 Task: Find connections with filter location Sinzig with filter topic #engineeringwith filter profile language Potuguese with filter current company Naukri.com with filter school Engineering & Technology jobs with filter industry Climate Technology Product Manufacturing with filter service category Public Relations with filter keywords title Archivist
Action: Mouse moved to (295, 347)
Screenshot: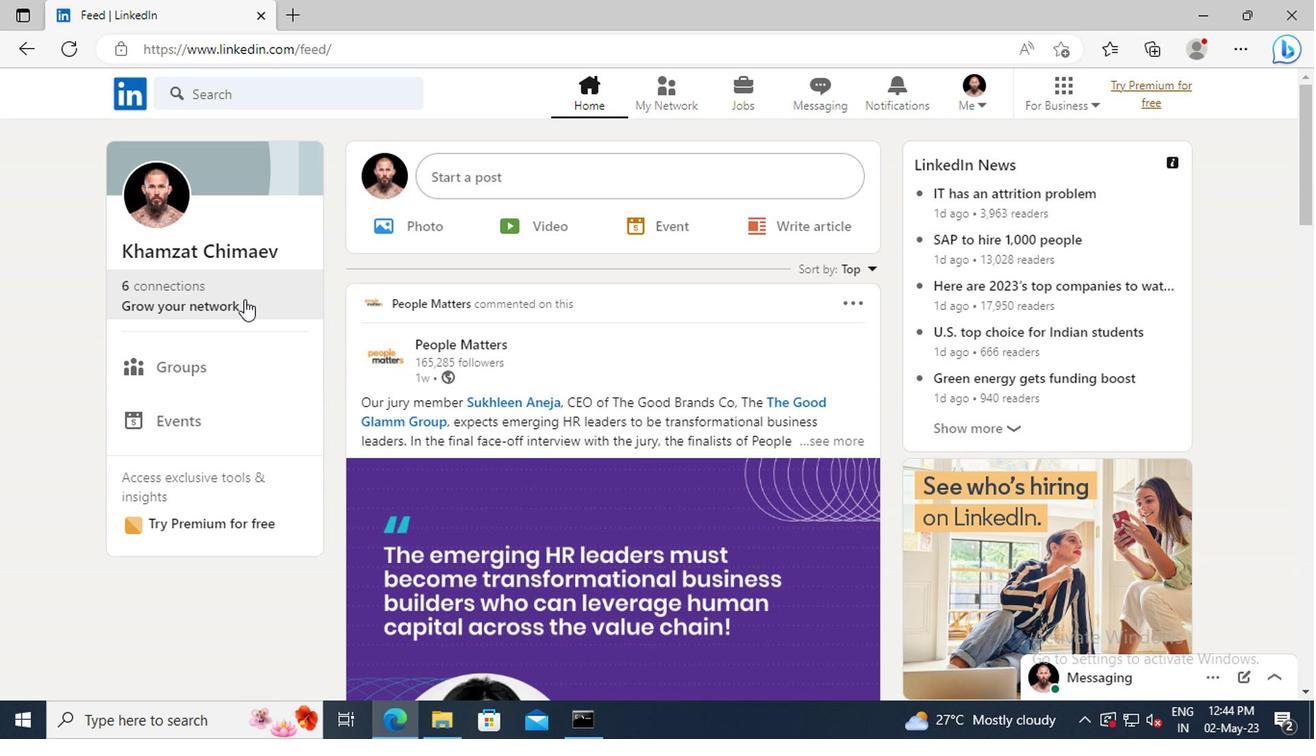 
Action: Mouse pressed left at (295, 347)
Screenshot: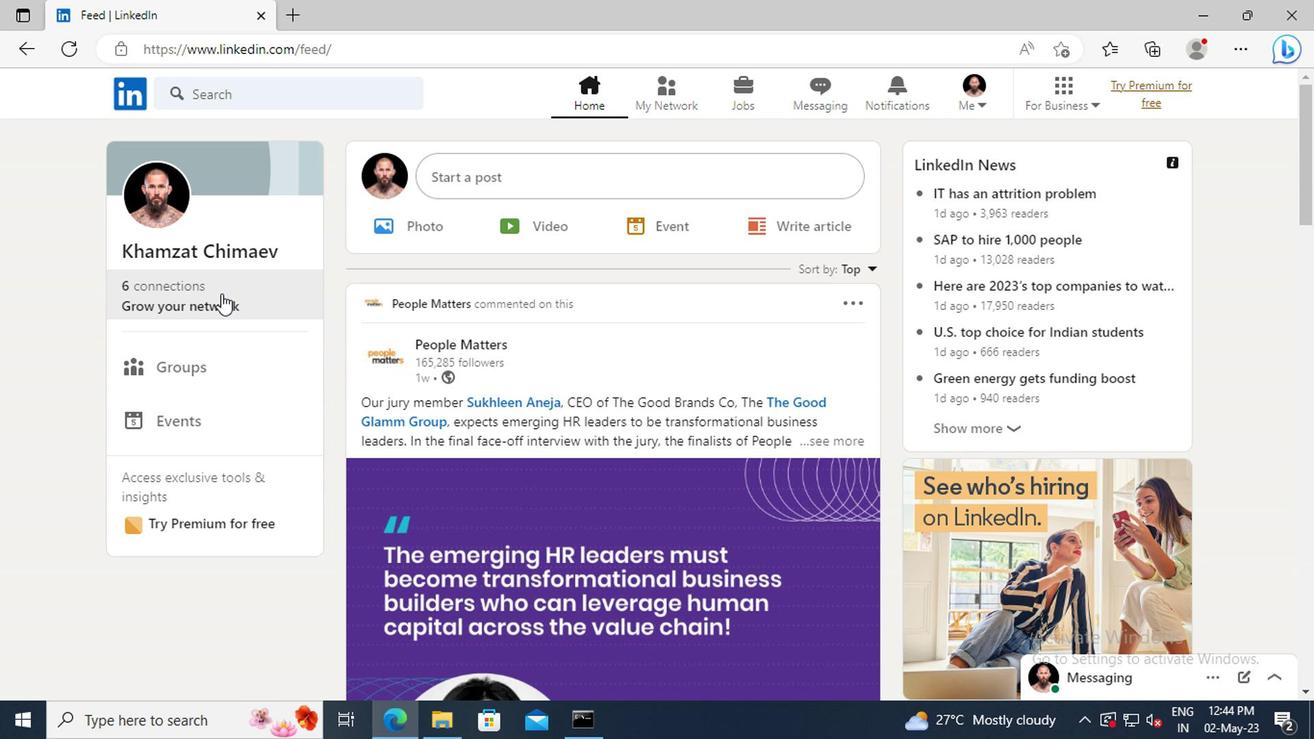 
Action: Mouse moved to (284, 278)
Screenshot: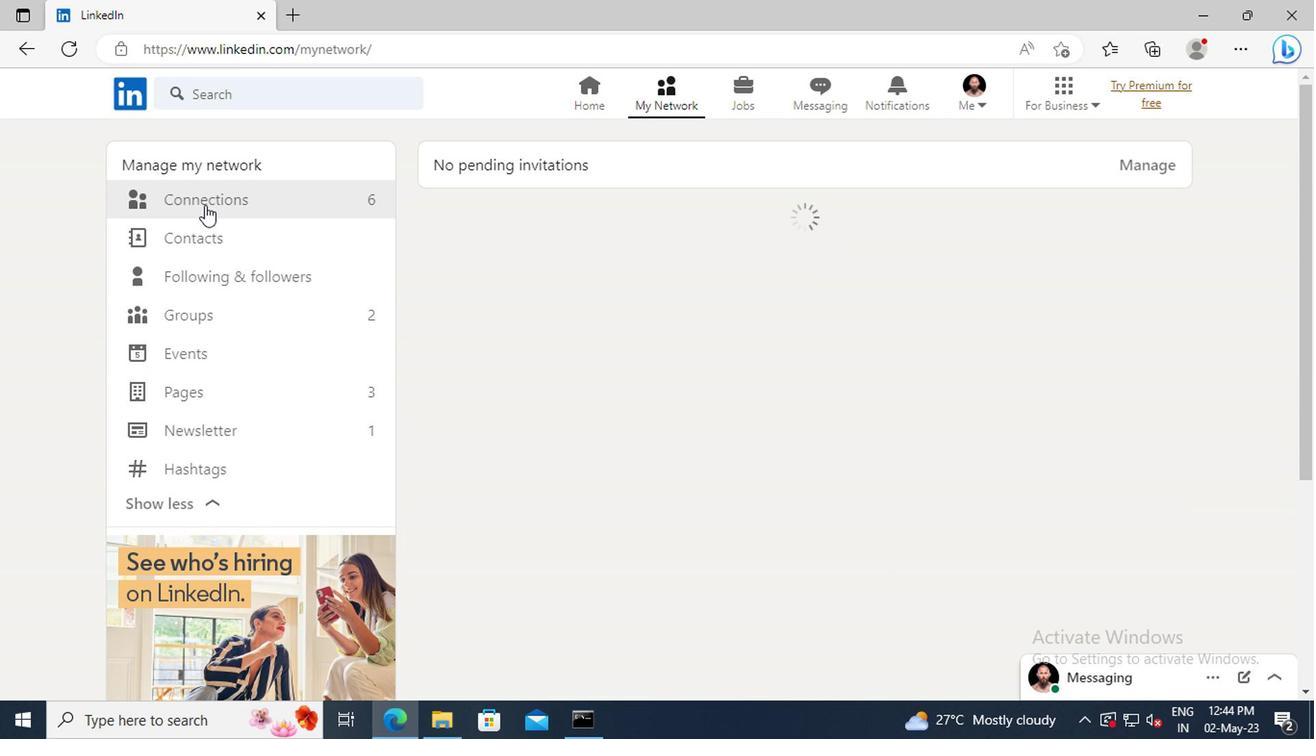 
Action: Mouse pressed left at (284, 278)
Screenshot: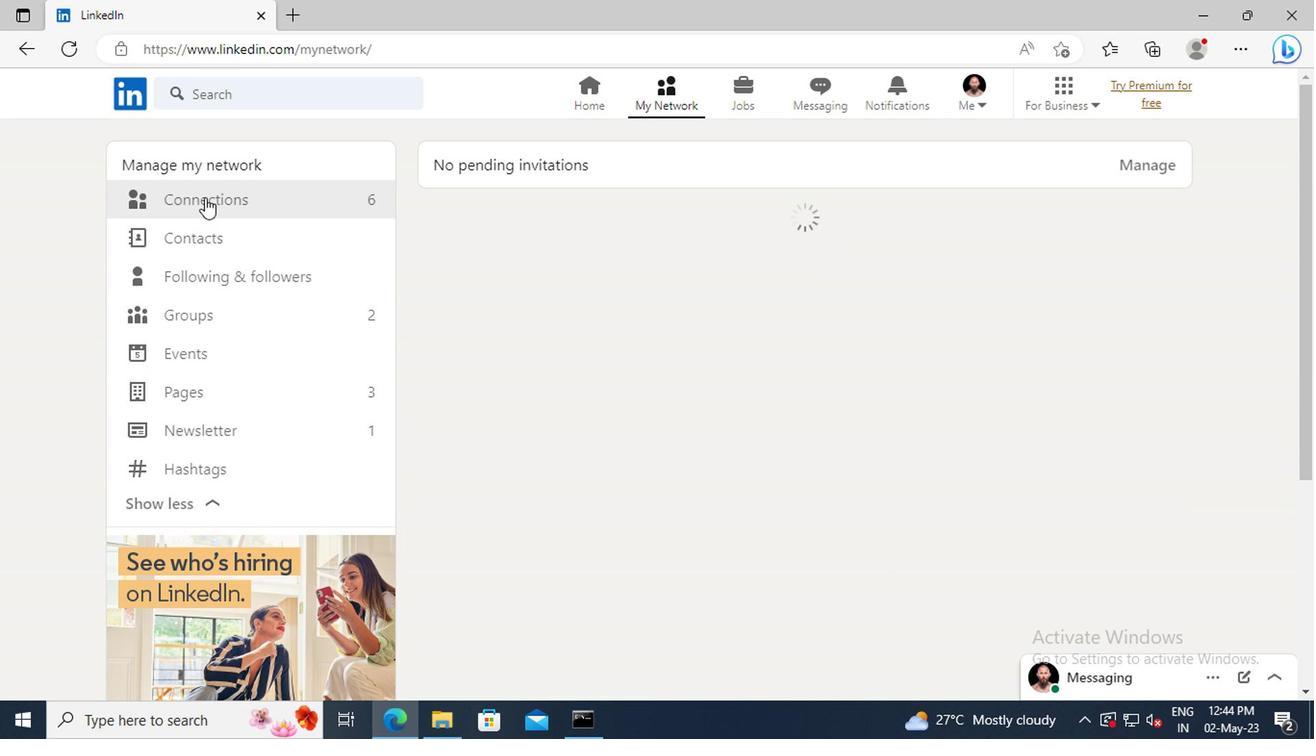 
Action: Mouse moved to (696, 283)
Screenshot: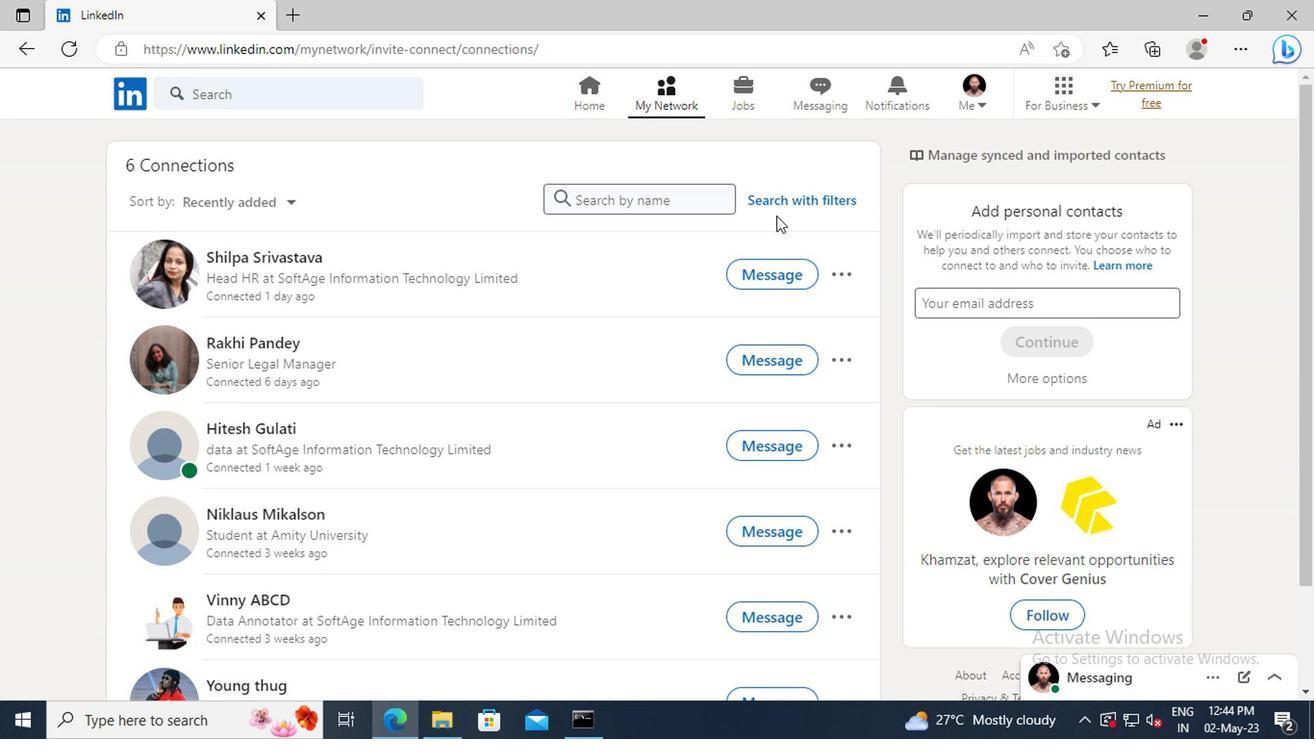 
Action: Mouse pressed left at (696, 283)
Screenshot: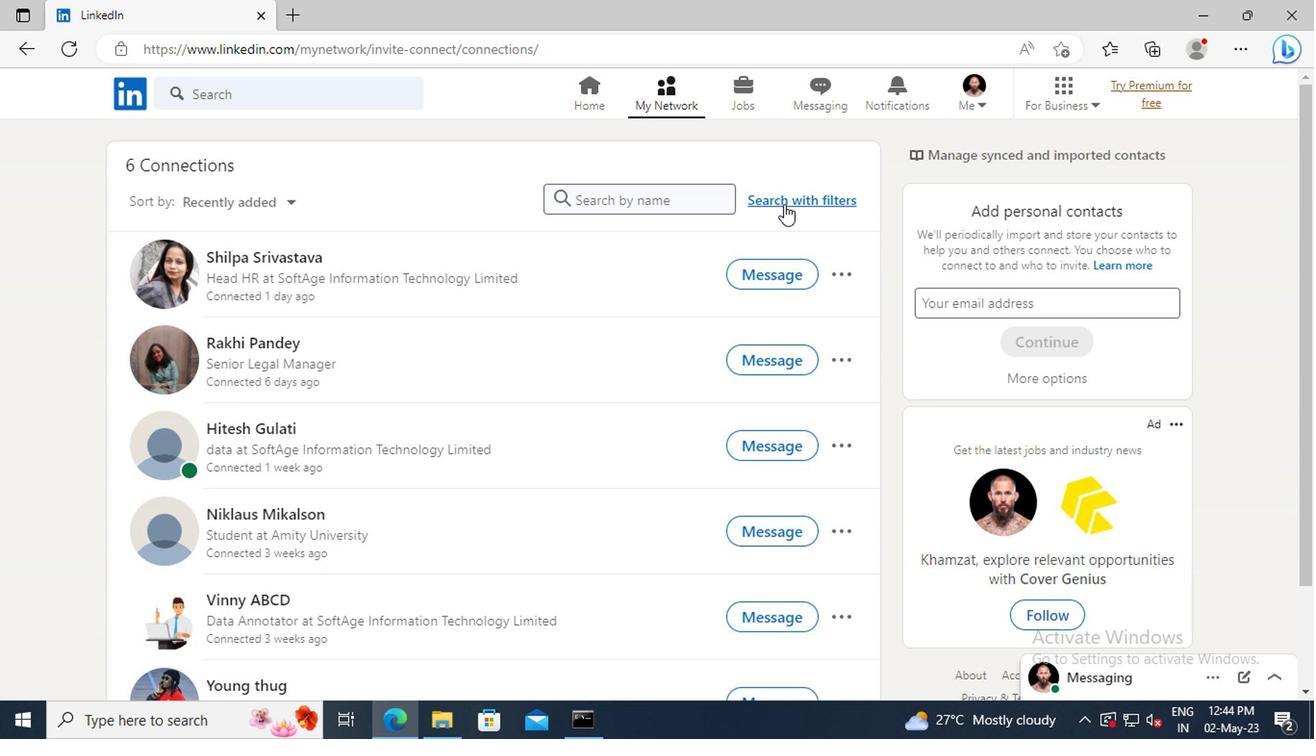 
Action: Mouse moved to (655, 244)
Screenshot: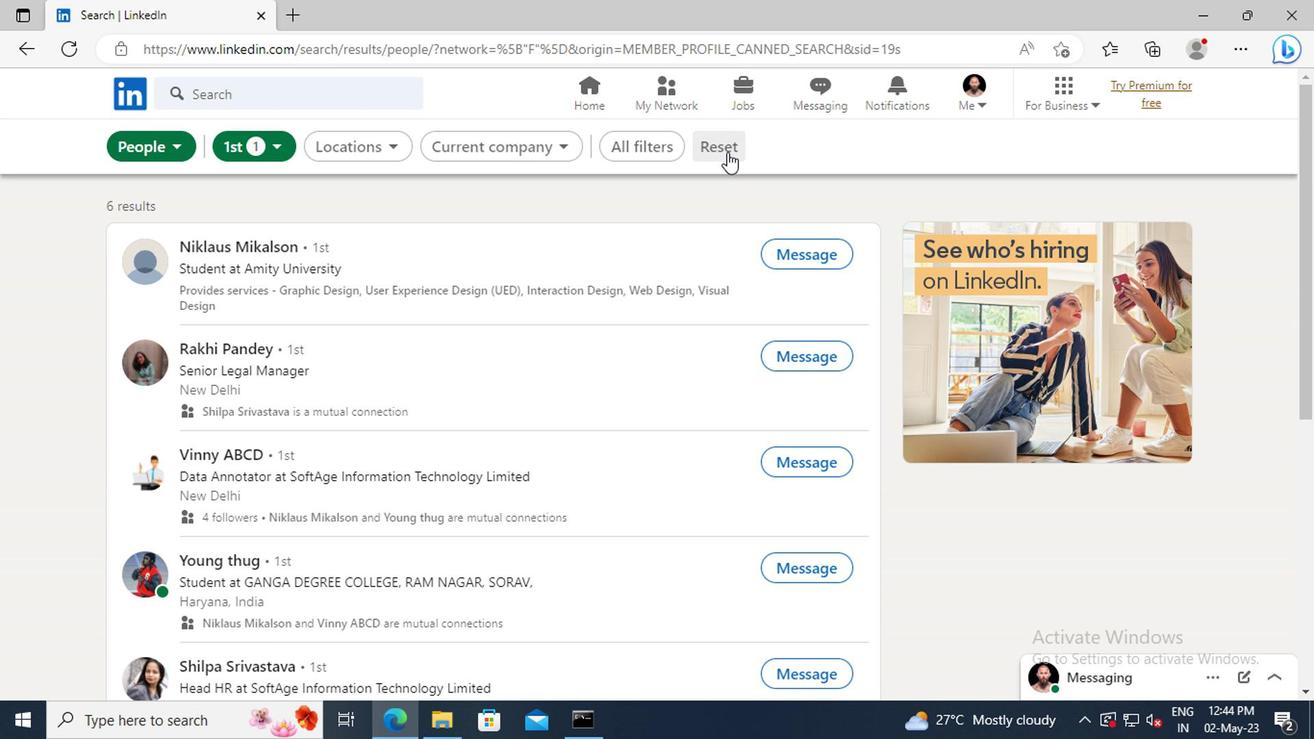 
Action: Mouse pressed left at (655, 244)
Screenshot: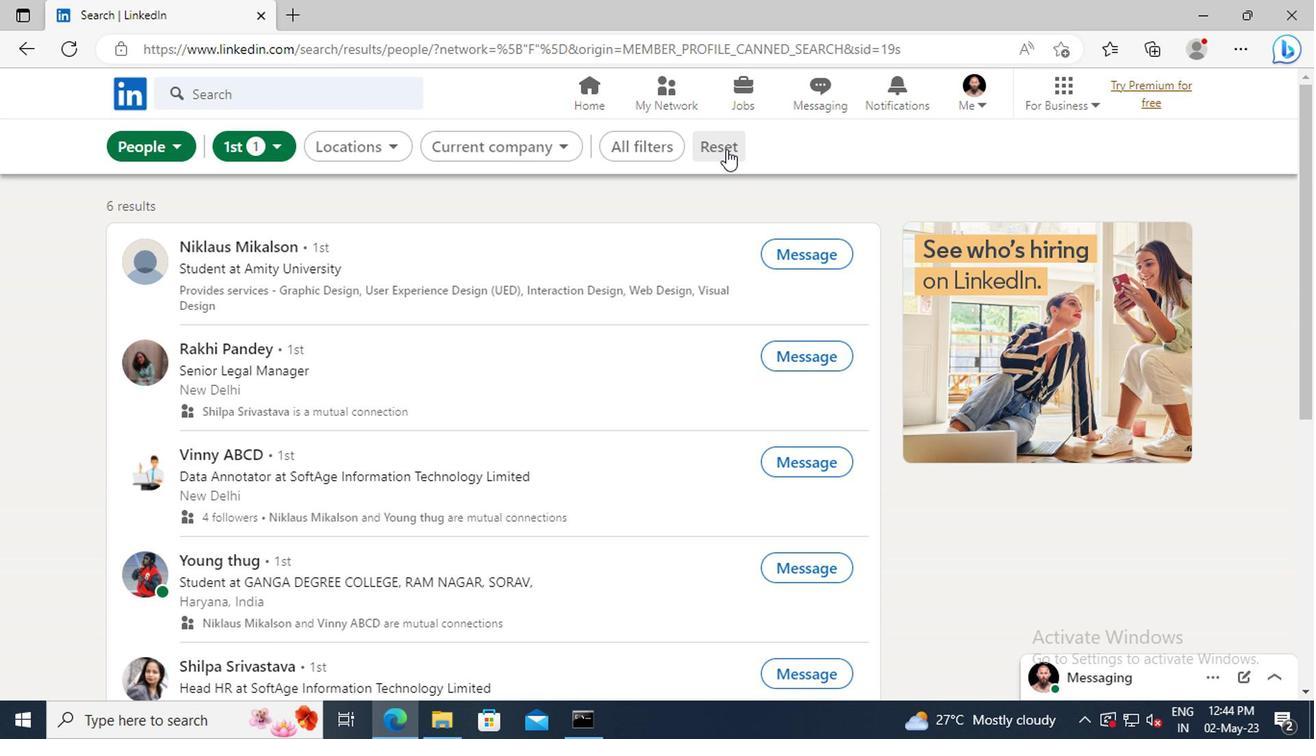 
Action: Mouse moved to (635, 244)
Screenshot: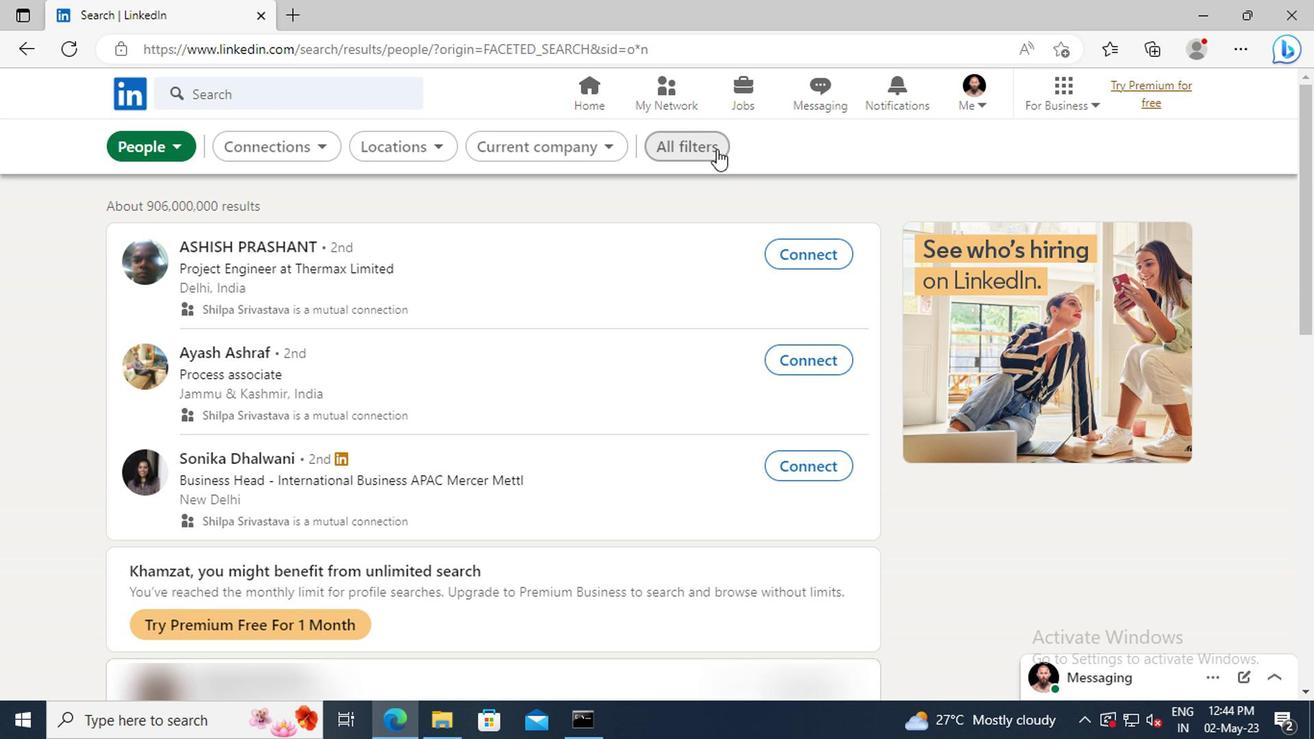 
Action: Mouse pressed left at (635, 244)
Screenshot: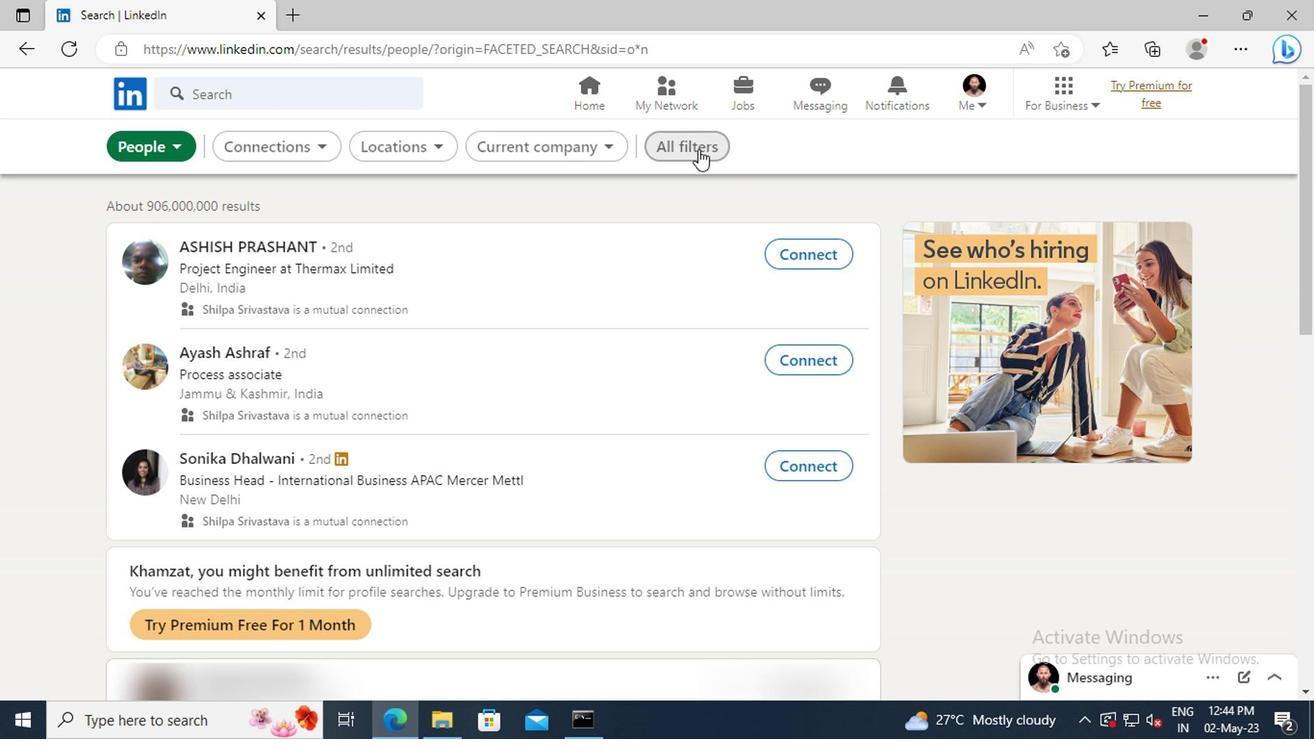 
Action: Mouse moved to (866, 366)
Screenshot: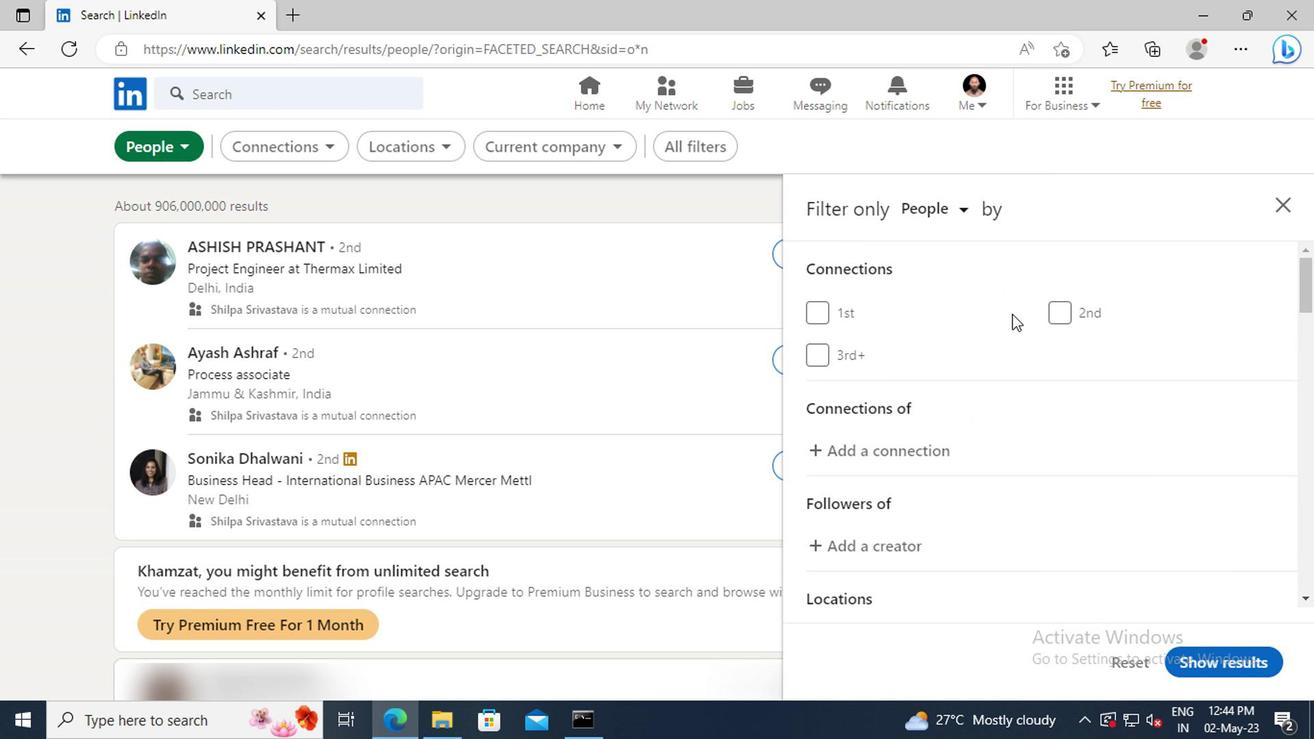 
Action: Mouse scrolled (866, 365) with delta (0, 0)
Screenshot: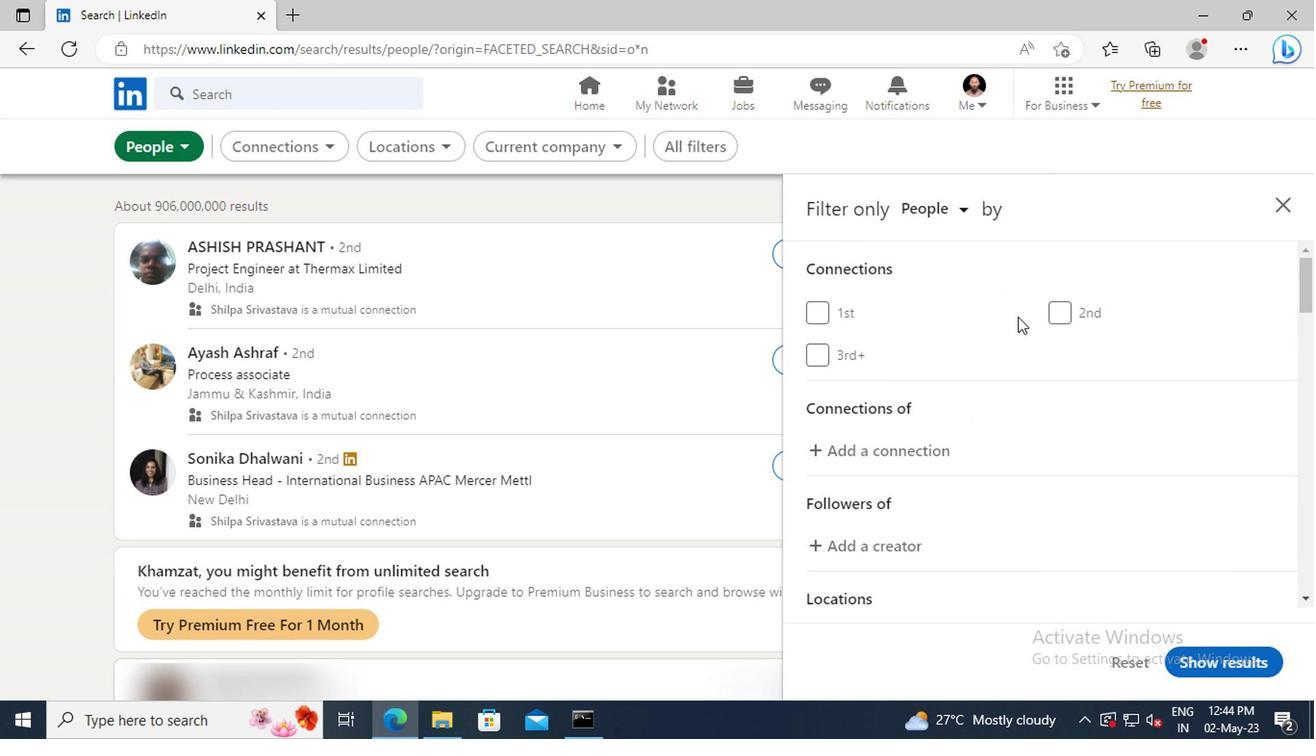 
Action: Mouse scrolled (866, 365) with delta (0, 0)
Screenshot: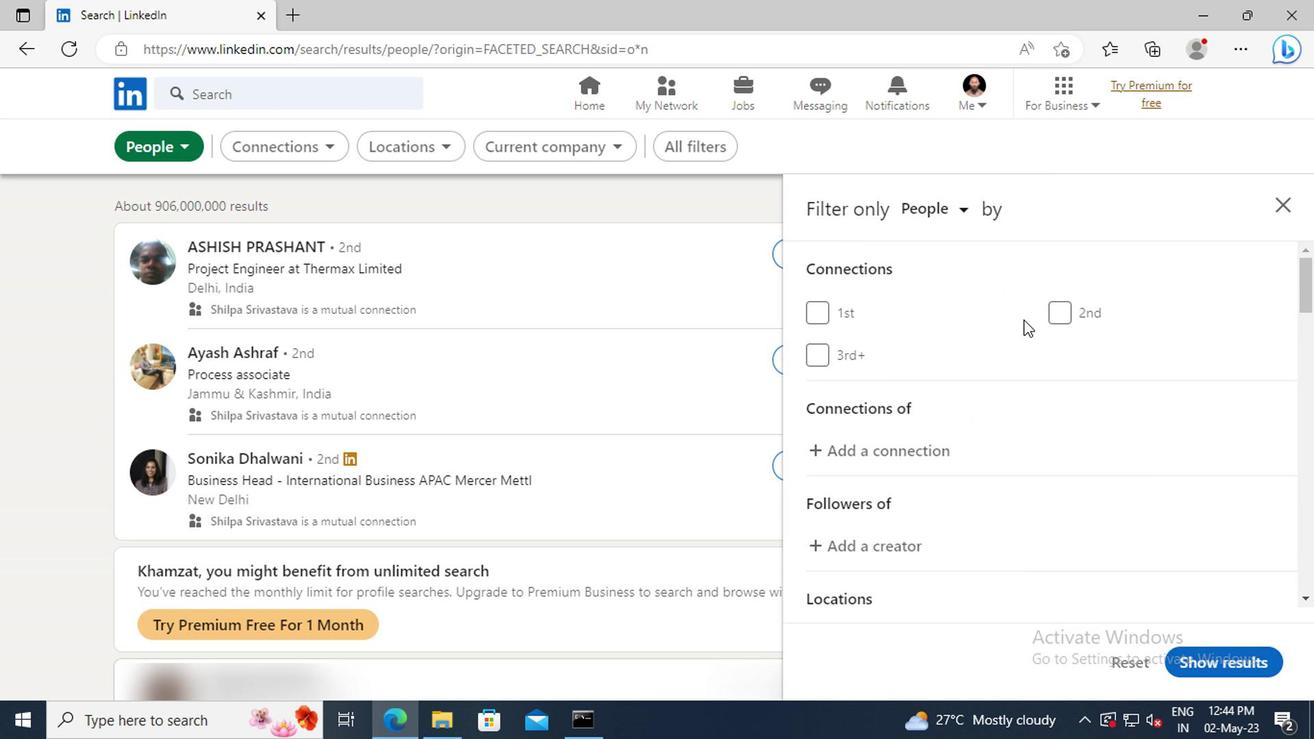 
Action: Mouse scrolled (866, 365) with delta (0, 0)
Screenshot: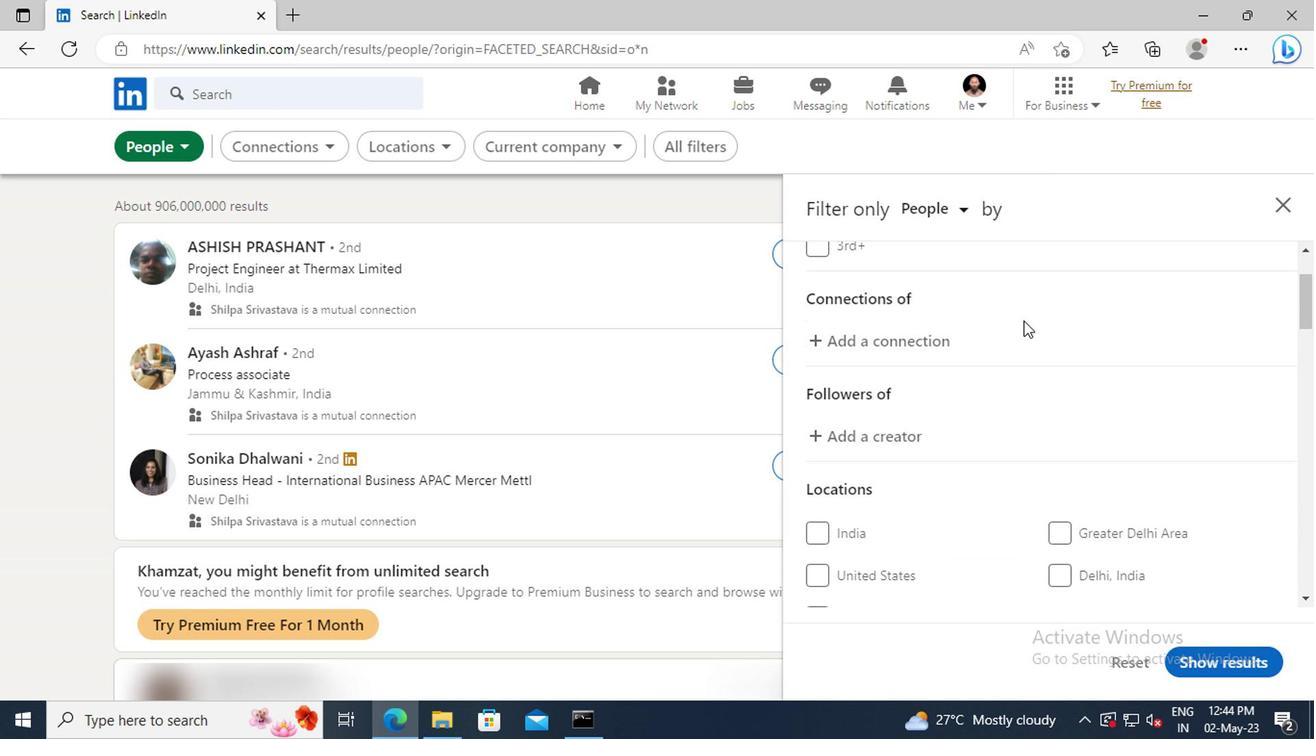 
Action: Mouse scrolled (866, 365) with delta (0, 0)
Screenshot: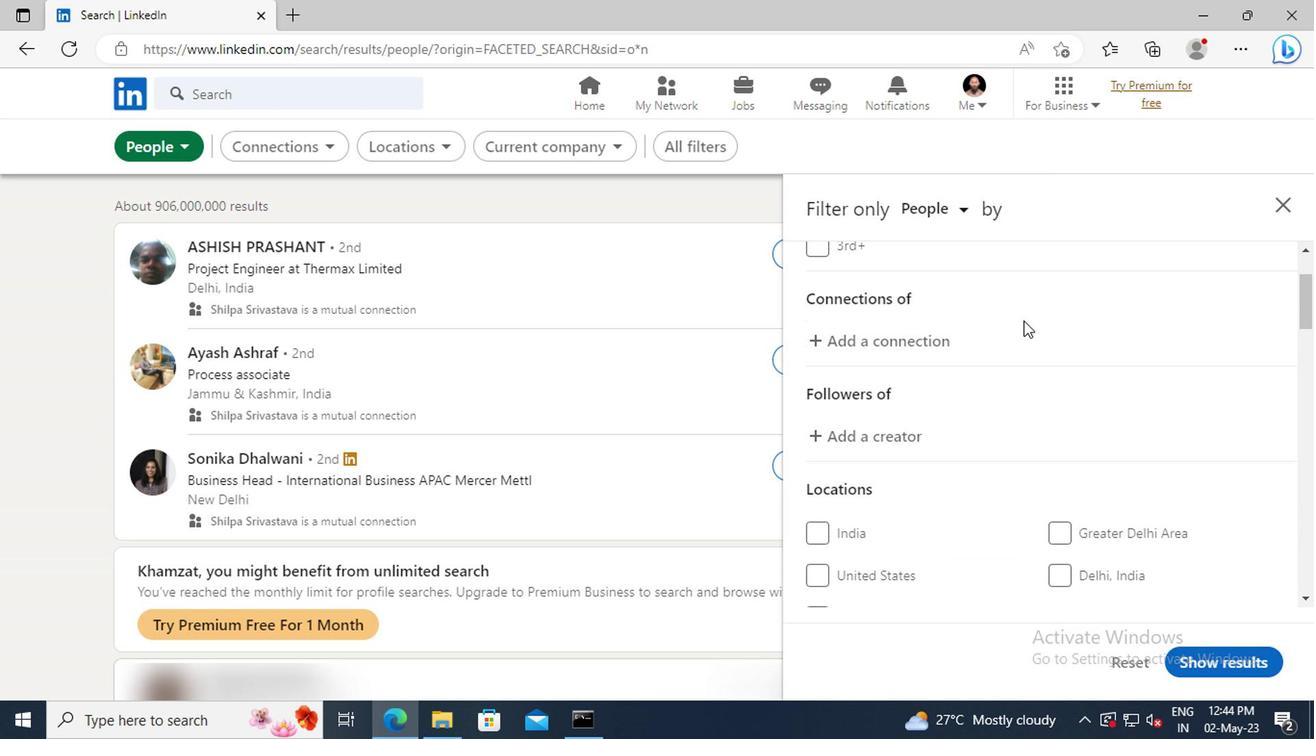 
Action: Mouse scrolled (866, 365) with delta (0, 0)
Screenshot: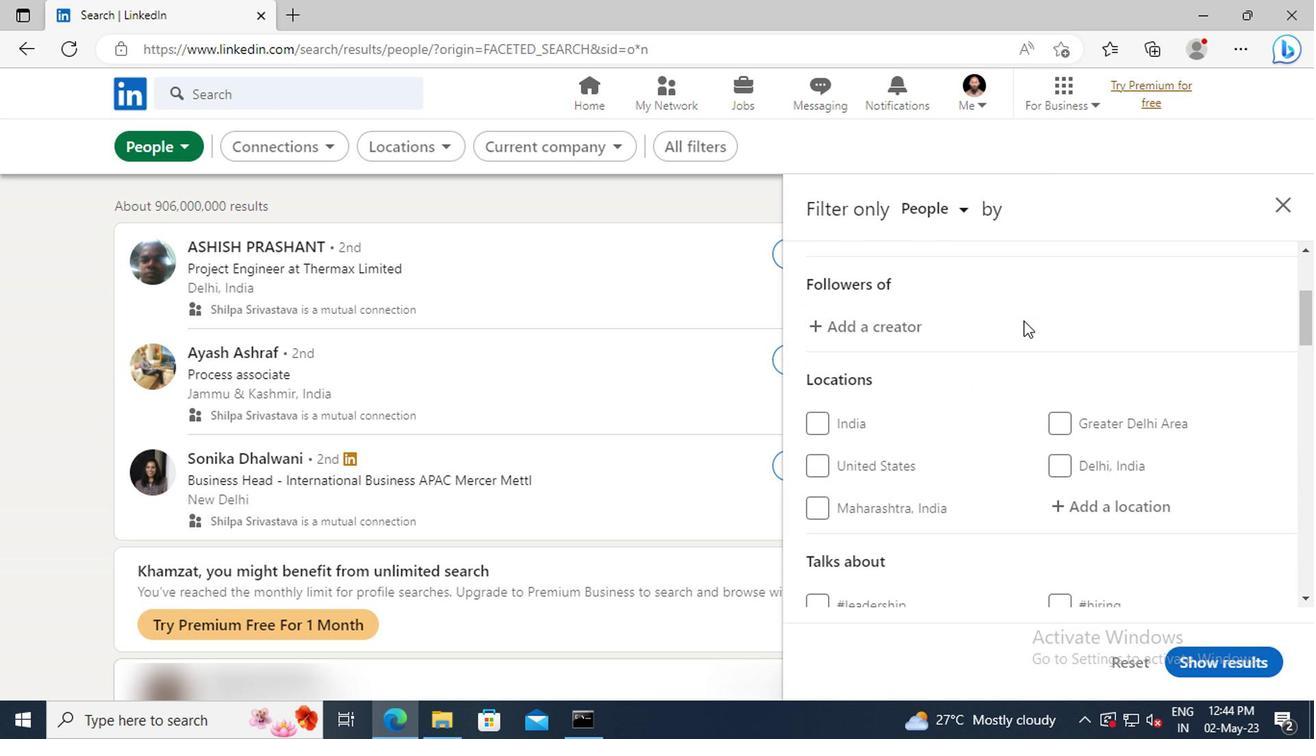
Action: Mouse moved to (867, 369)
Screenshot: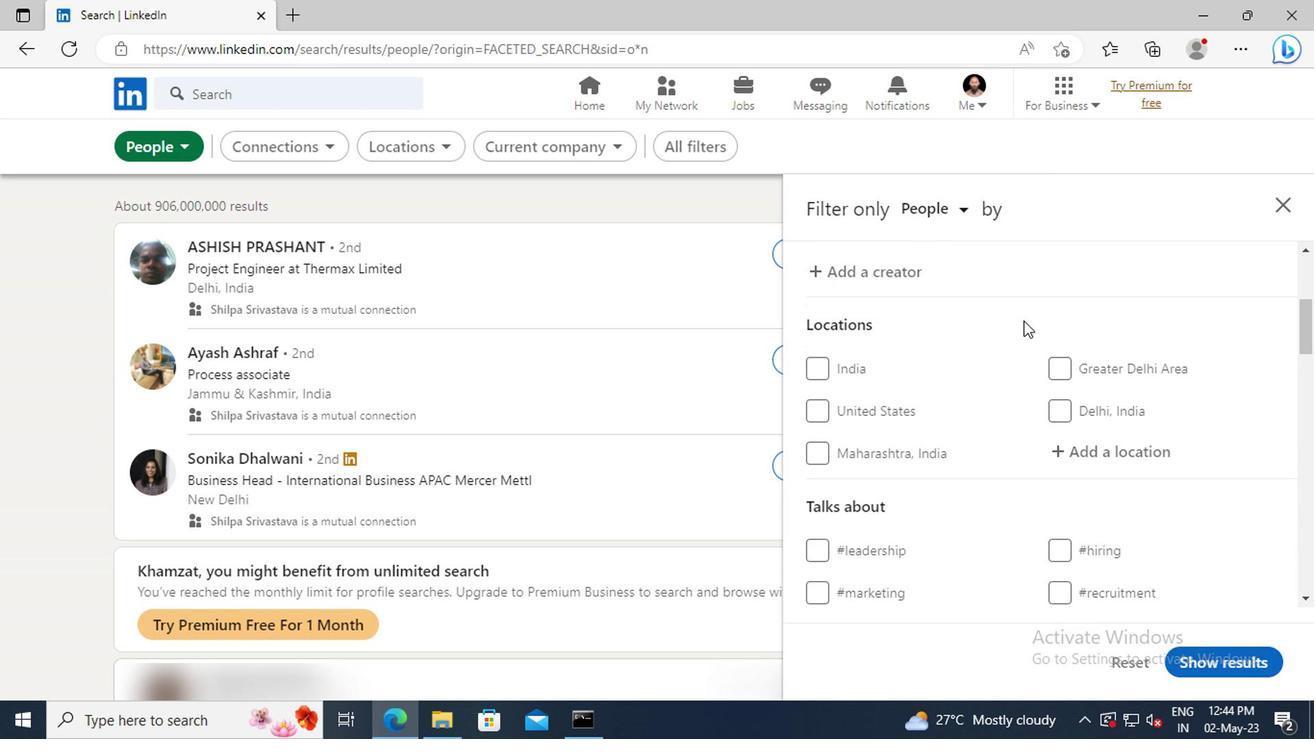 
Action: Mouse scrolled (867, 368) with delta (0, 0)
Screenshot: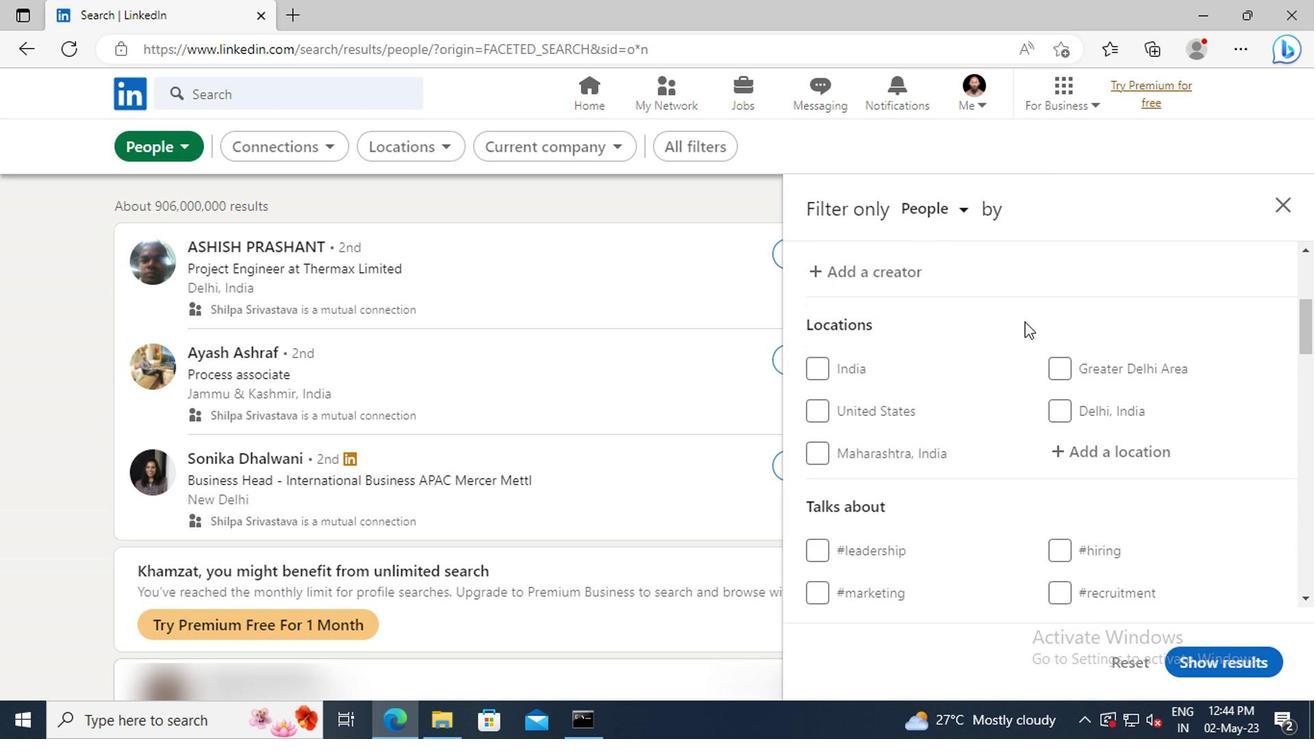 
Action: Mouse moved to (888, 425)
Screenshot: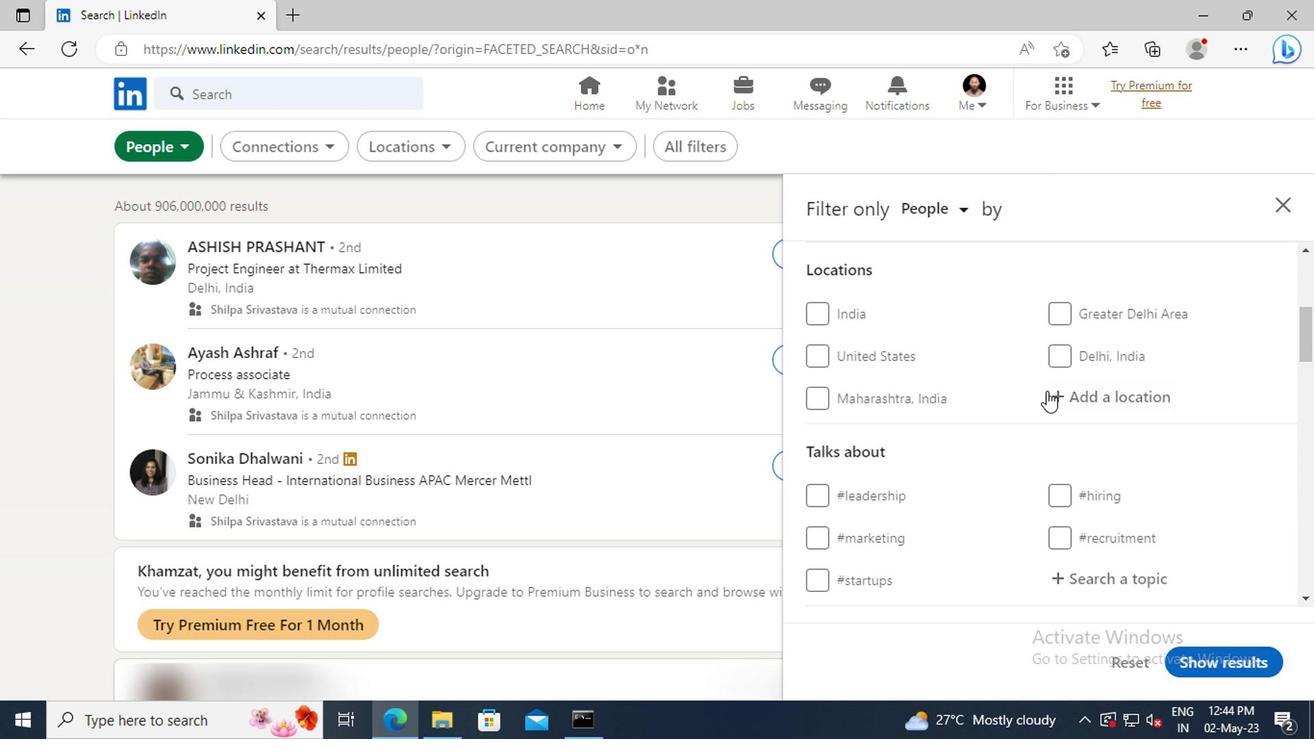 
Action: Mouse pressed left at (888, 425)
Screenshot: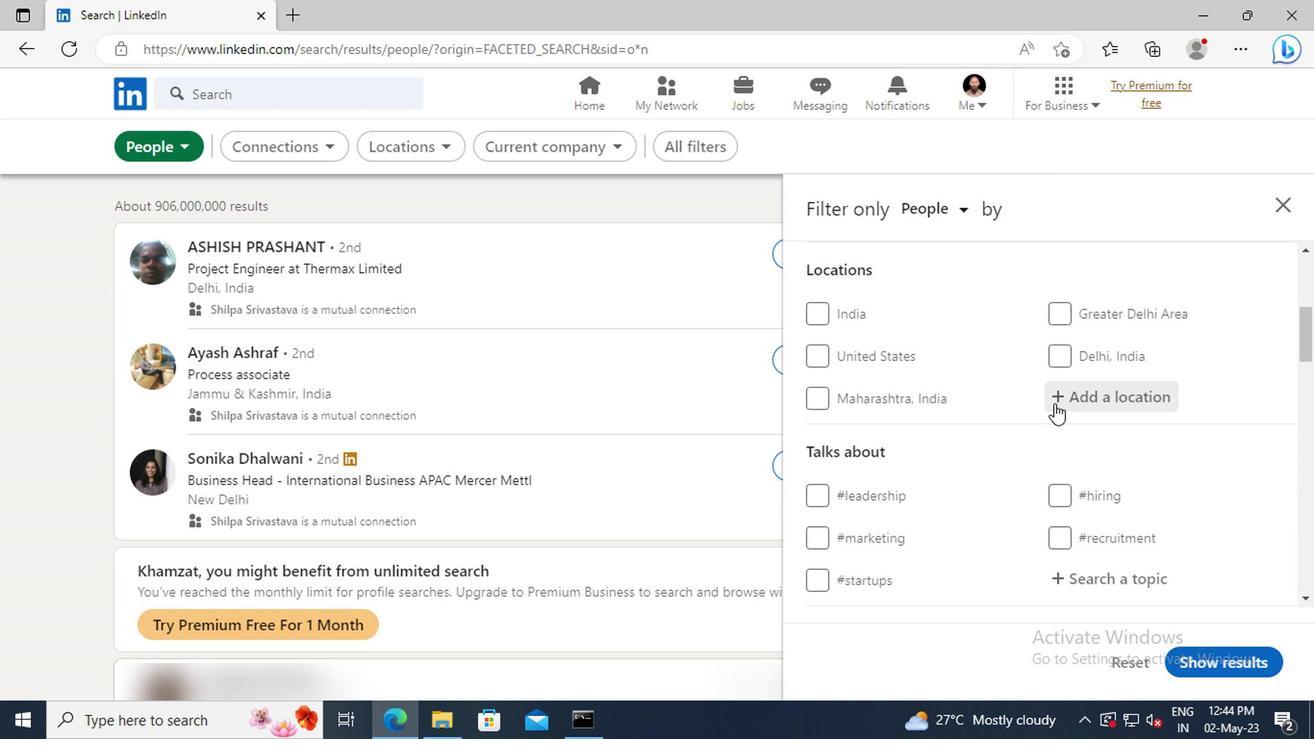 
Action: Key pressed <Key.shift>SINZIG
Screenshot: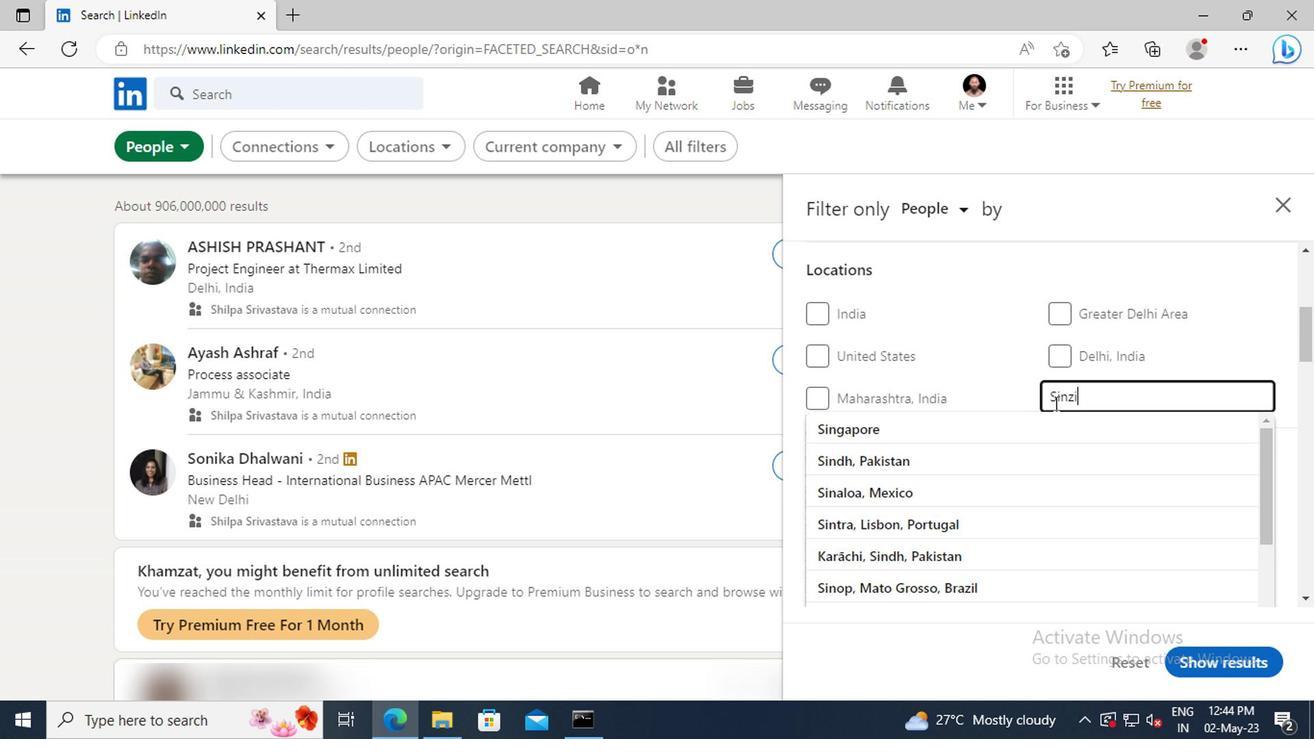 
Action: Mouse moved to (892, 446)
Screenshot: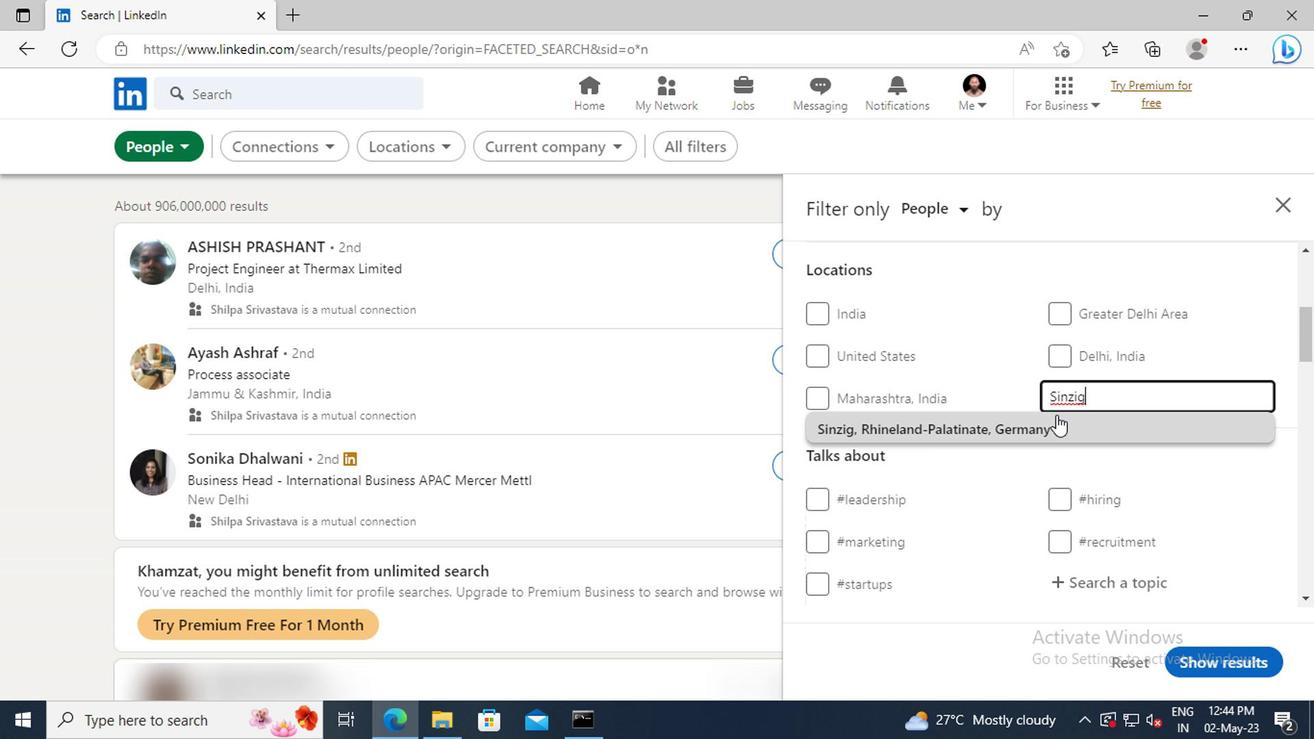 
Action: Mouse pressed left at (892, 446)
Screenshot: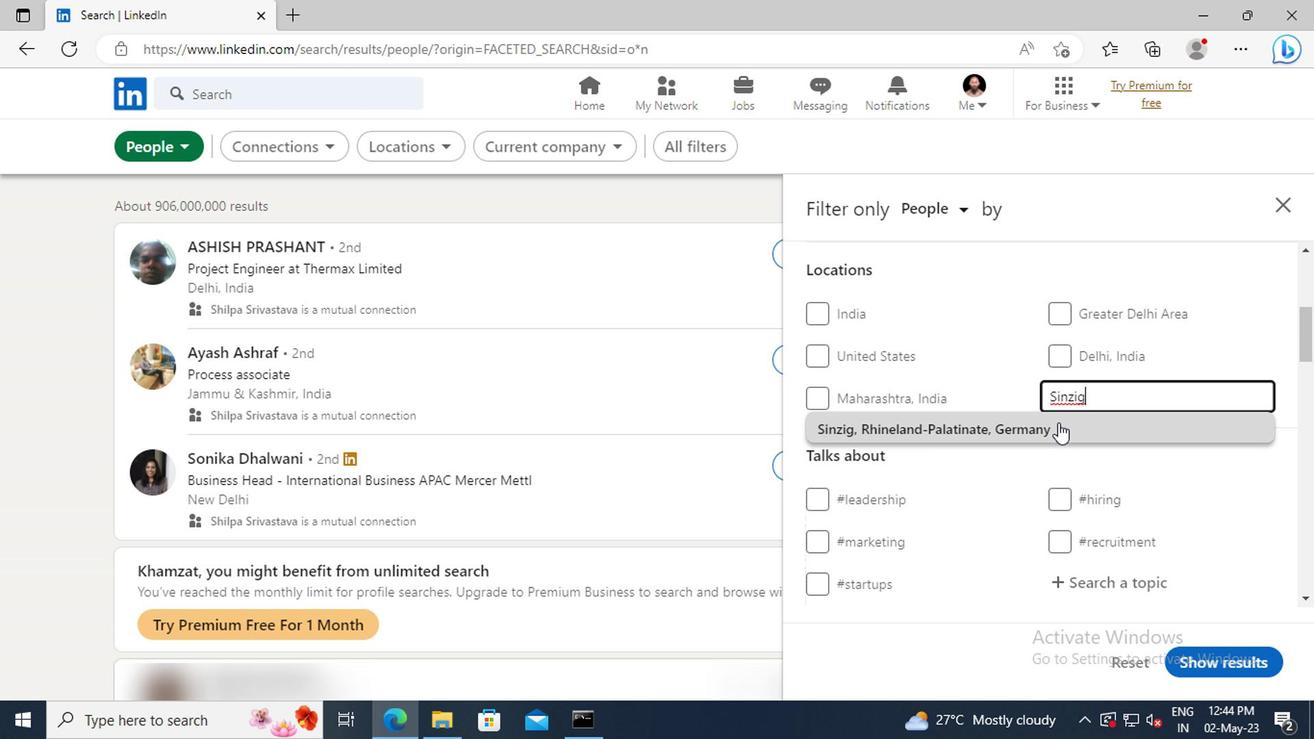 
Action: Mouse scrolled (892, 445) with delta (0, 0)
Screenshot: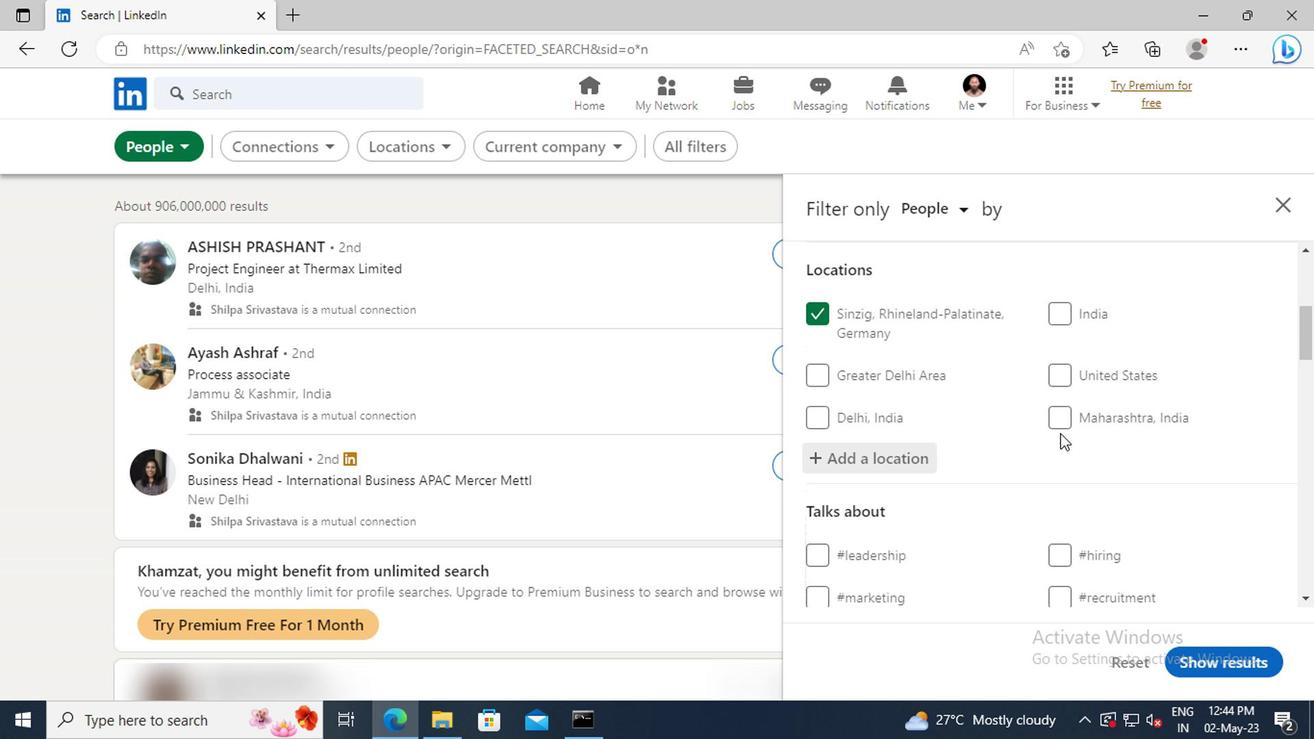 
Action: Mouse scrolled (892, 445) with delta (0, 0)
Screenshot: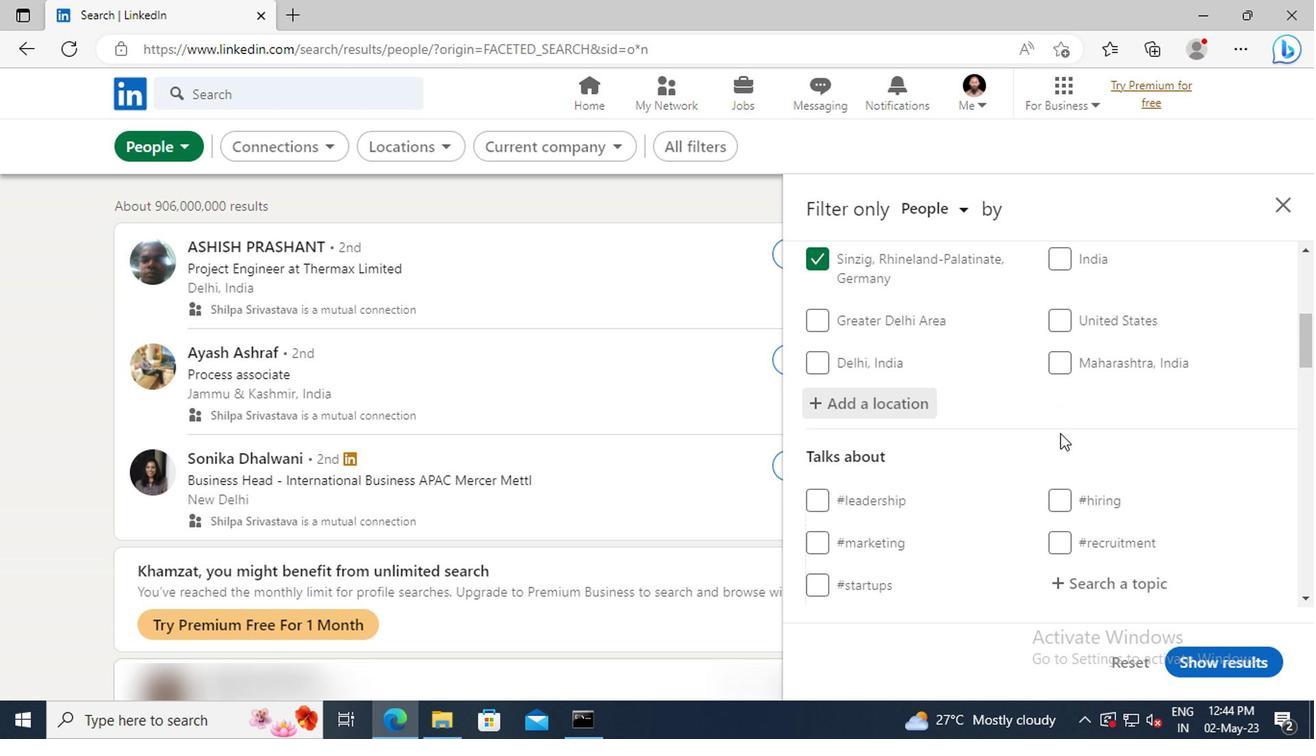 
Action: Mouse scrolled (892, 445) with delta (0, 0)
Screenshot: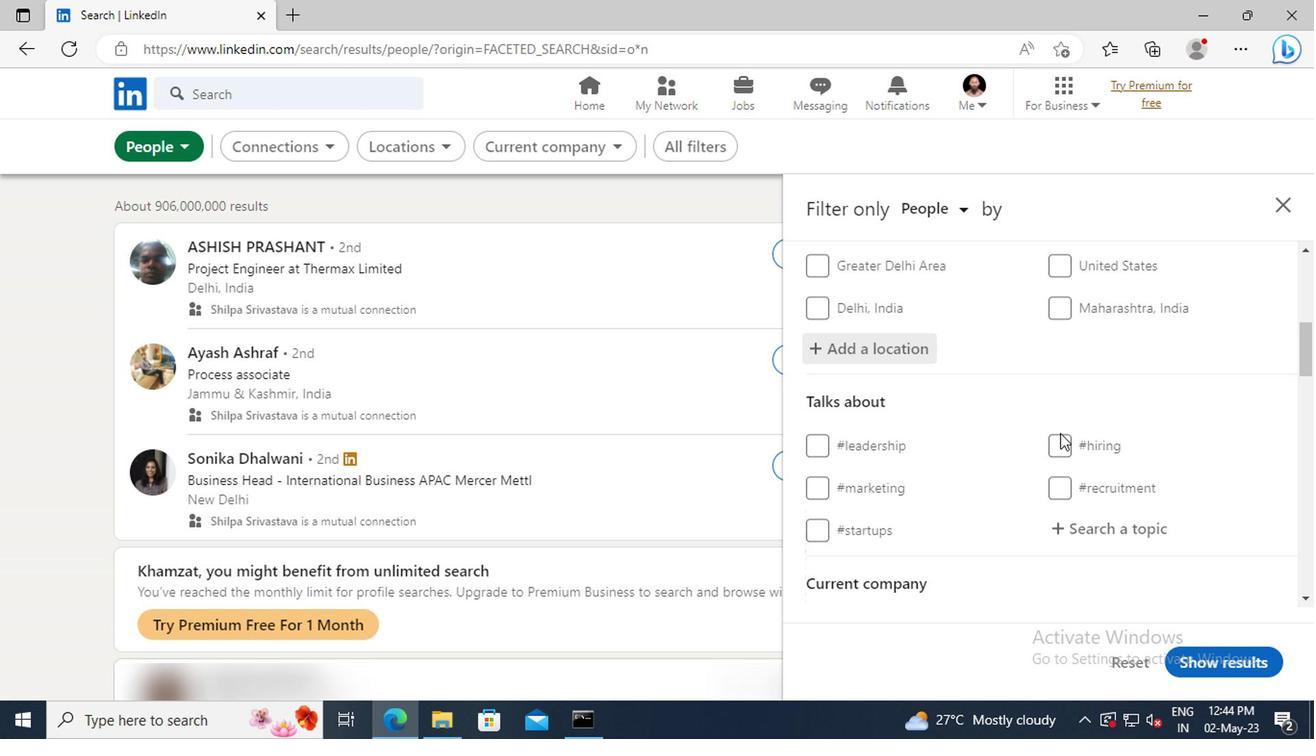 
Action: Mouse scrolled (892, 445) with delta (0, 0)
Screenshot: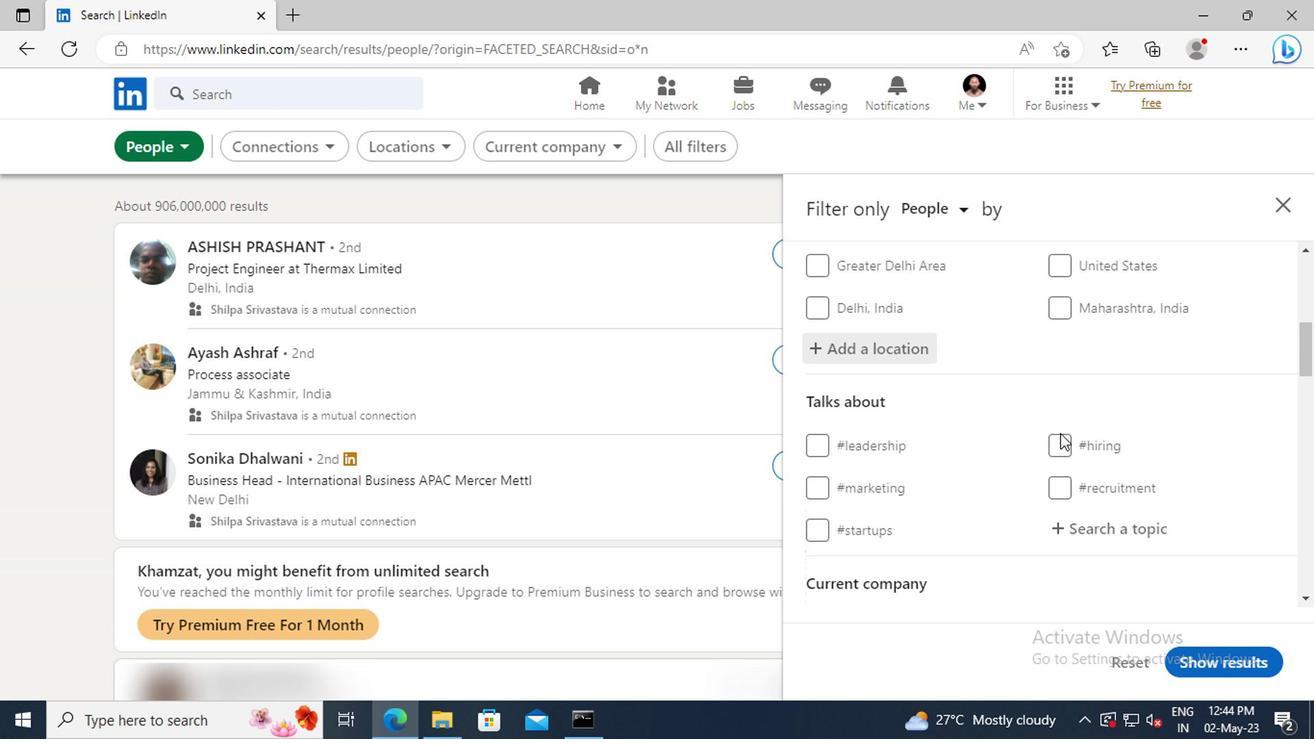 
Action: Mouse moved to (907, 443)
Screenshot: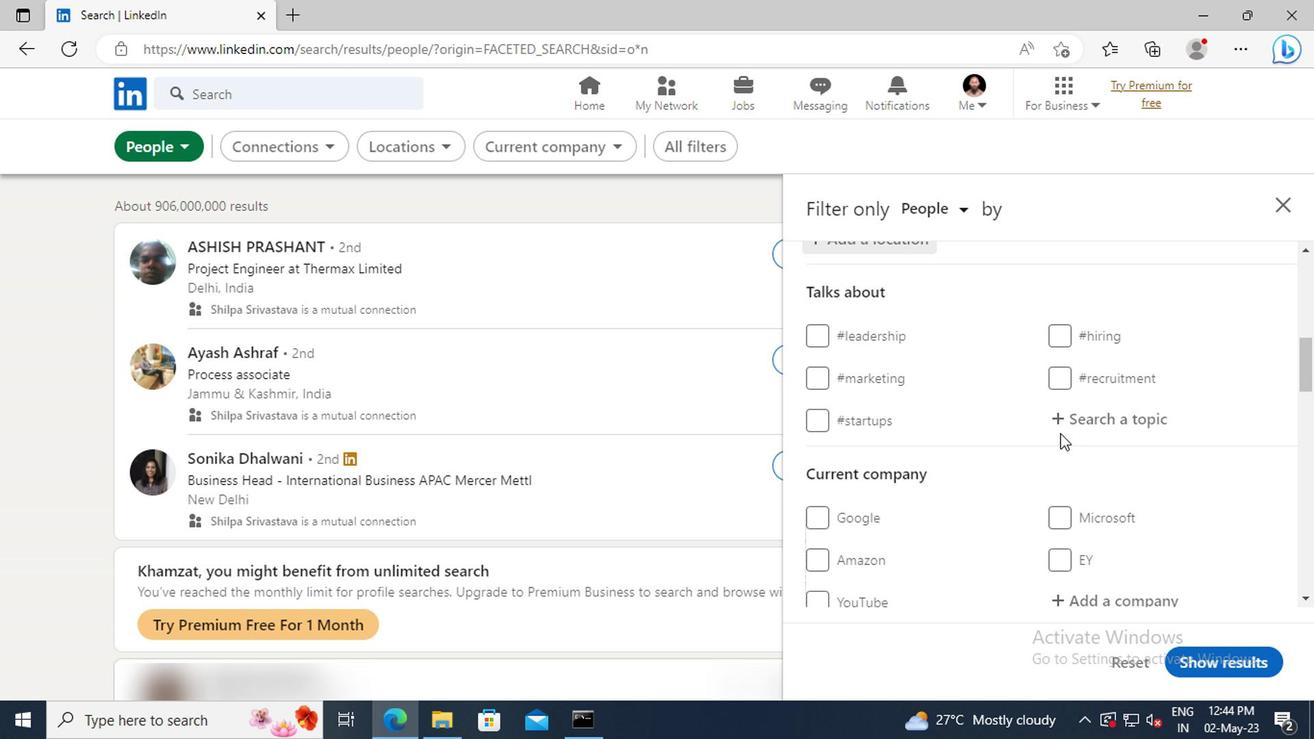 
Action: Mouse pressed left at (907, 443)
Screenshot: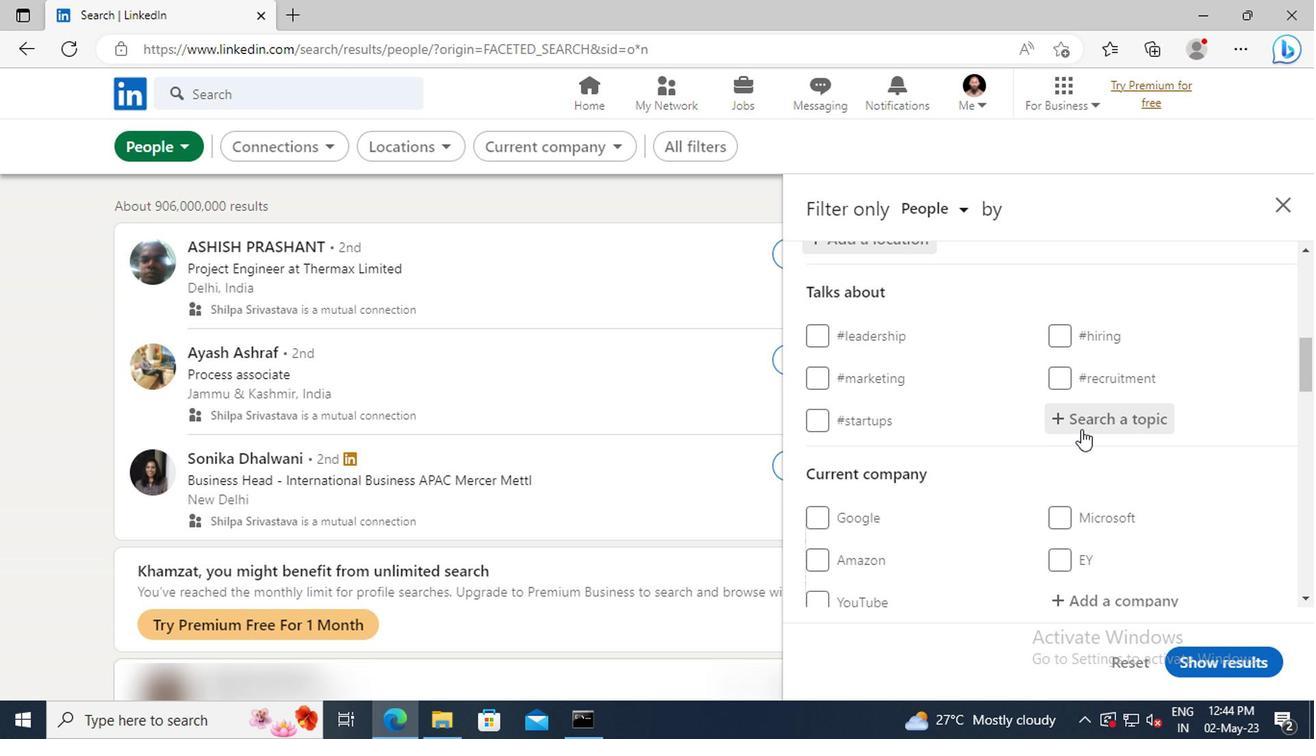 
Action: Key pressed ENGINEERING
Screenshot: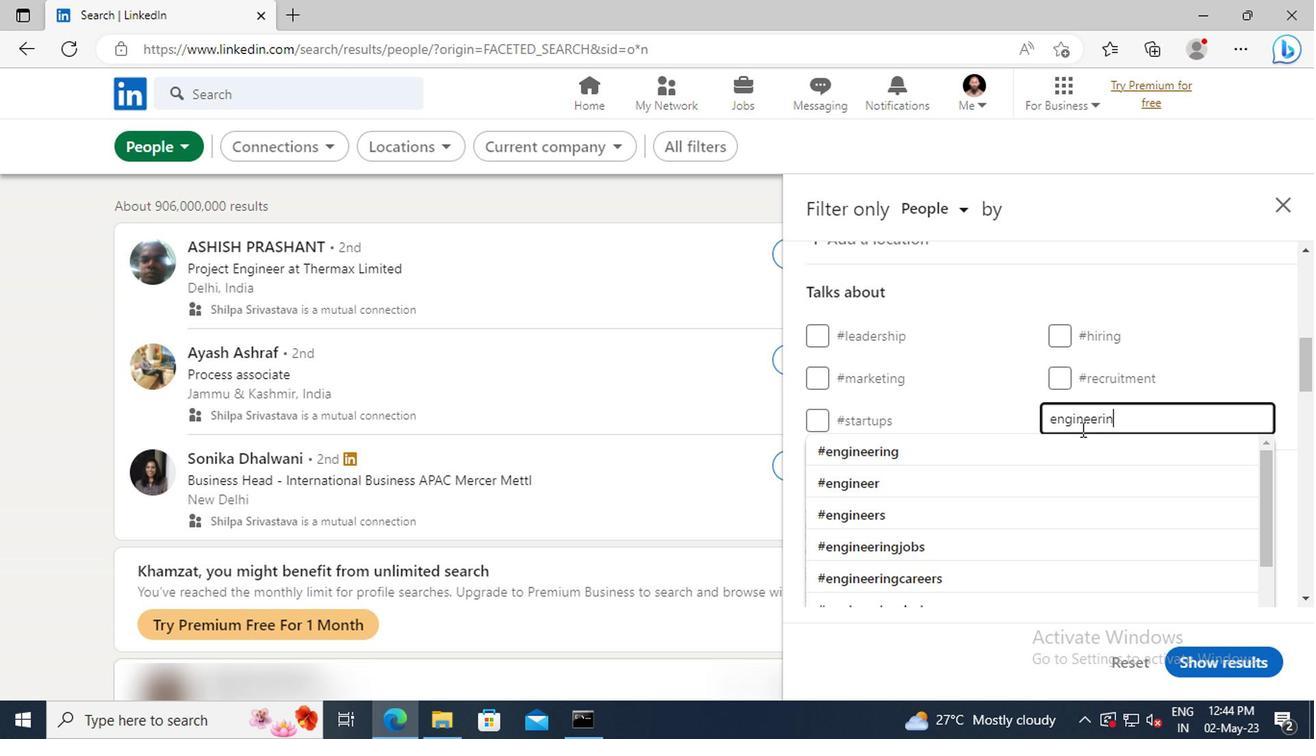
Action: Mouse moved to (911, 454)
Screenshot: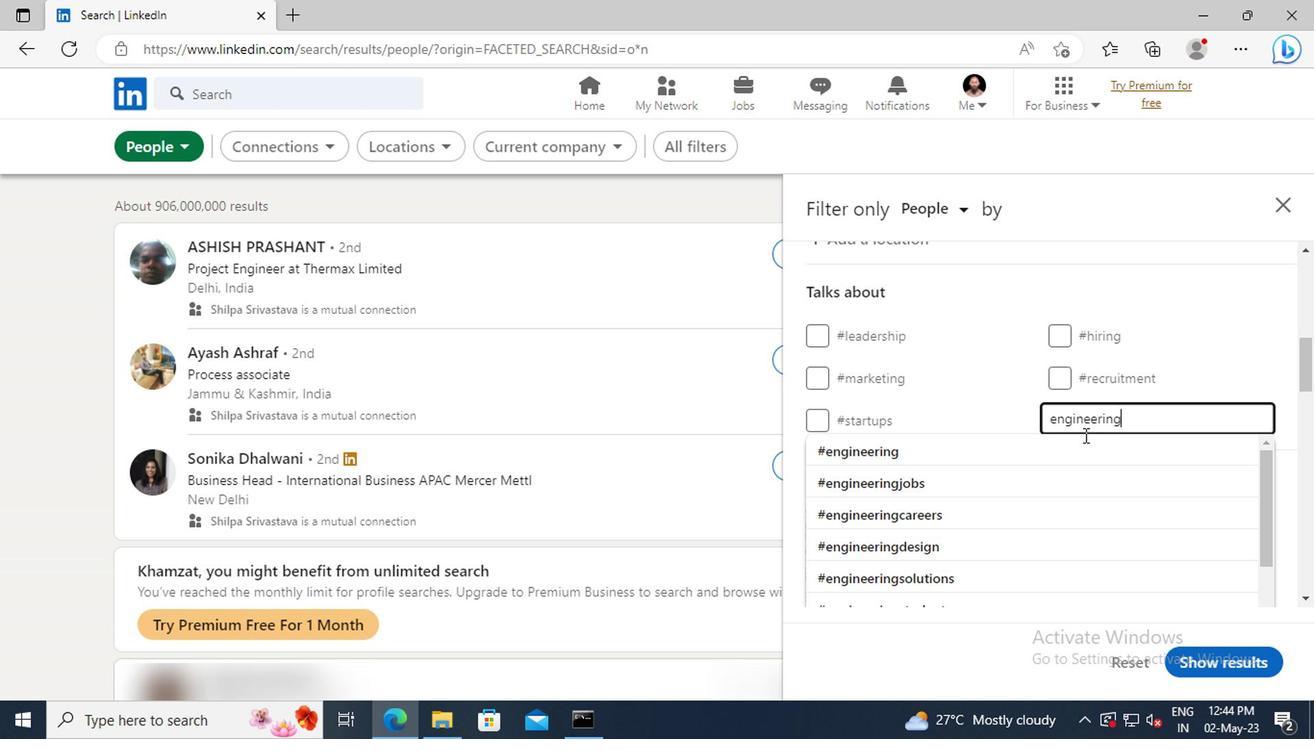 
Action: Mouse pressed left at (911, 454)
Screenshot: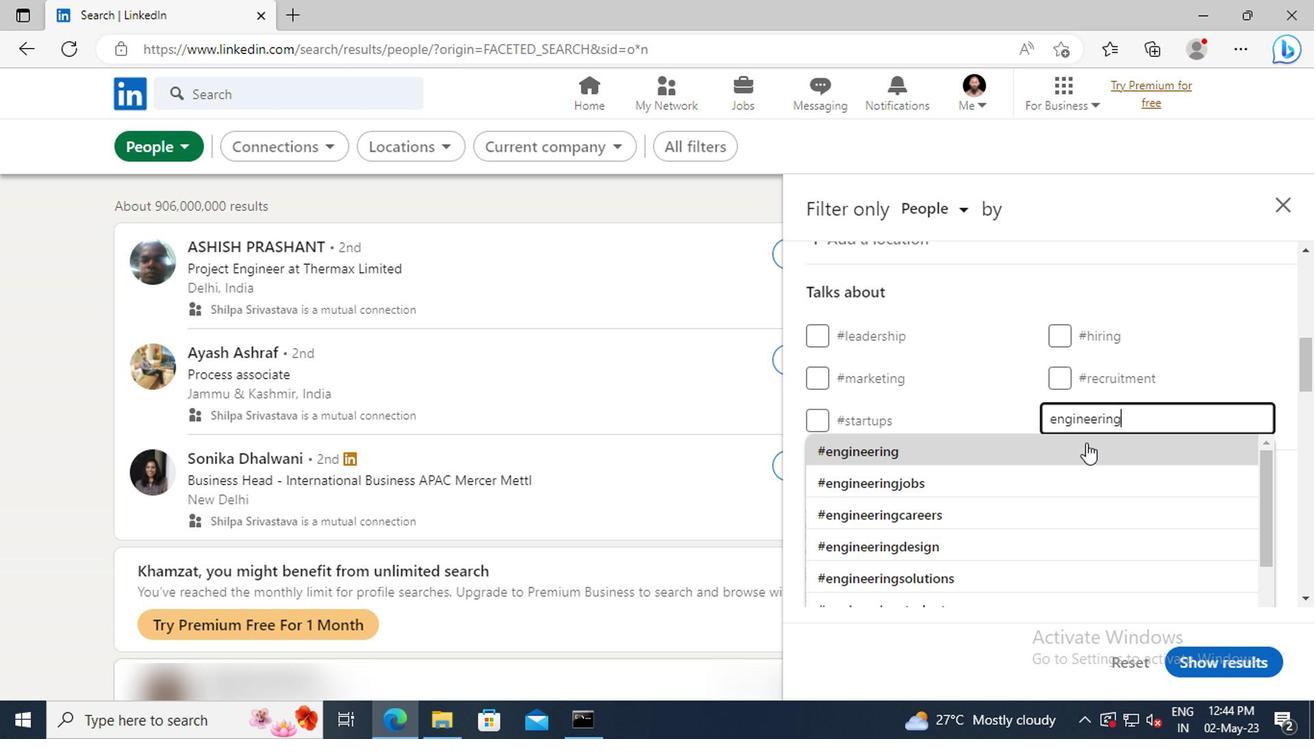 
Action: Mouse scrolled (911, 453) with delta (0, 0)
Screenshot: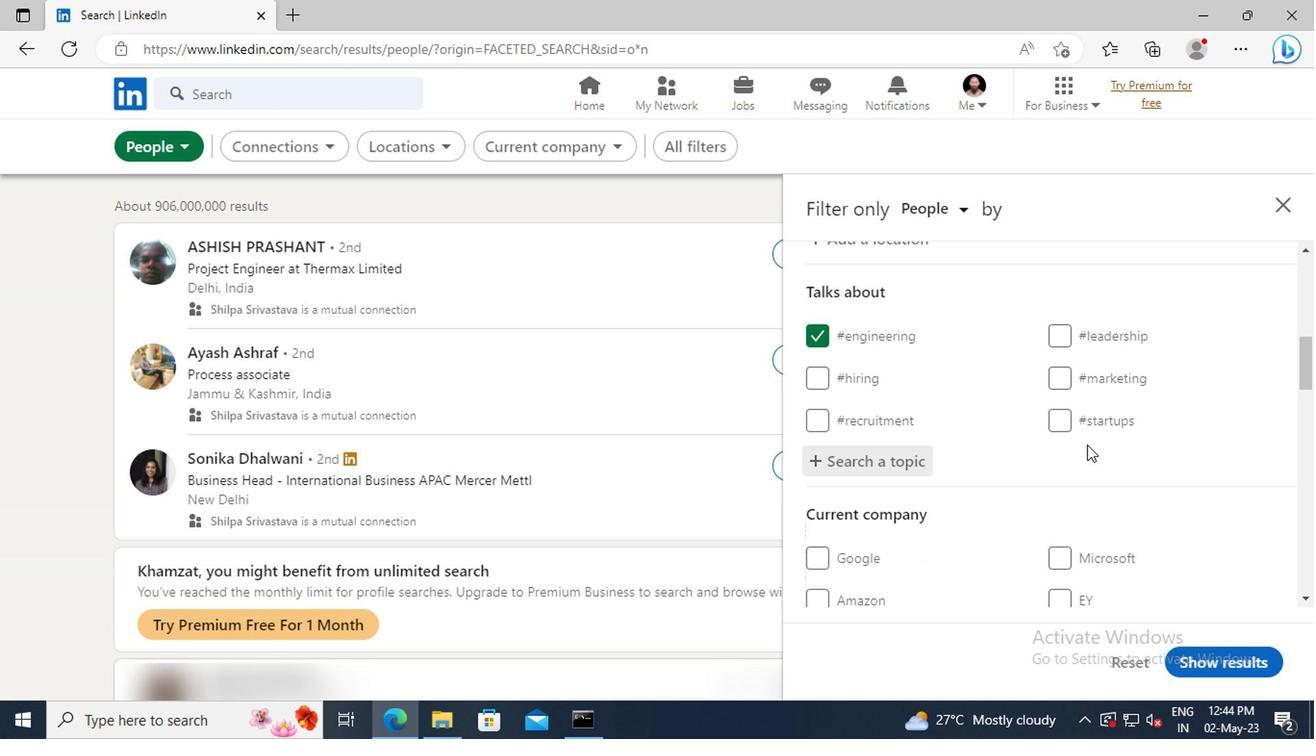 
Action: Mouse scrolled (911, 453) with delta (0, 0)
Screenshot: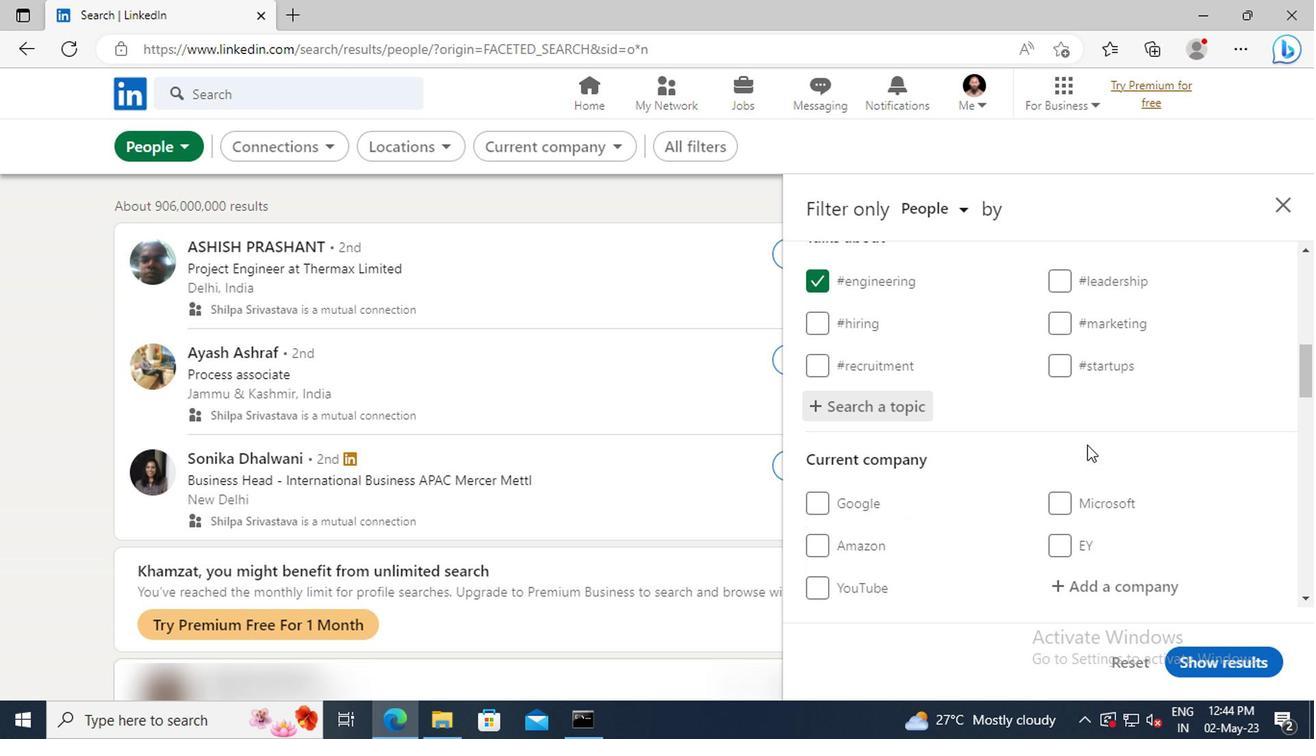 
Action: Mouse moved to (907, 434)
Screenshot: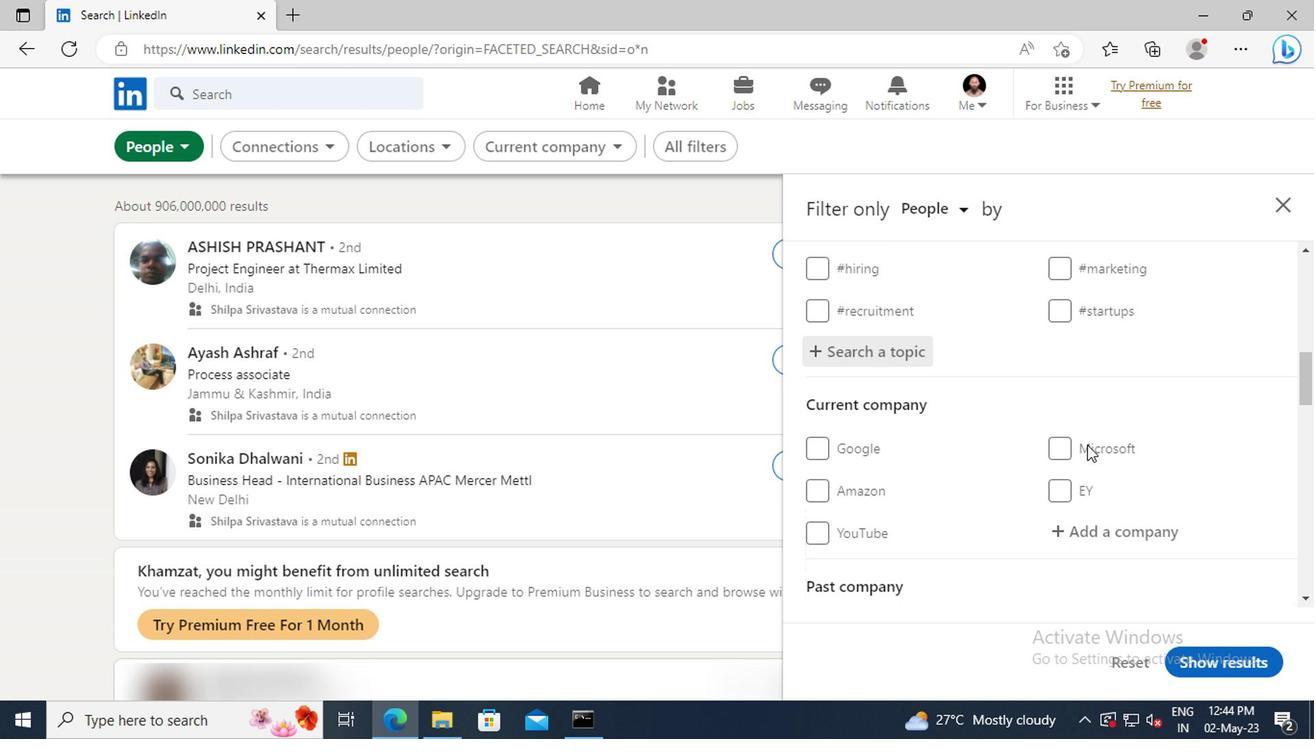 
Action: Mouse scrolled (907, 433) with delta (0, 0)
Screenshot: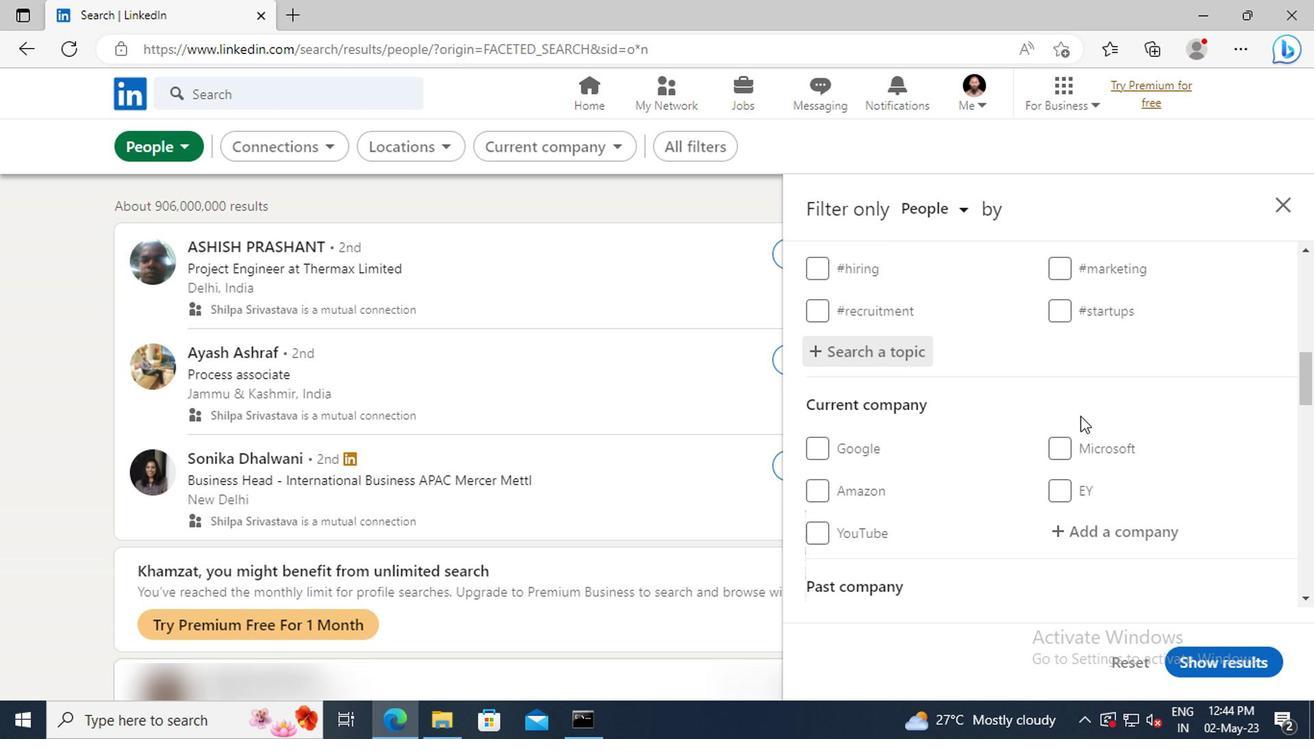 
Action: Mouse scrolled (907, 433) with delta (0, 0)
Screenshot: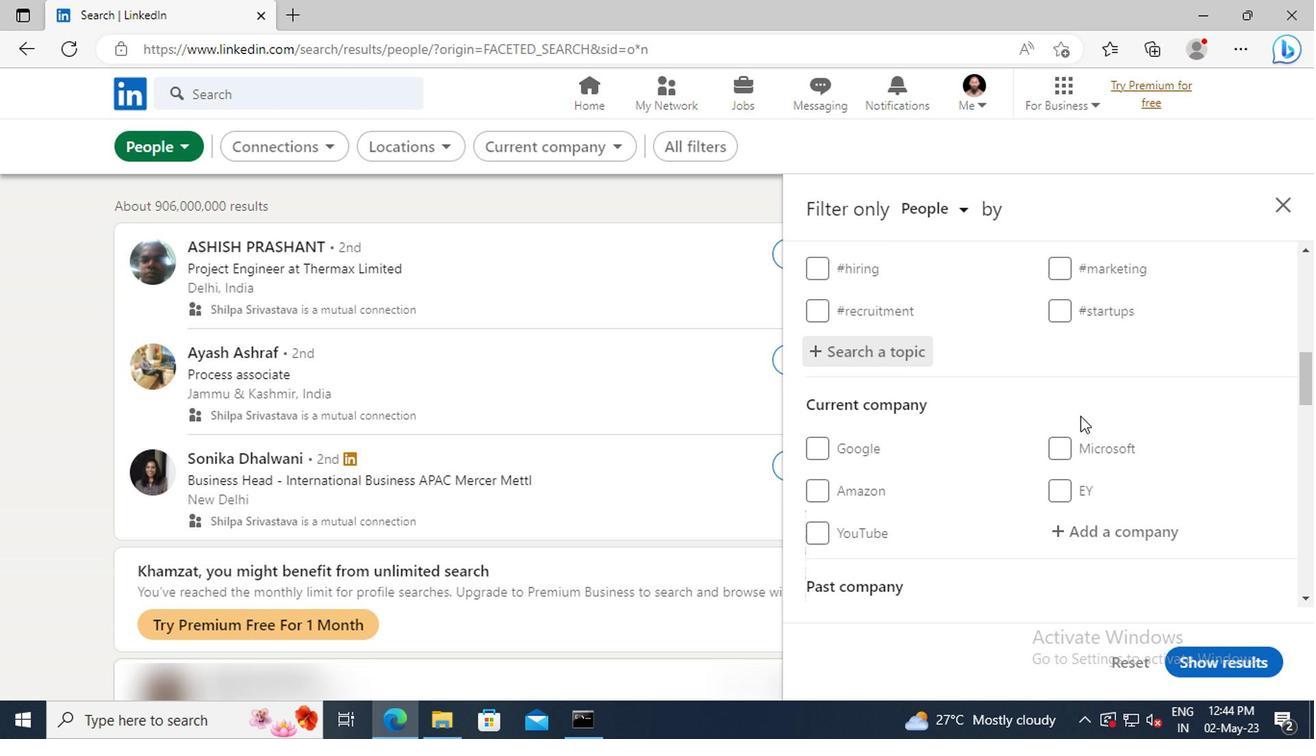 
Action: Mouse scrolled (907, 433) with delta (0, 0)
Screenshot: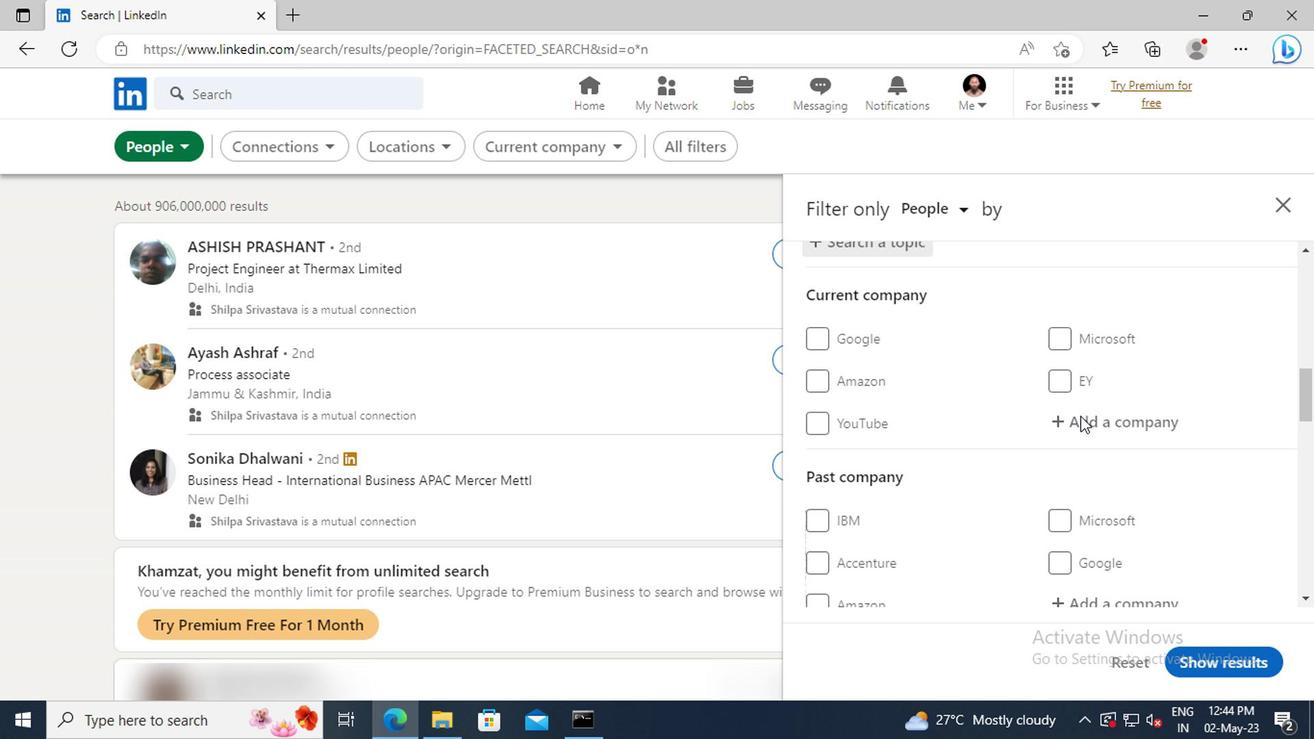 
Action: Mouse scrolled (907, 433) with delta (0, 0)
Screenshot: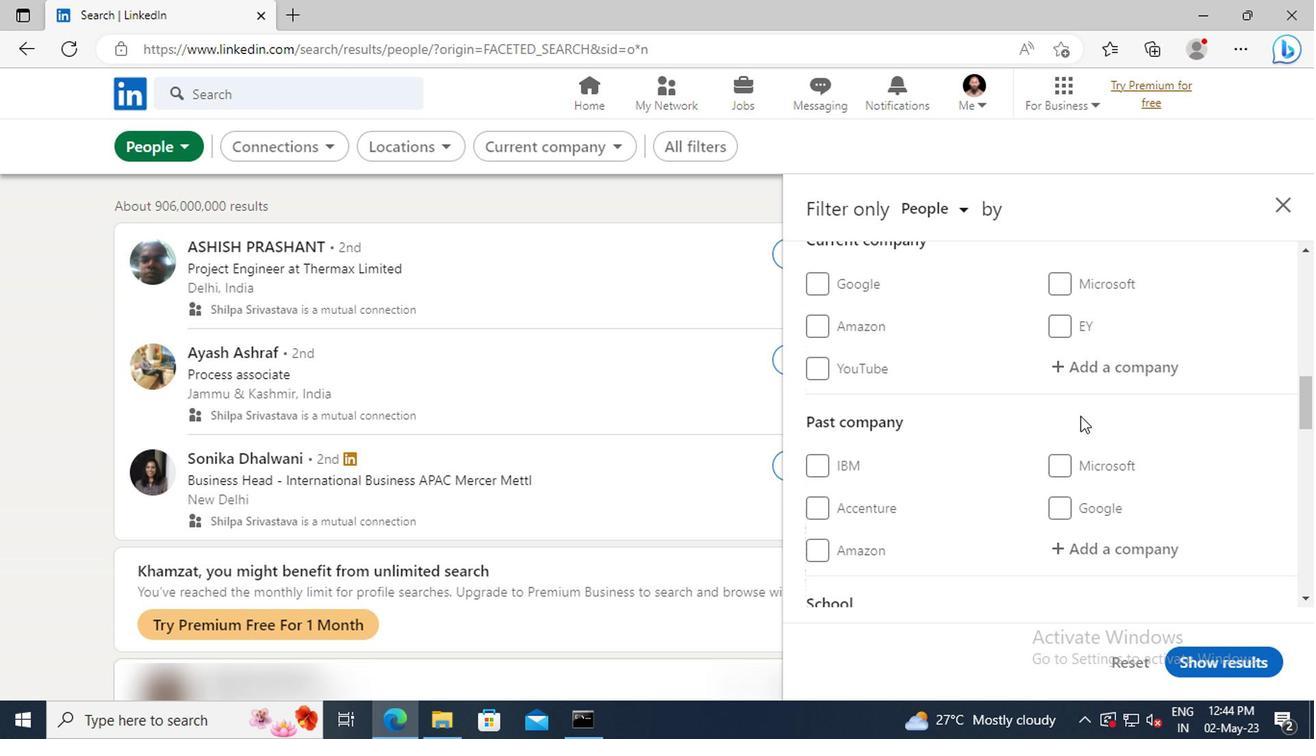 
Action: Mouse scrolled (907, 433) with delta (0, 0)
Screenshot: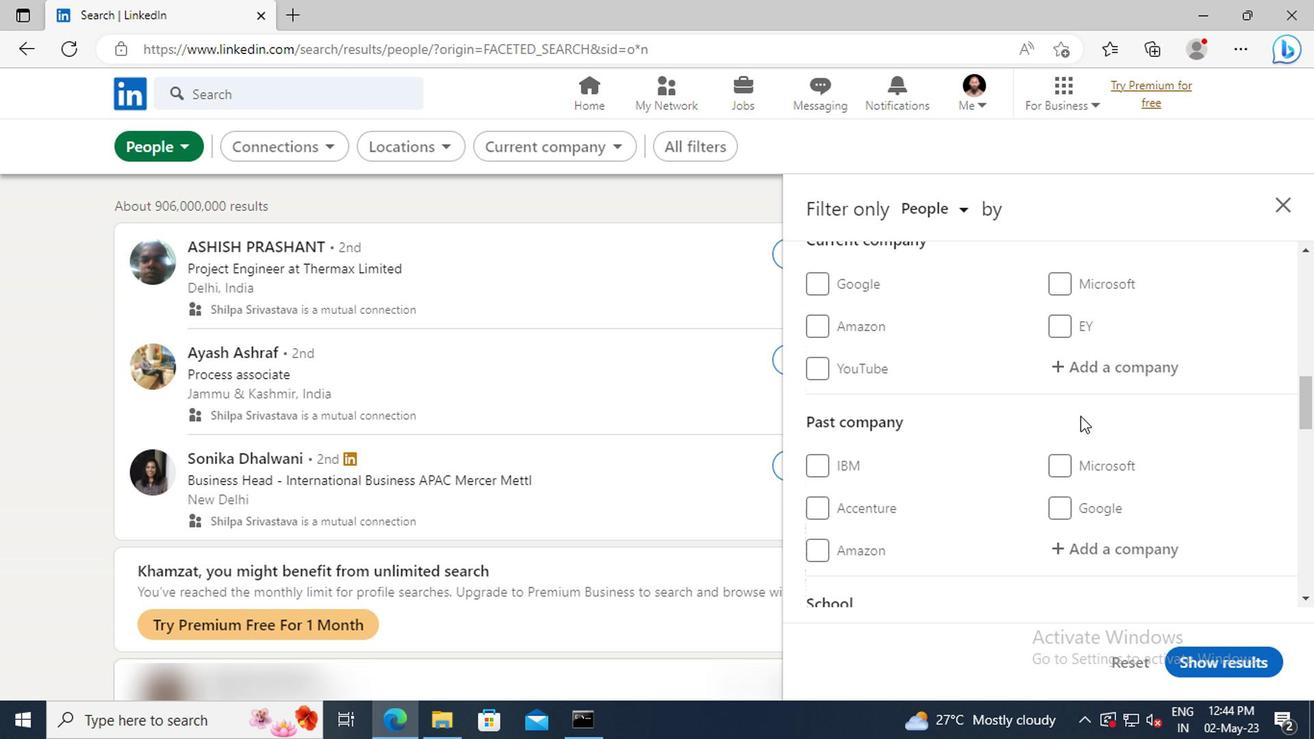 
Action: Mouse scrolled (907, 433) with delta (0, 0)
Screenshot: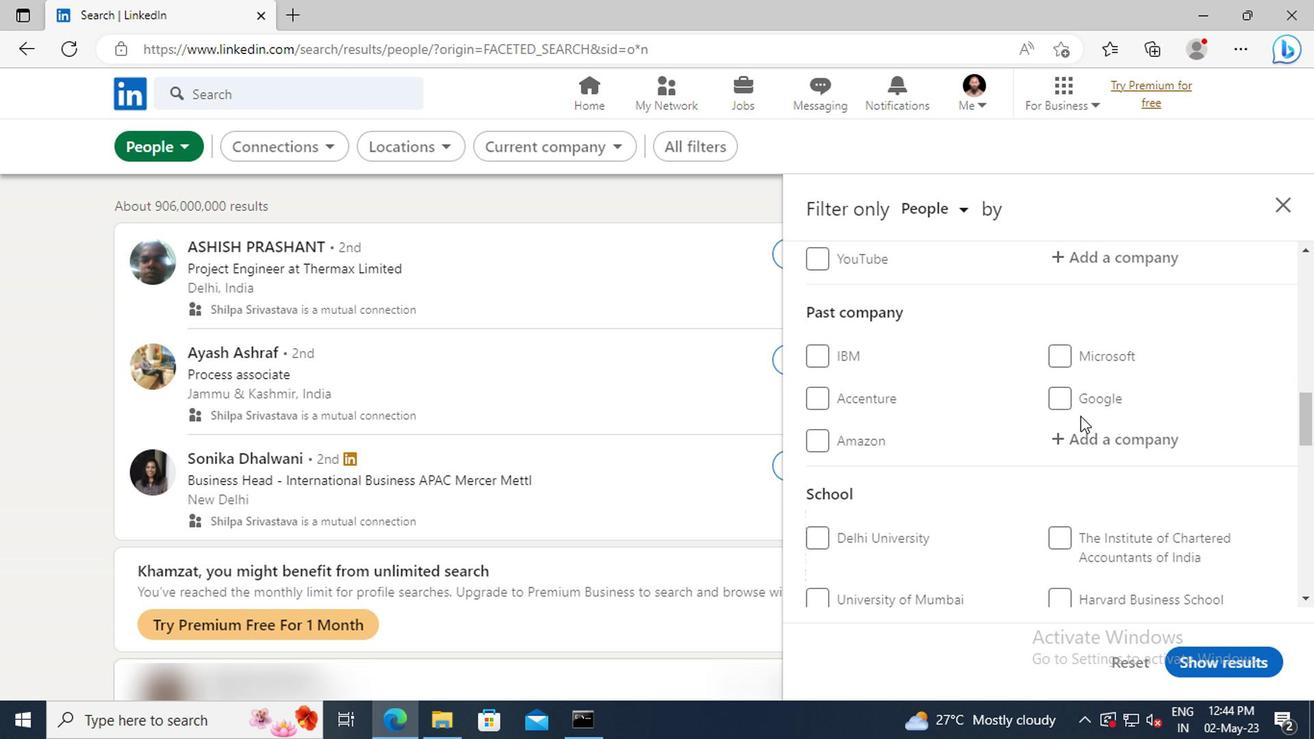 
Action: Mouse scrolled (907, 433) with delta (0, 0)
Screenshot: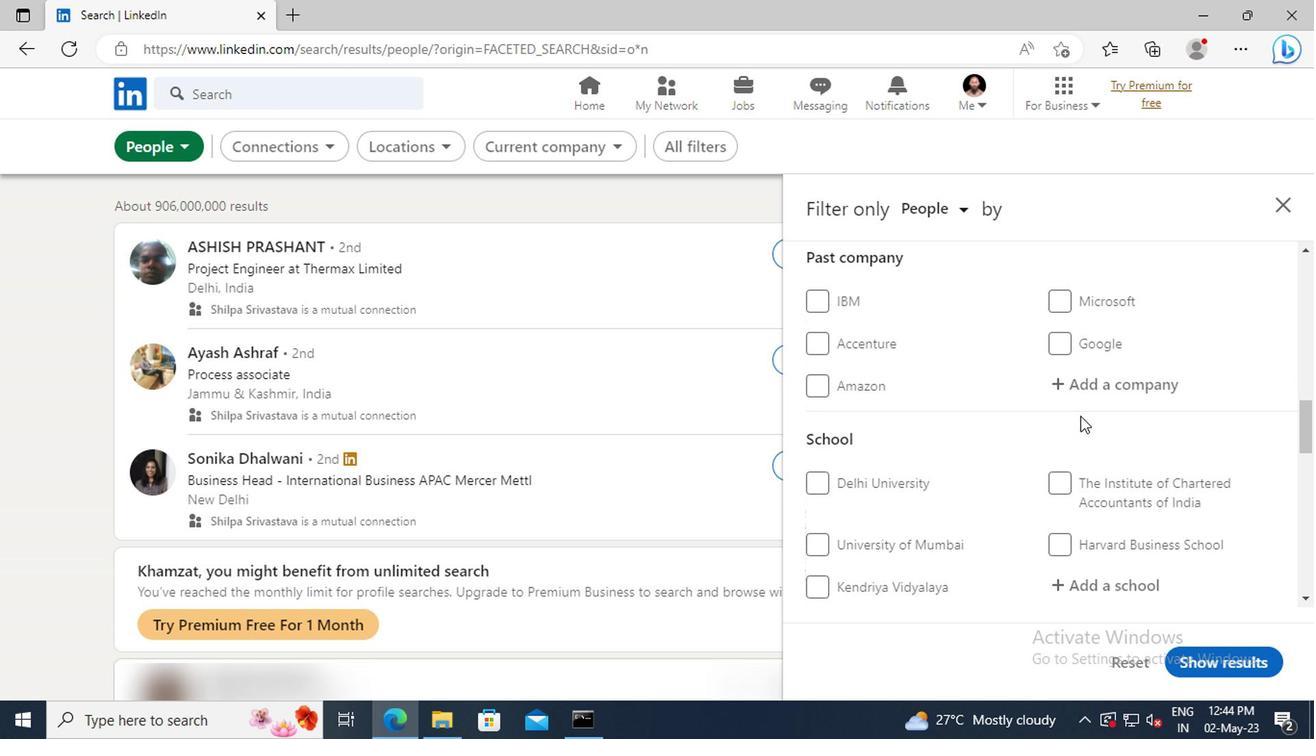 
Action: Mouse scrolled (907, 433) with delta (0, 0)
Screenshot: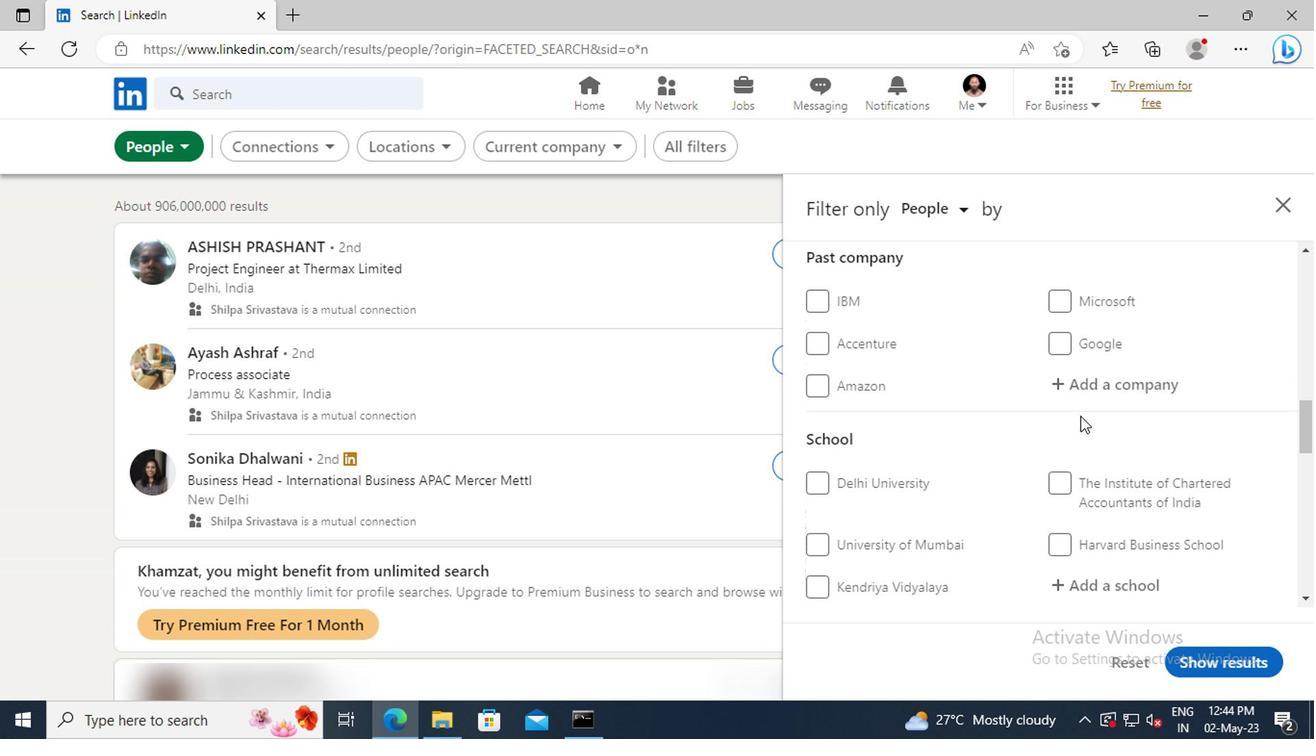 
Action: Mouse scrolled (907, 433) with delta (0, 0)
Screenshot: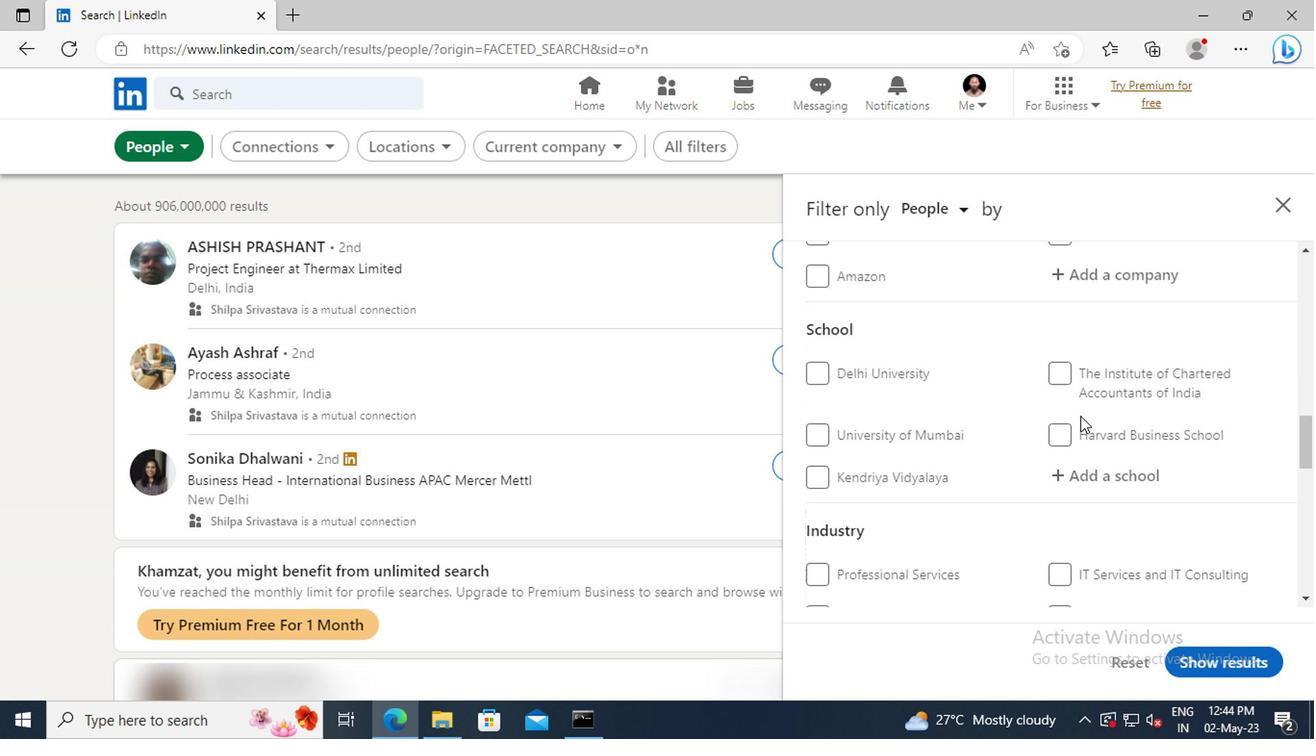 
Action: Mouse scrolled (907, 433) with delta (0, 0)
Screenshot: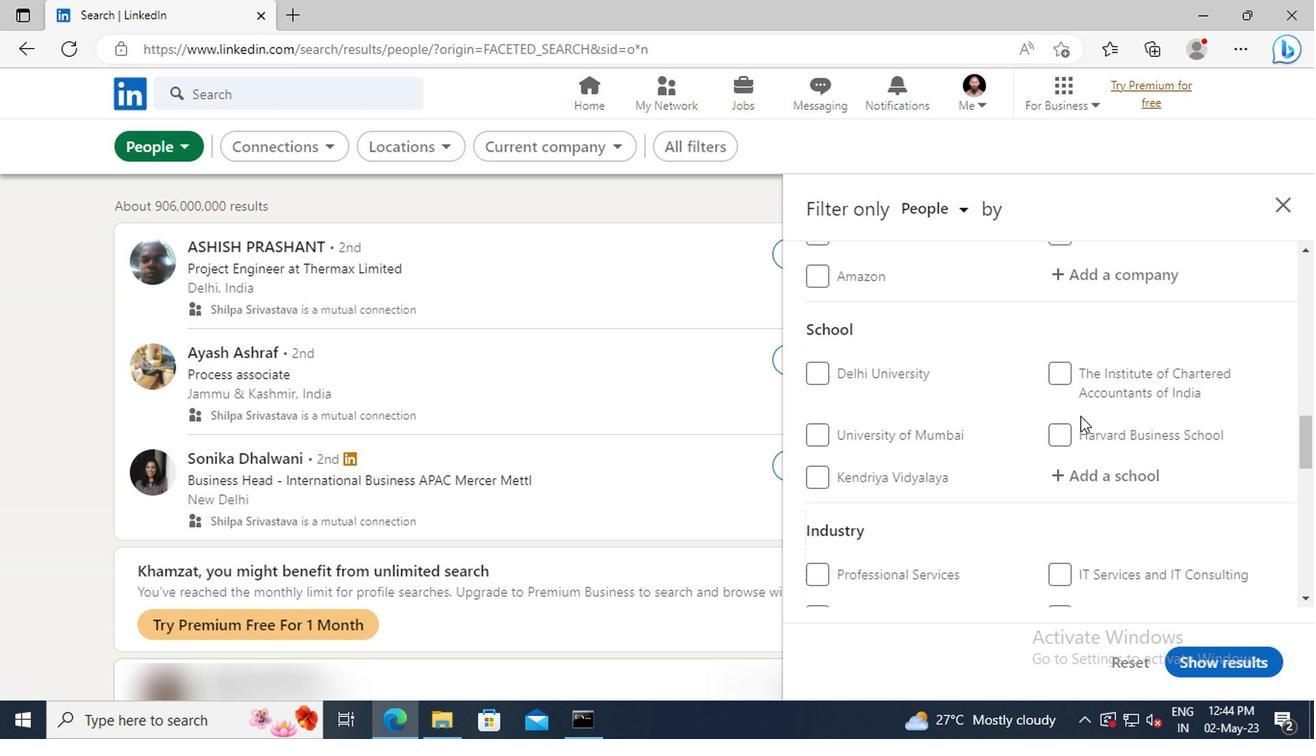 
Action: Mouse scrolled (907, 433) with delta (0, 0)
Screenshot: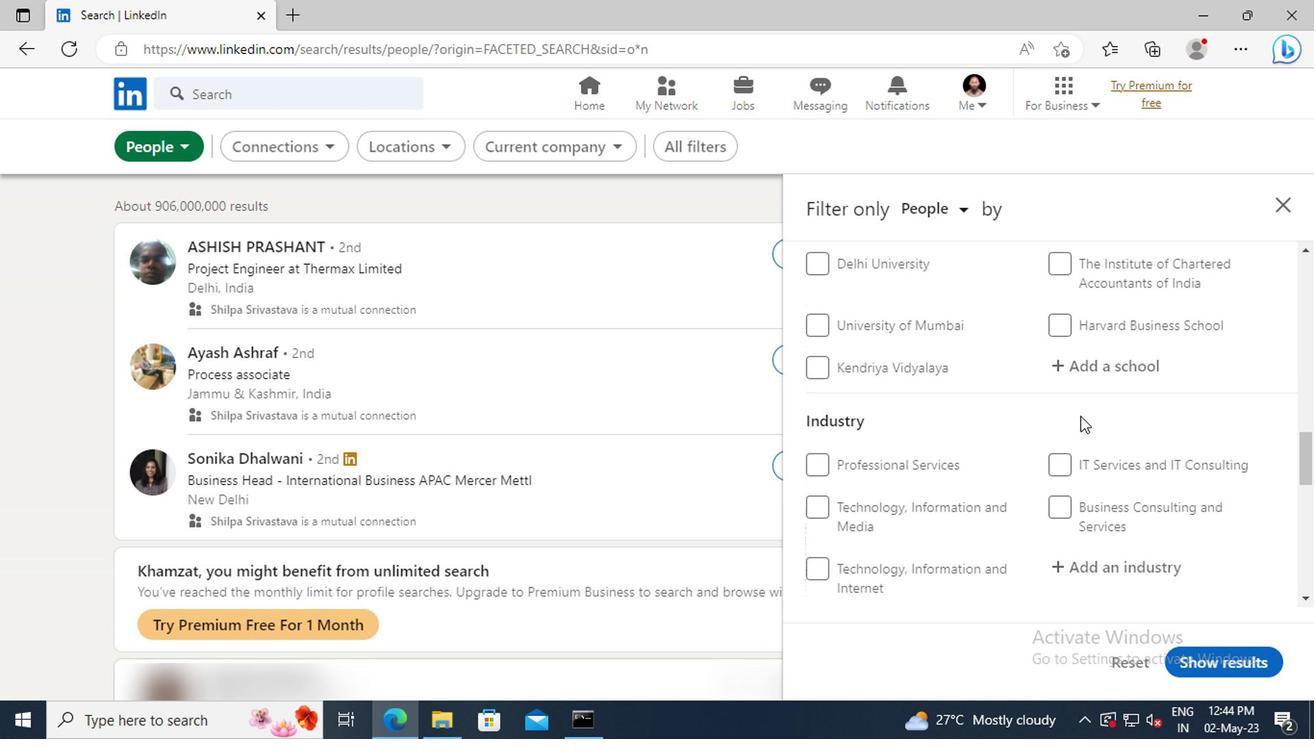 
Action: Mouse scrolled (907, 433) with delta (0, 0)
Screenshot: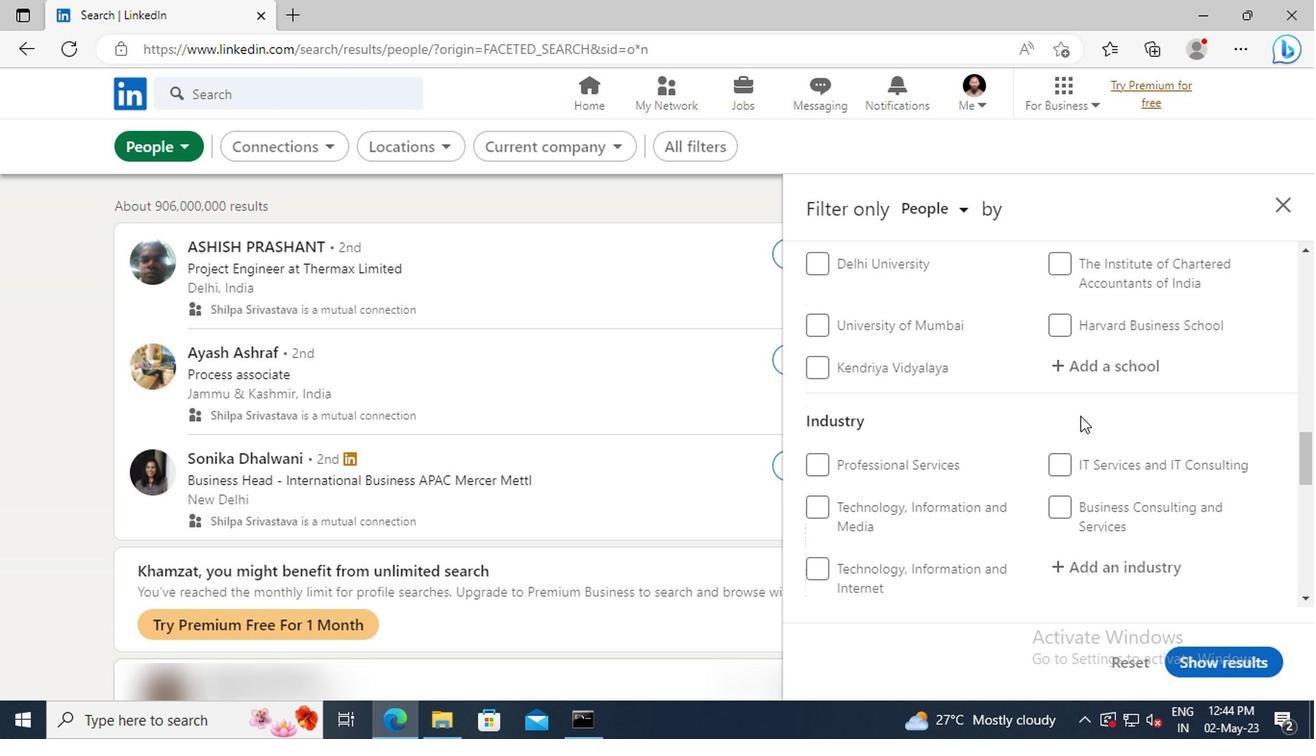 
Action: Mouse scrolled (907, 433) with delta (0, 0)
Screenshot: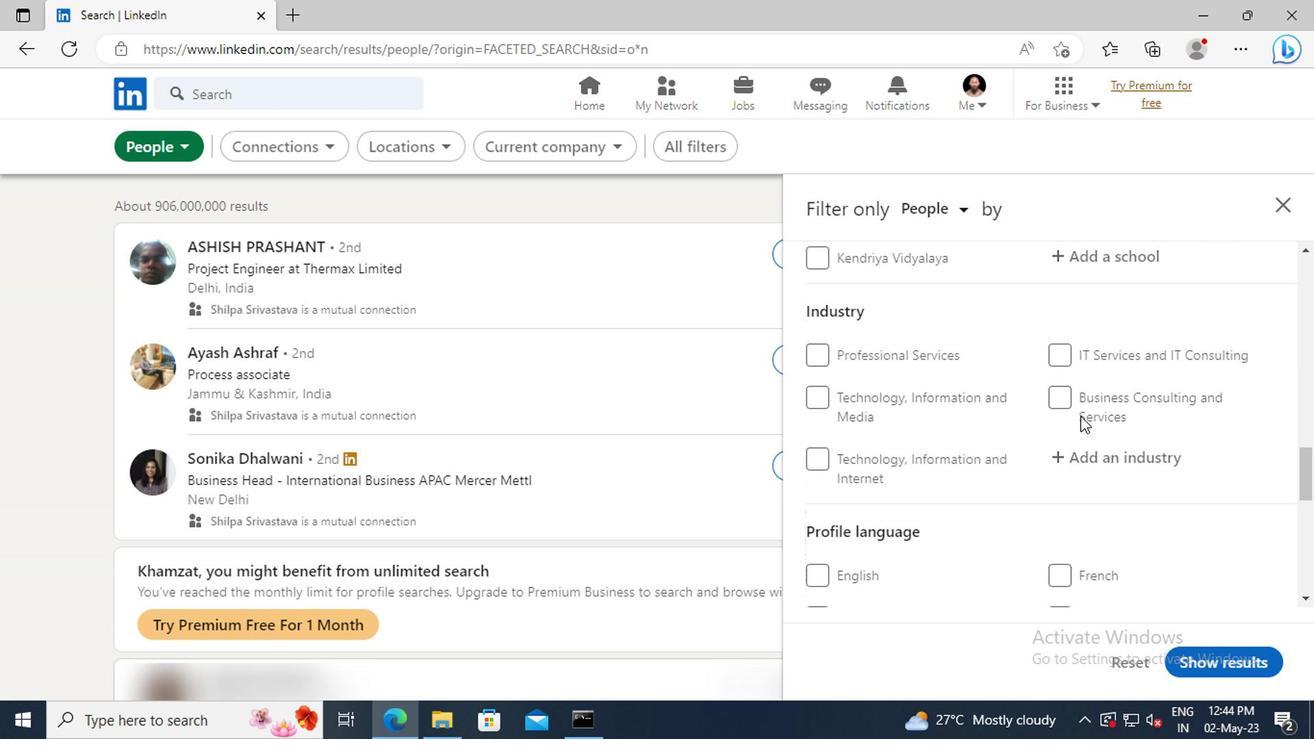 
Action: Mouse scrolled (907, 433) with delta (0, 0)
Screenshot: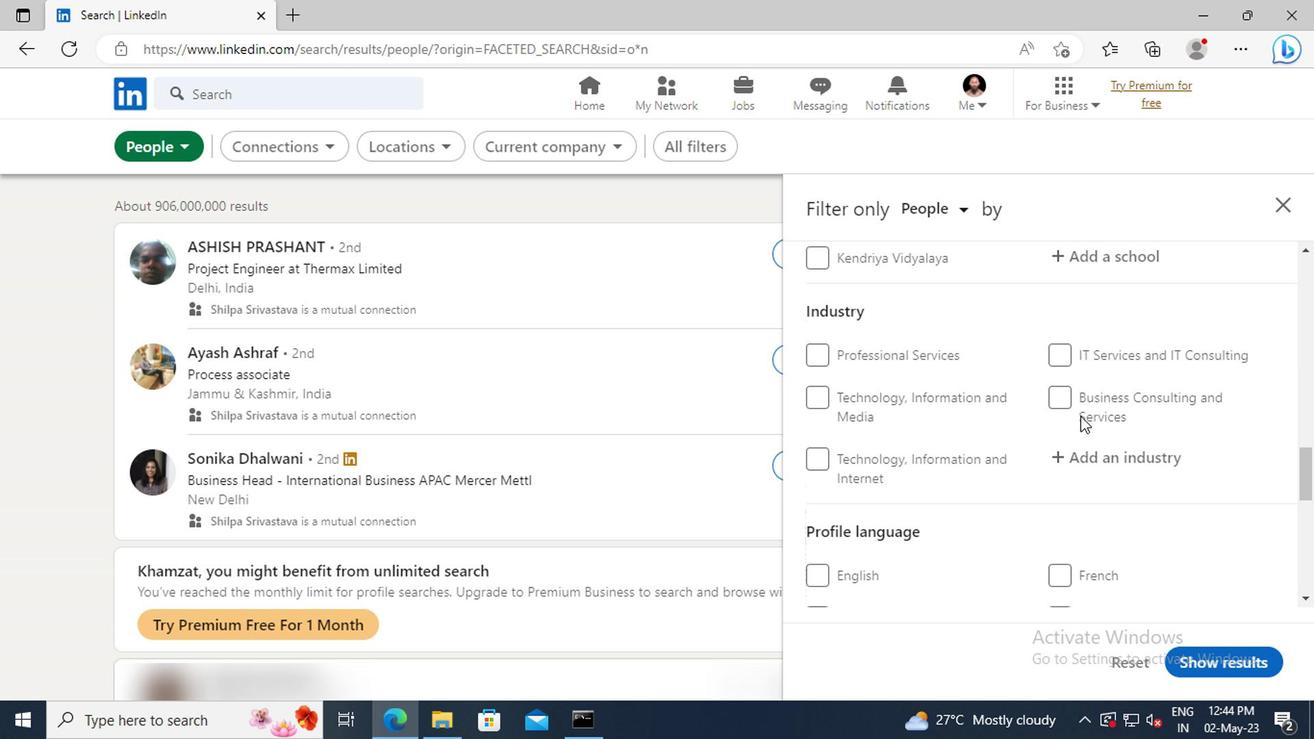 
Action: Mouse scrolled (907, 433) with delta (0, 0)
Screenshot: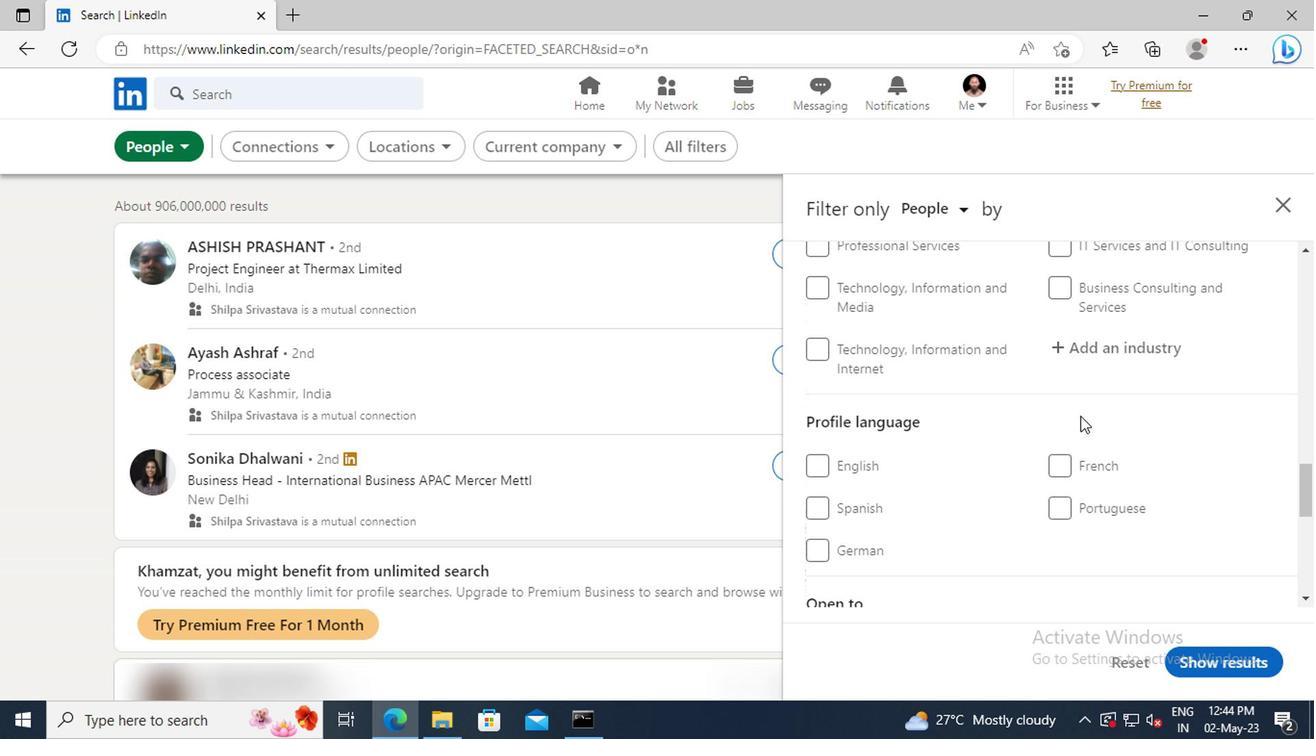 
Action: Mouse moved to (898, 459)
Screenshot: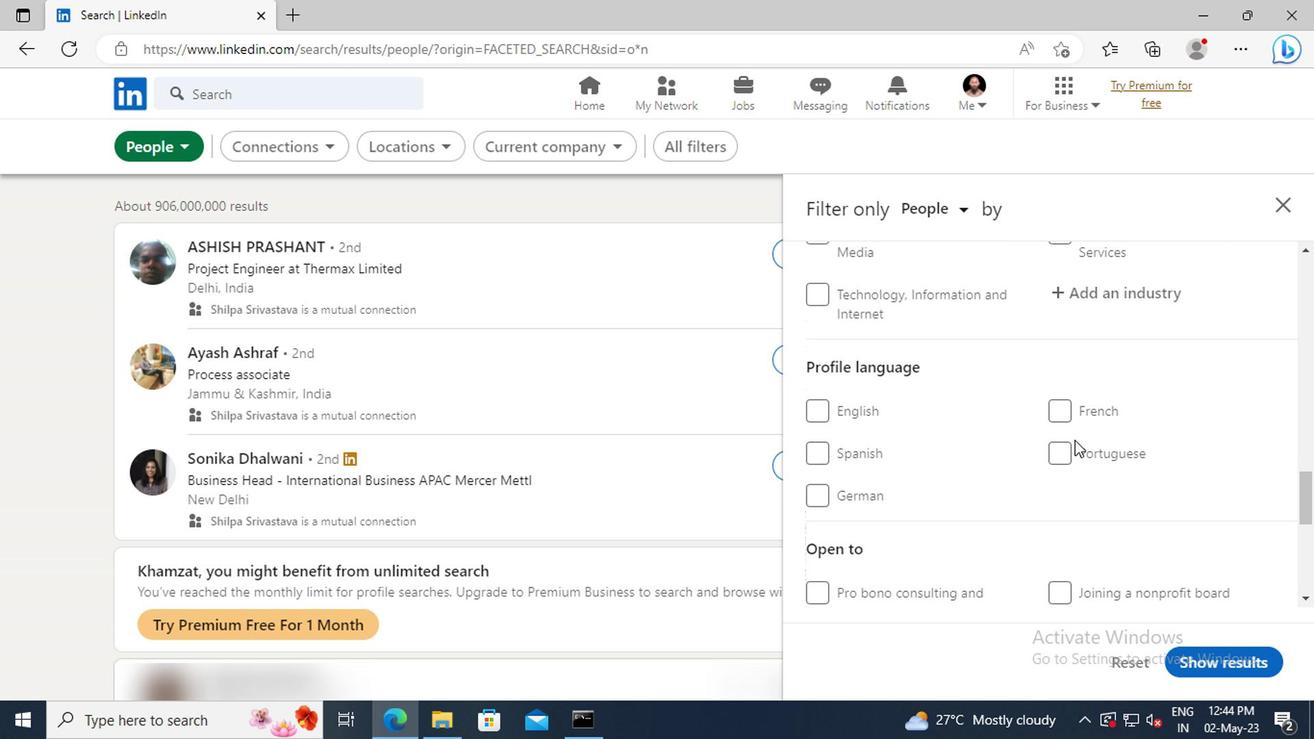 
Action: Mouse pressed left at (898, 459)
Screenshot: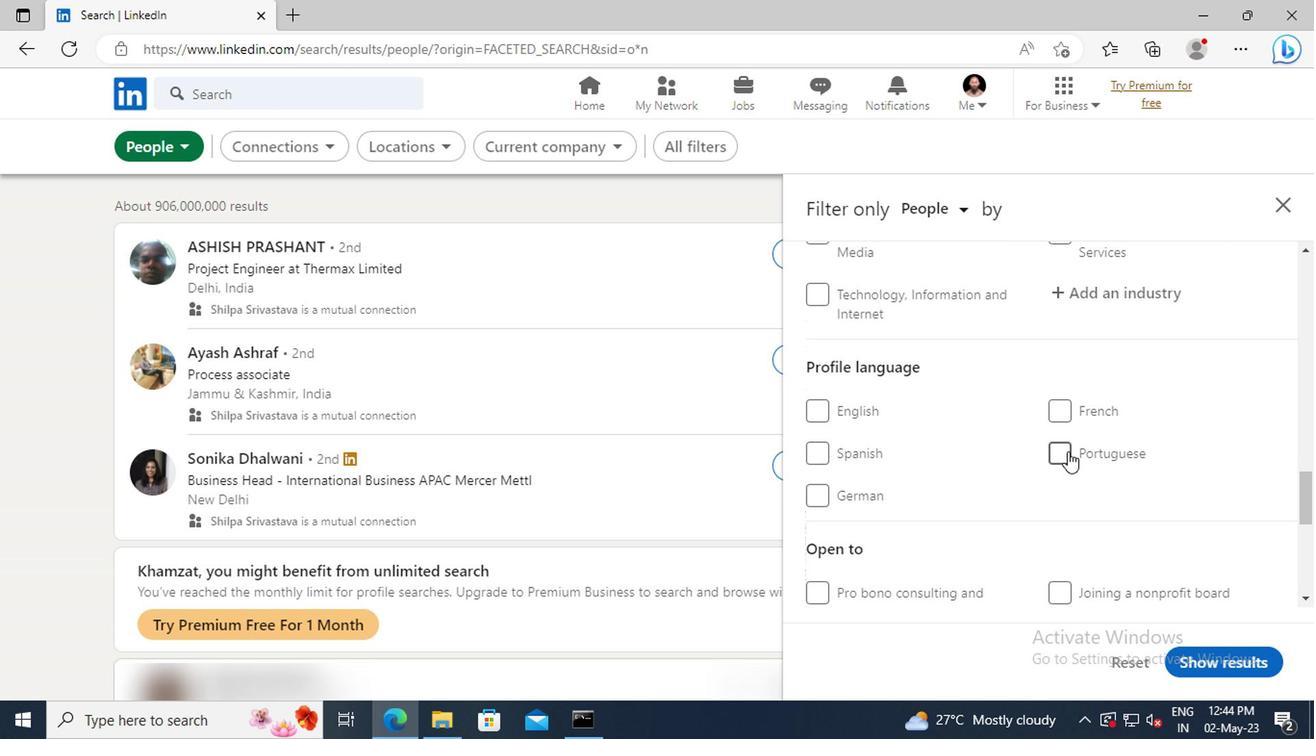 
Action: Mouse moved to (914, 445)
Screenshot: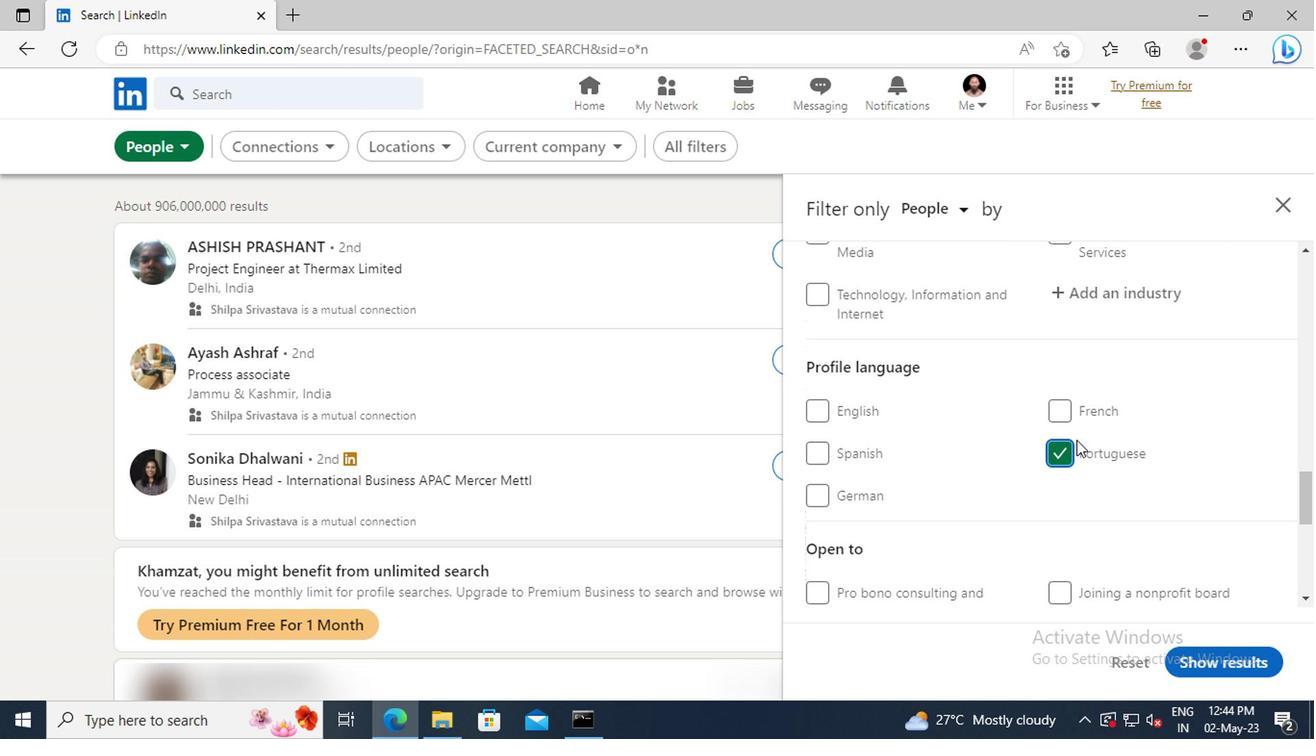 
Action: Mouse scrolled (914, 446) with delta (0, 0)
Screenshot: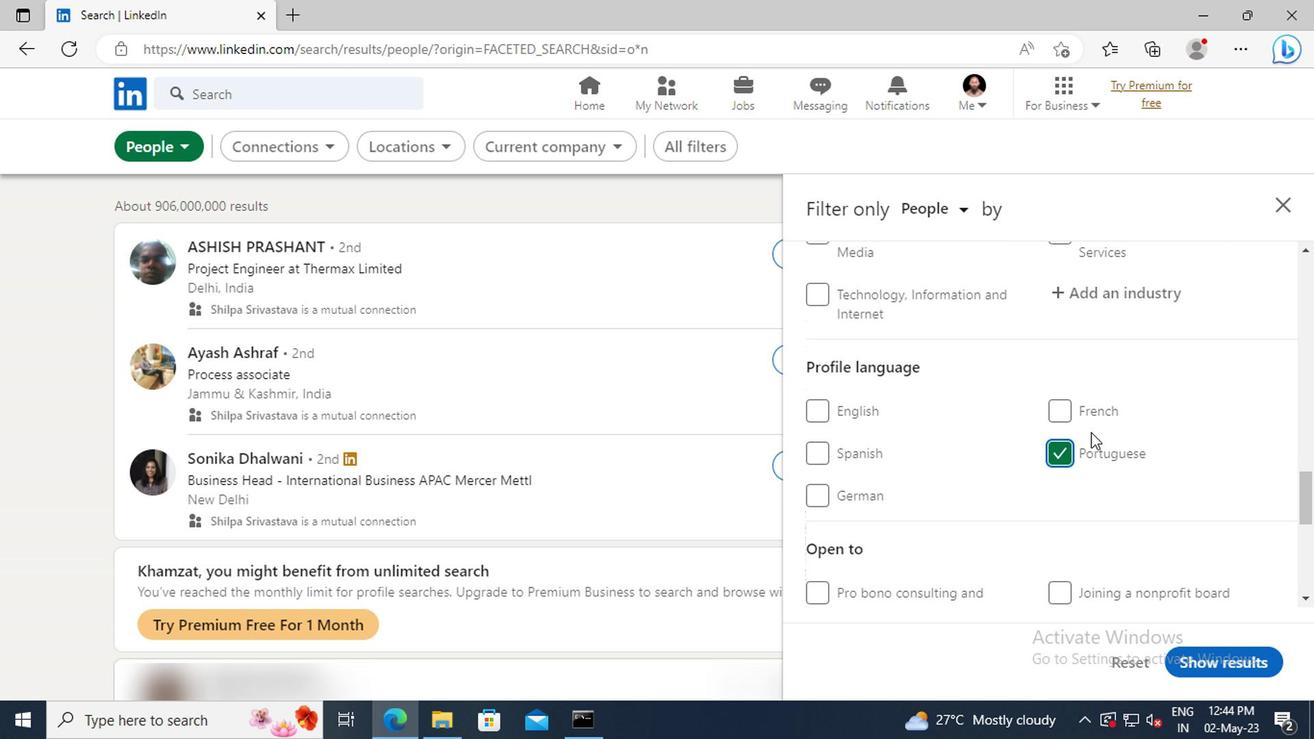 
Action: Mouse scrolled (914, 446) with delta (0, 0)
Screenshot: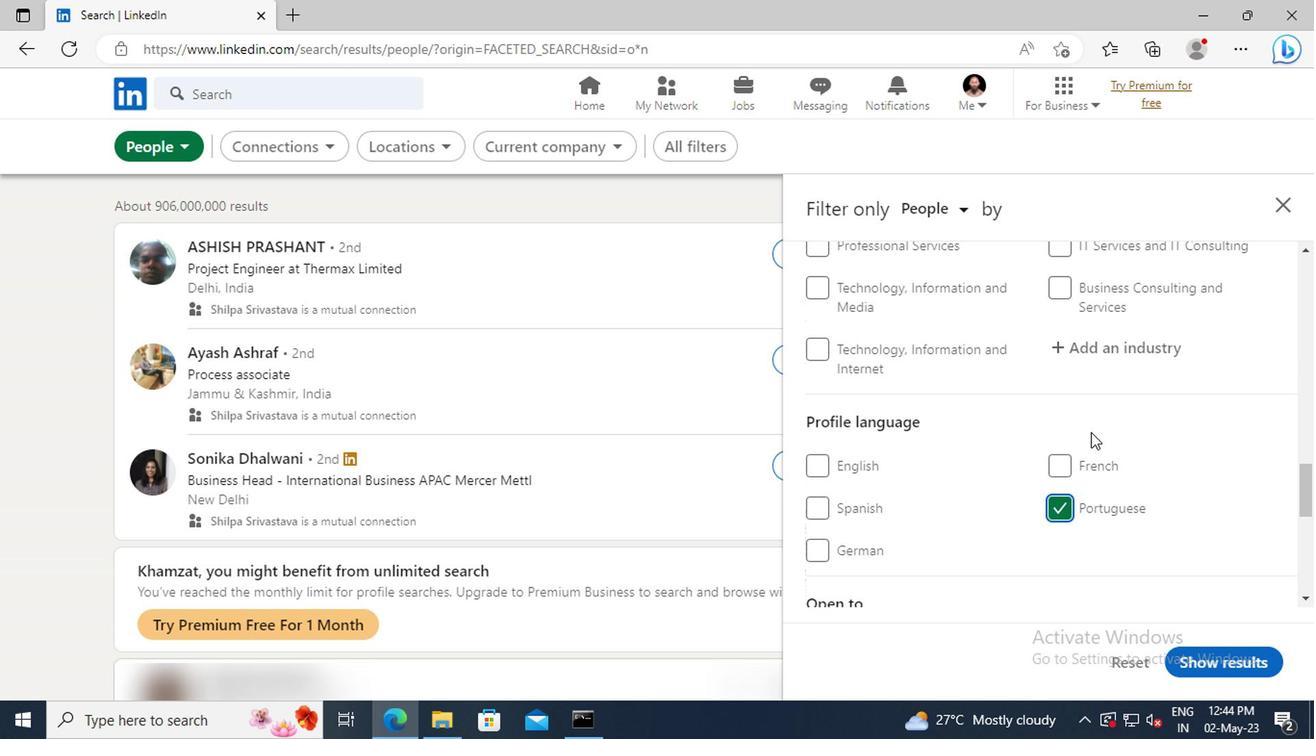 
Action: Mouse scrolled (914, 446) with delta (0, 0)
Screenshot: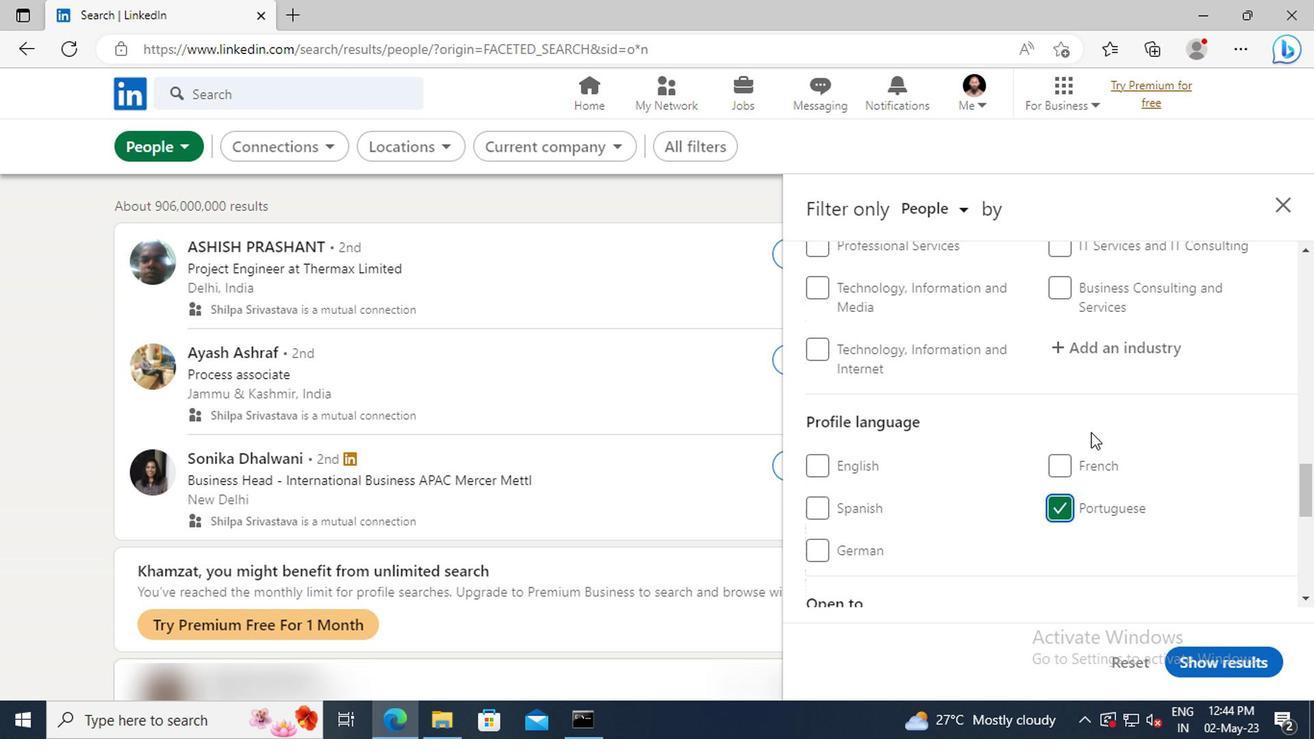 
Action: Mouse scrolled (914, 446) with delta (0, 0)
Screenshot: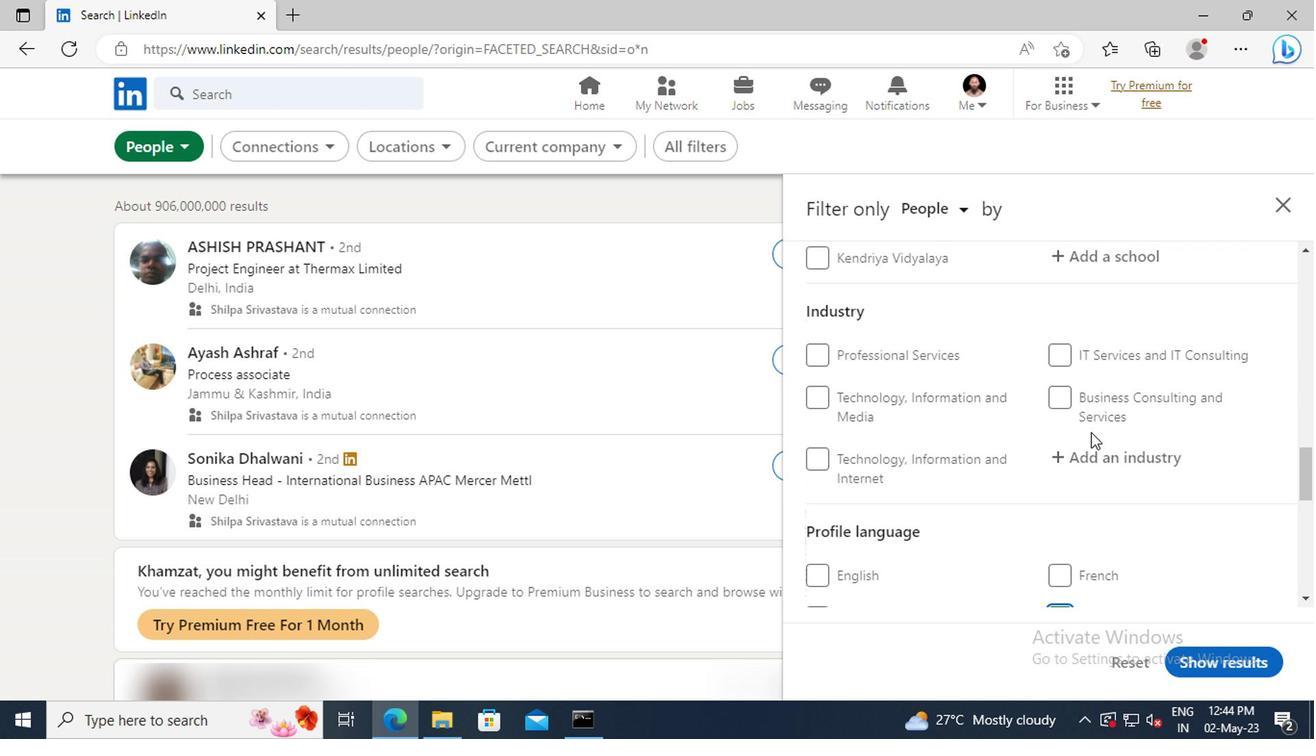 
Action: Mouse scrolled (914, 446) with delta (0, 0)
Screenshot: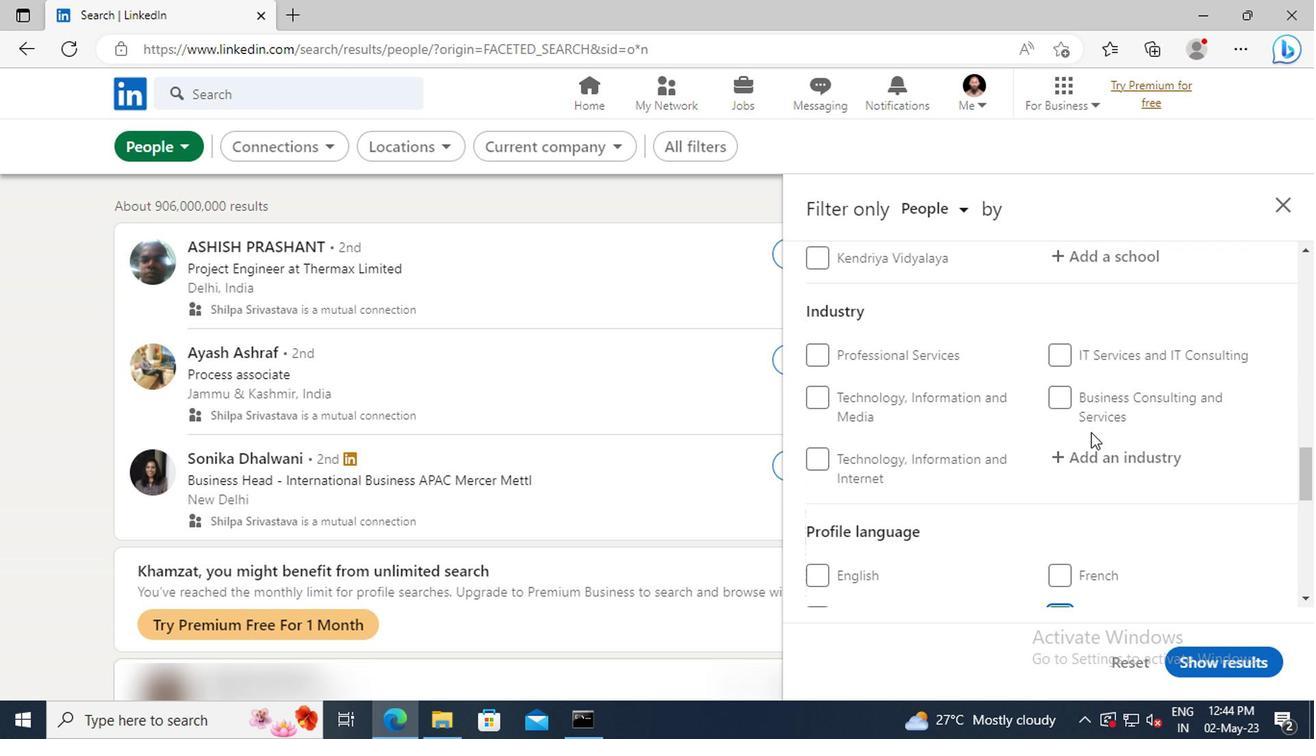 
Action: Mouse moved to (915, 445)
Screenshot: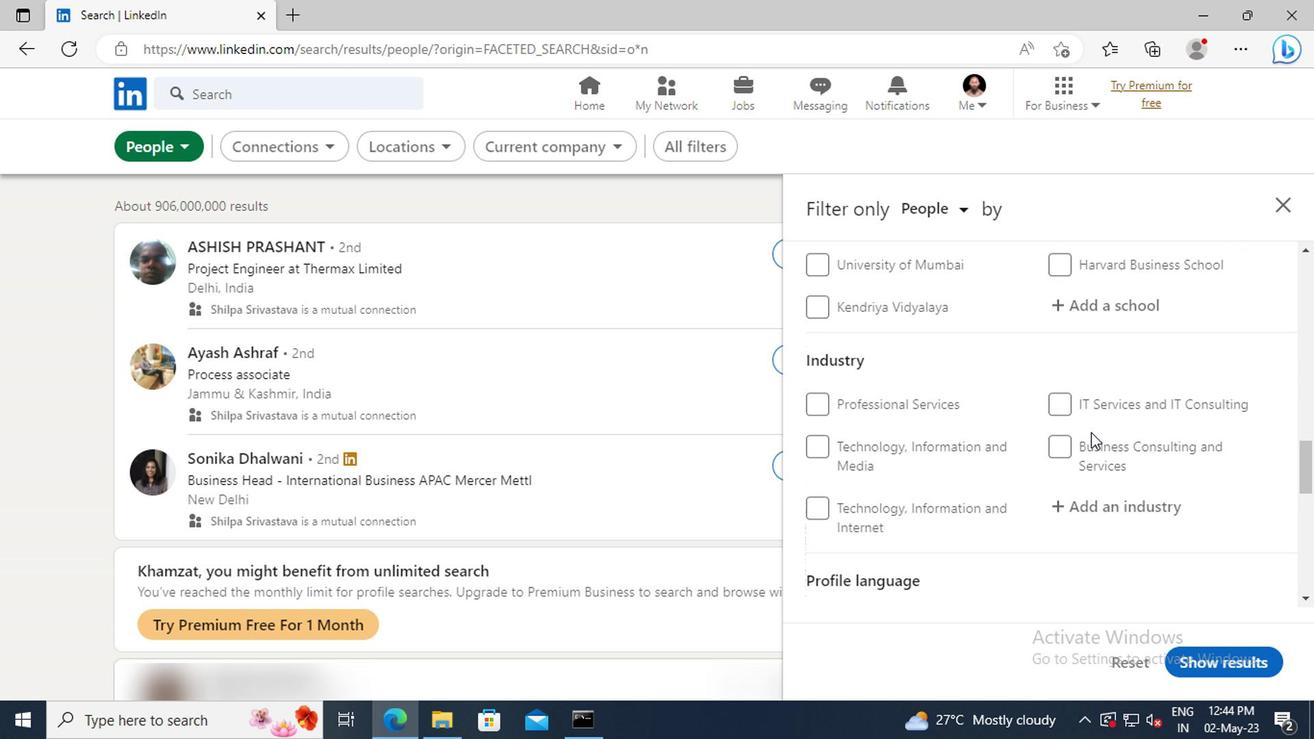 
Action: Mouse scrolled (915, 445) with delta (0, 0)
Screenshot: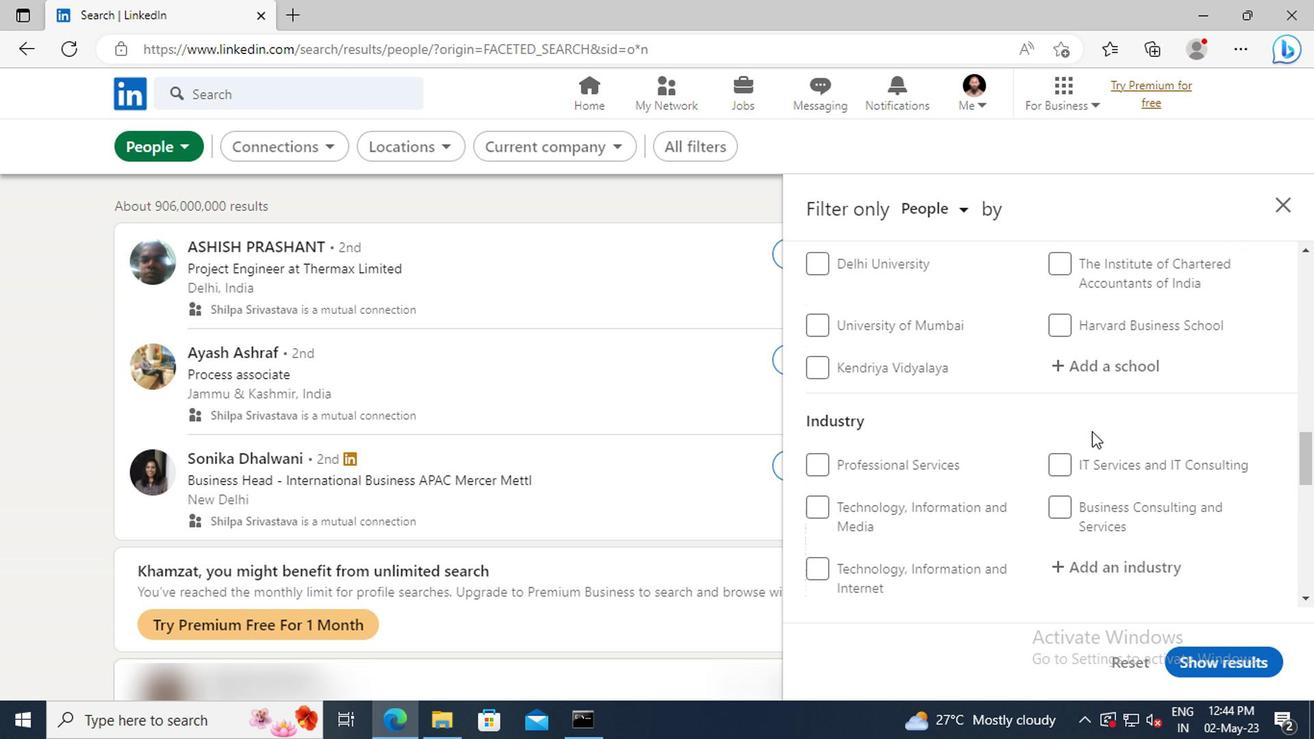 
Action: Mouse scrolled (915, 445) with delta (0, 0)
Screenshot: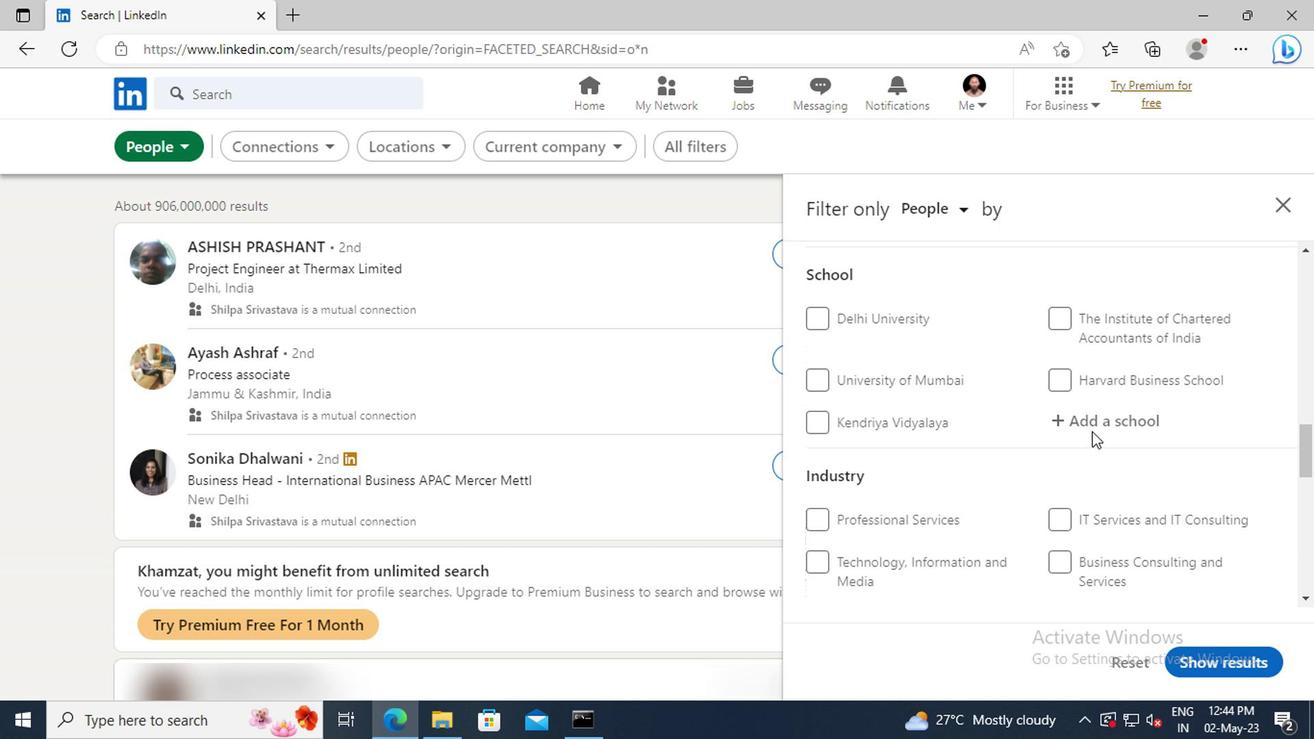 
Action: Mouse scrolled (915, 445) with delta (0, 0)
Screenshot: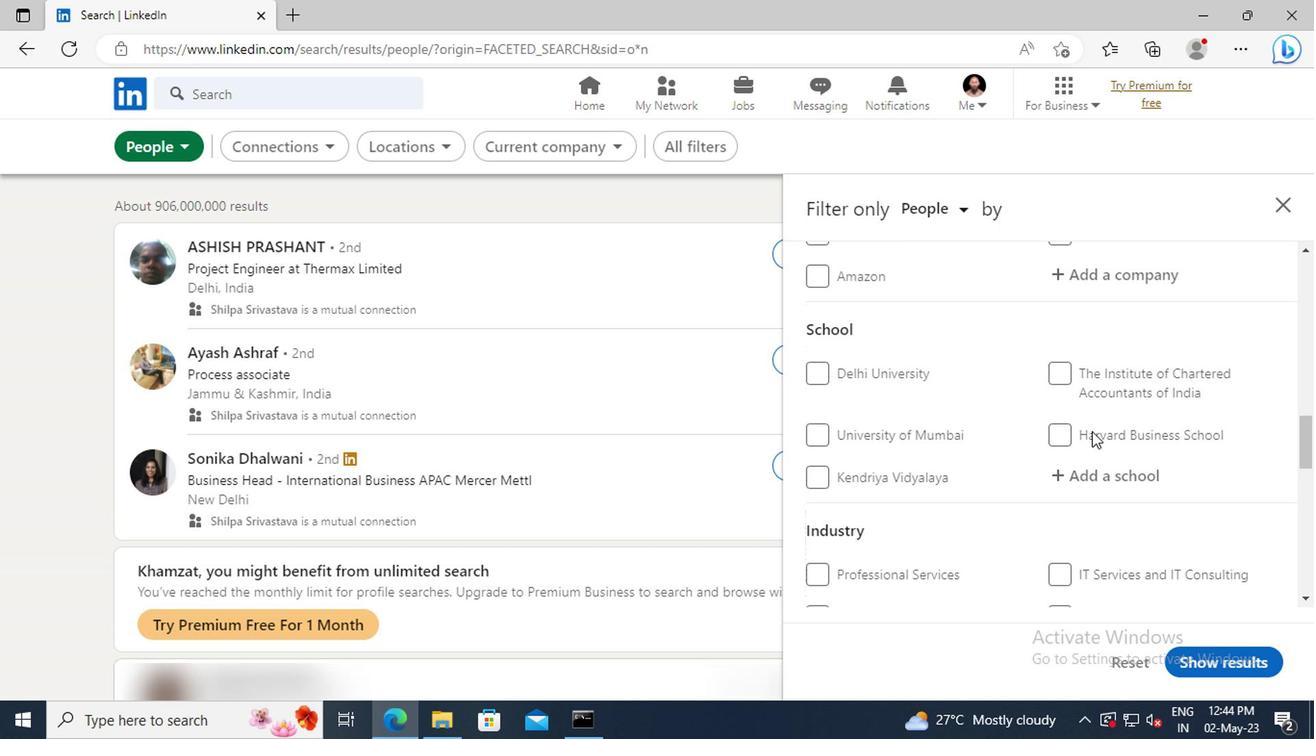 
Action: Mouse scrolled (915, 445) with delta (0, 0)
Screenshot: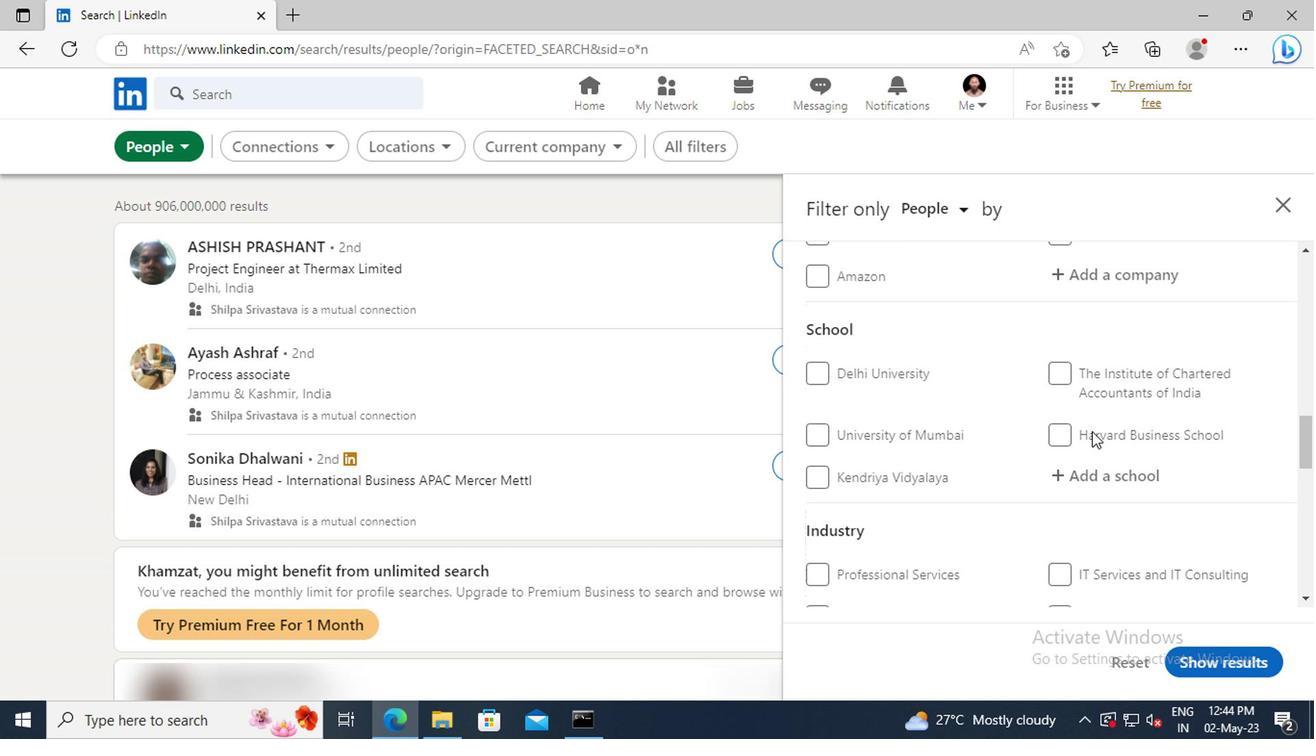 
Action: Mouse scrolled (915, 445) with delta (0, 0)
Screenshot: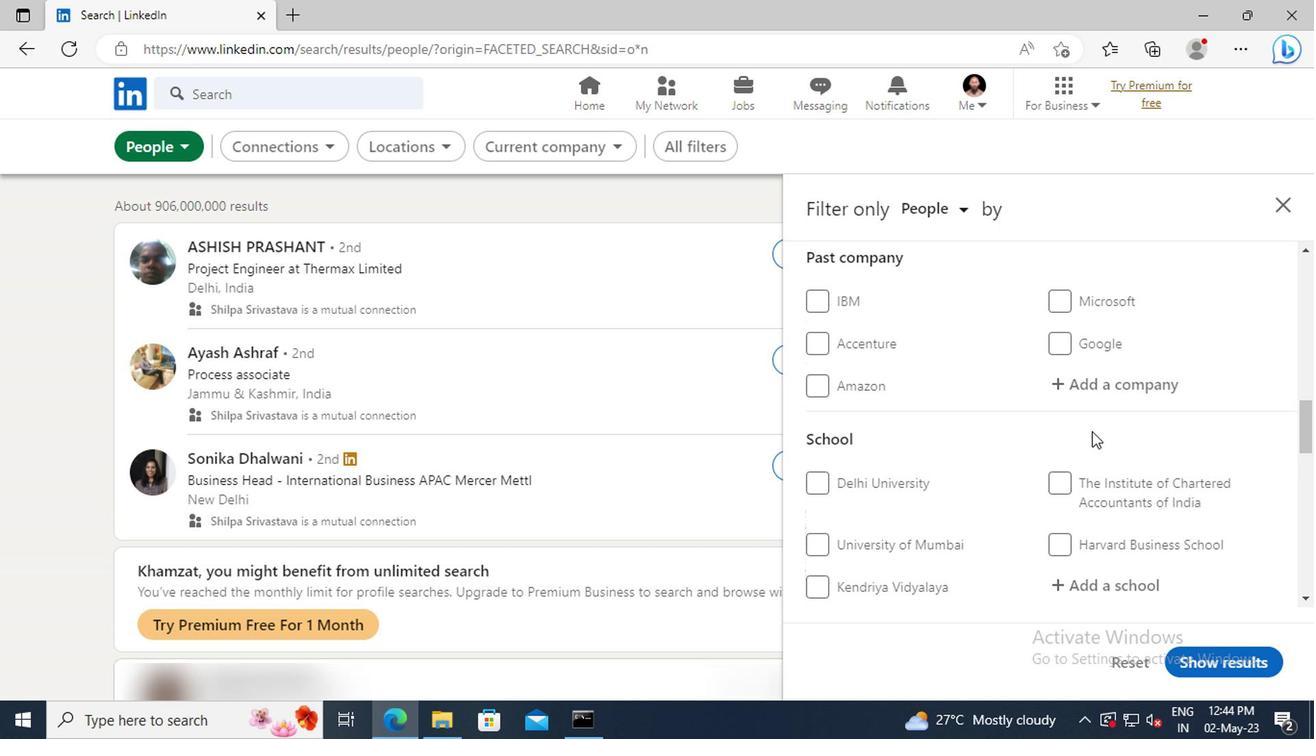 
Action: Mouse scrolled (915, 445) with delta (0, 0)
Screenshot: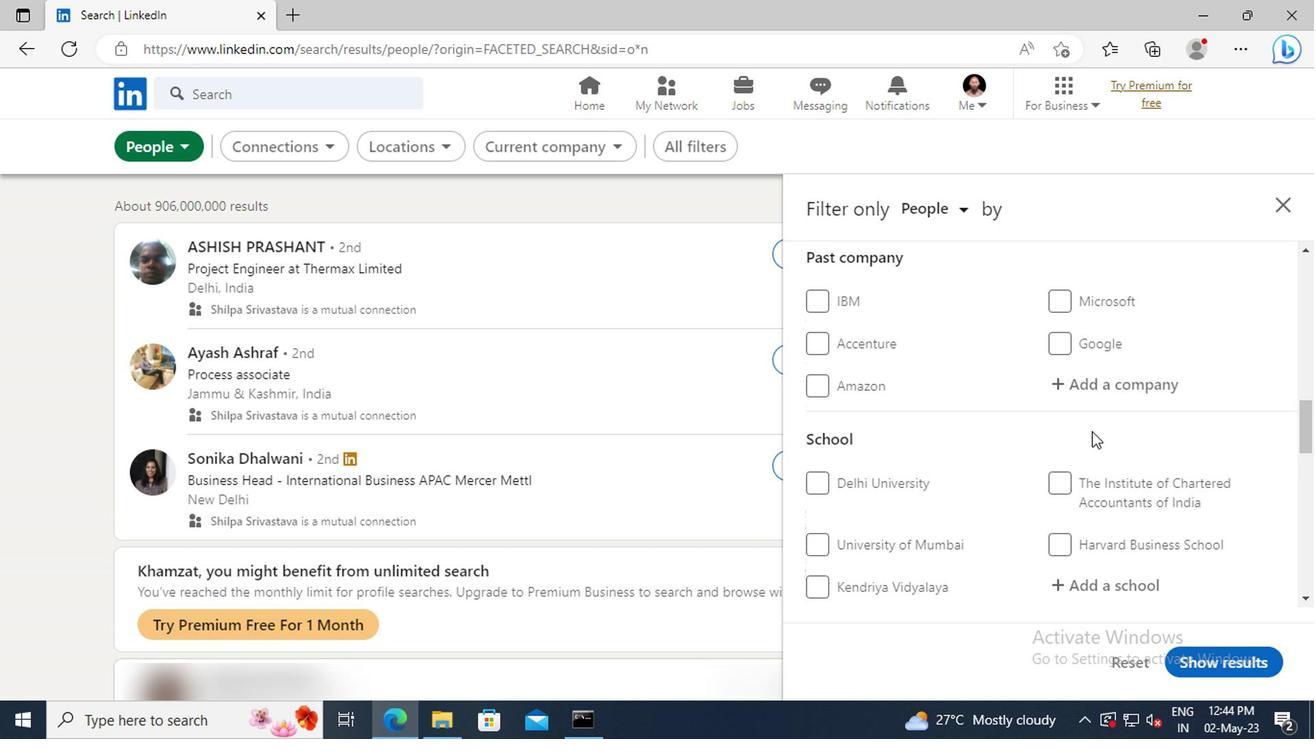 
Action: Mouse scrolled (915, 445) with delta (0, 0)
Screenshot: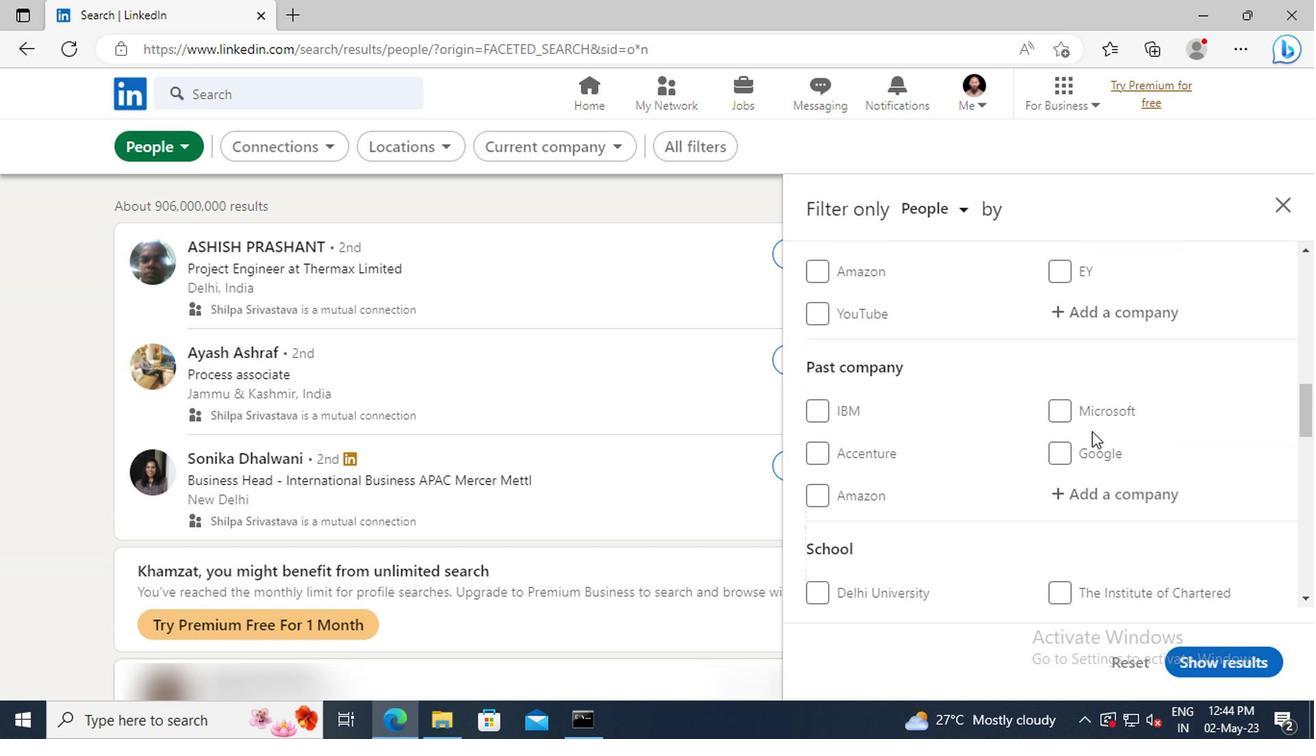 
Action: Mouse scrolled (915, 445) with delta (0, 0)
Screenshot: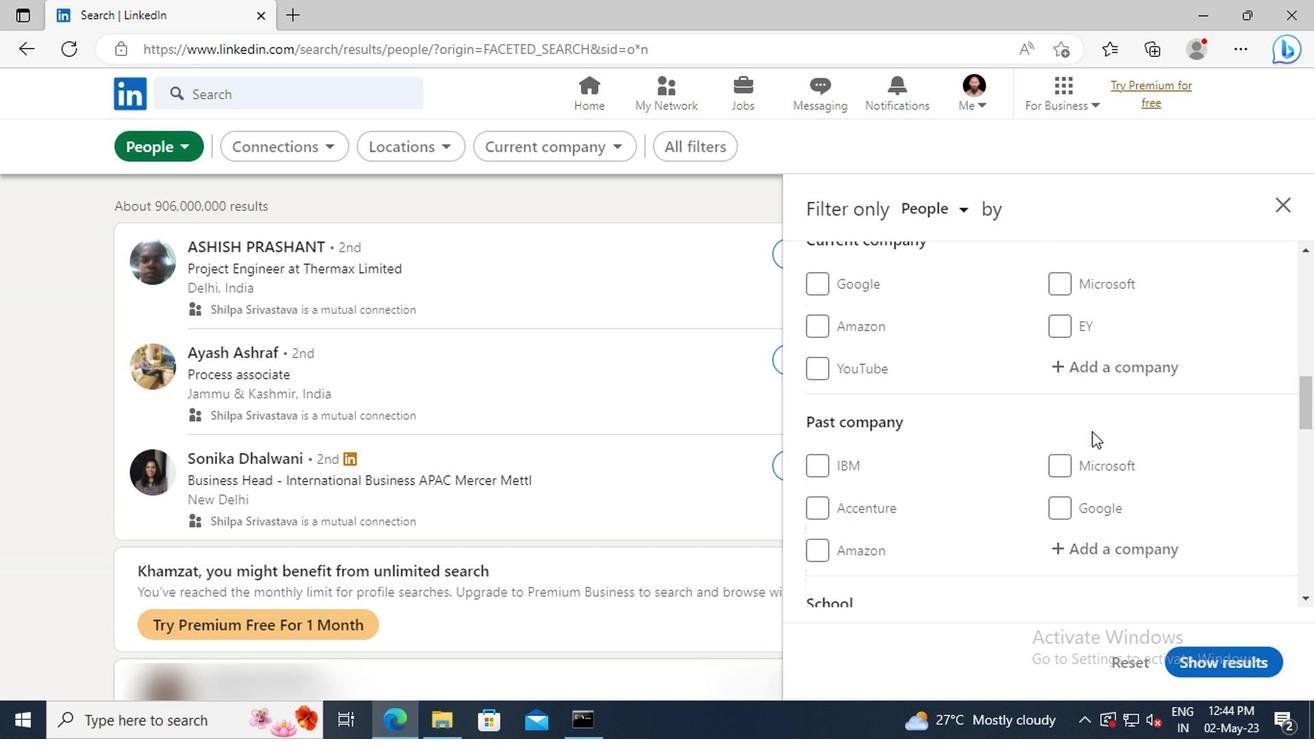 
Action: Mouse moved to (910, 440)
Screenshot: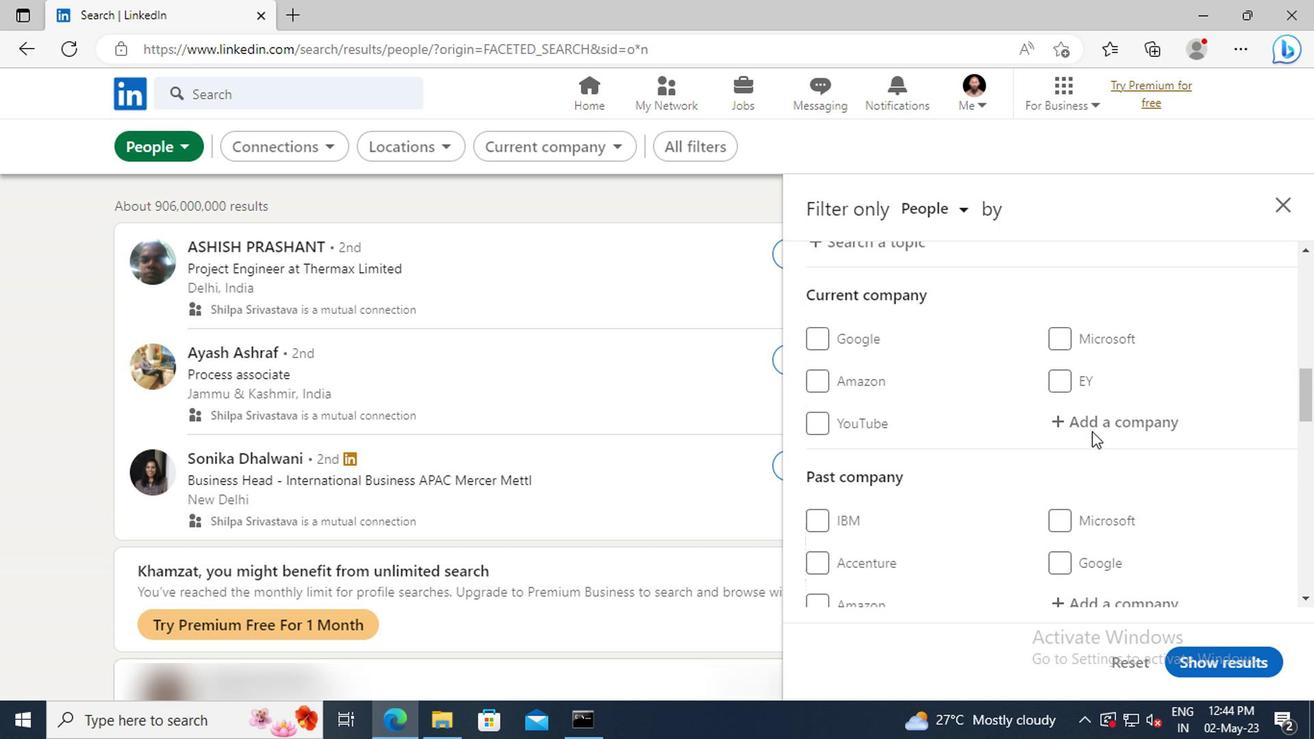 
Action: Mouse pressed left at (910, 440)
Screenshot: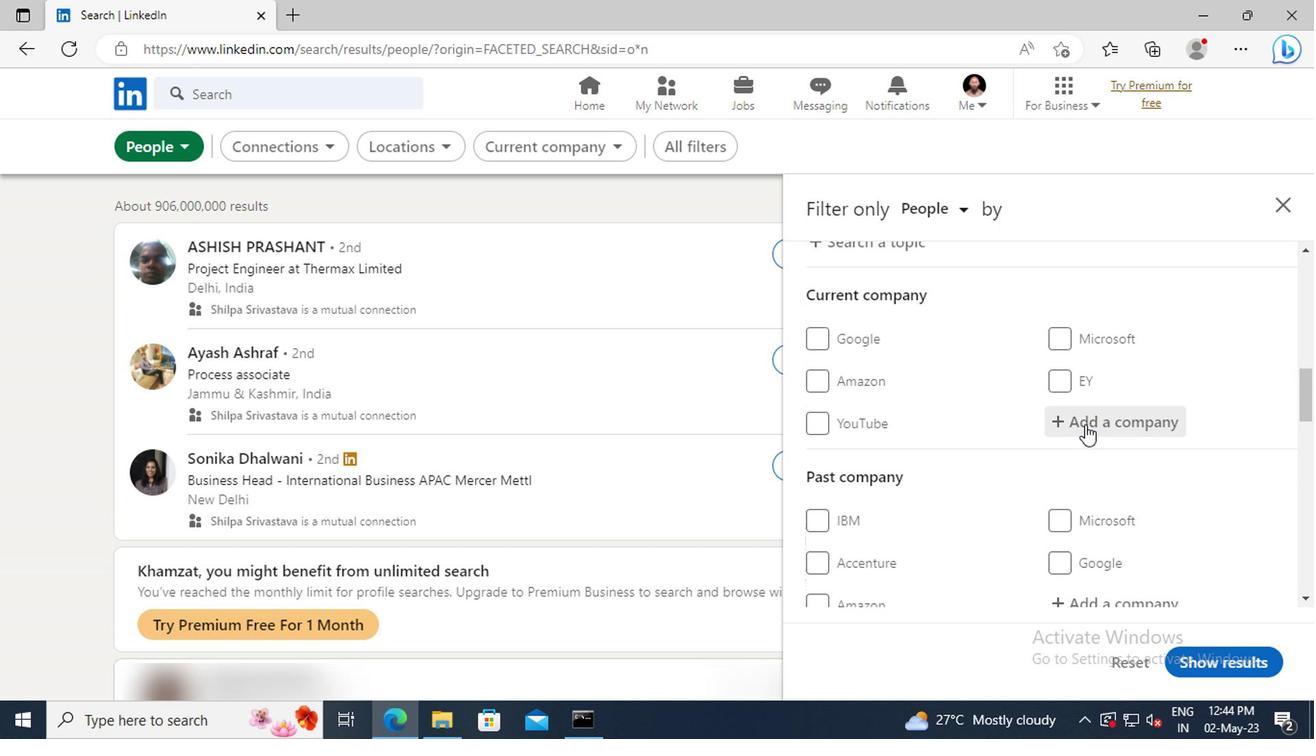 
Action: Key pressed <Key.shift>NAUKRI.COM
Screenshot: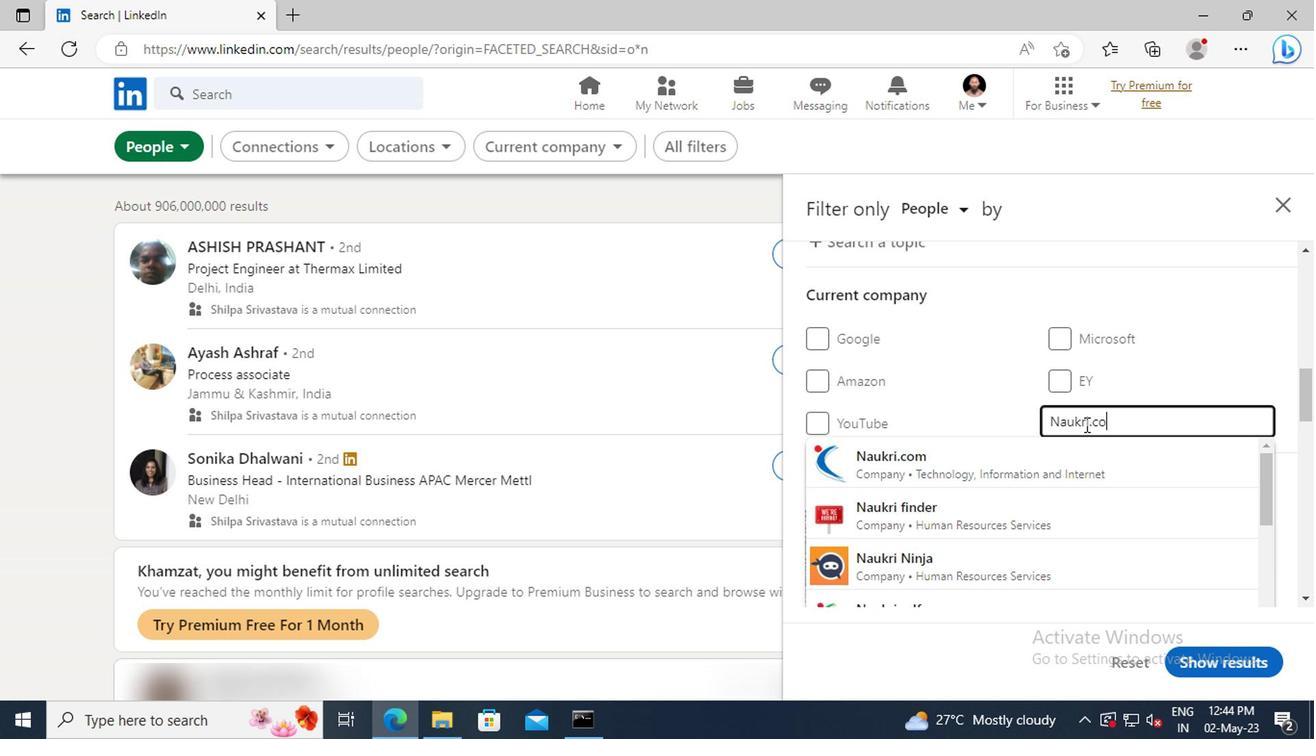 
Action: Mouse moved to (912, 462)
Screenshot: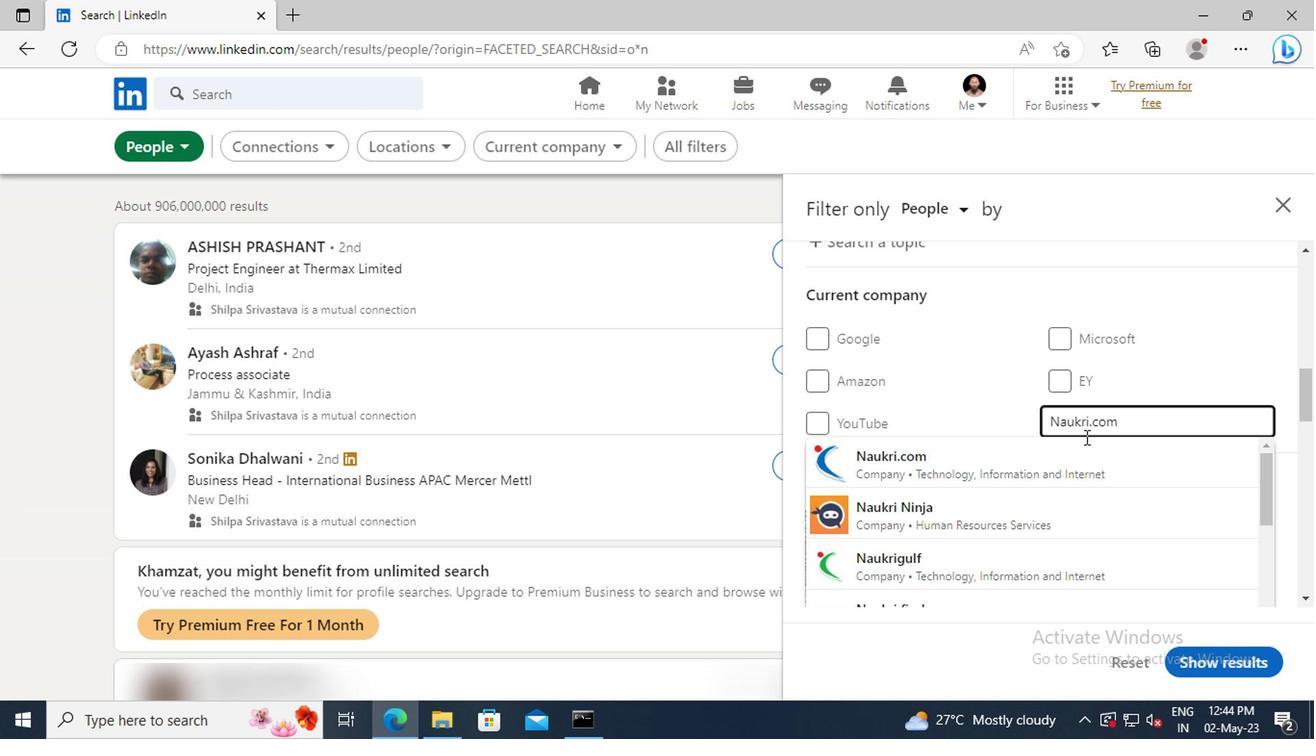 
Action: Mouse pressed left at (912, 462)
Screenshot: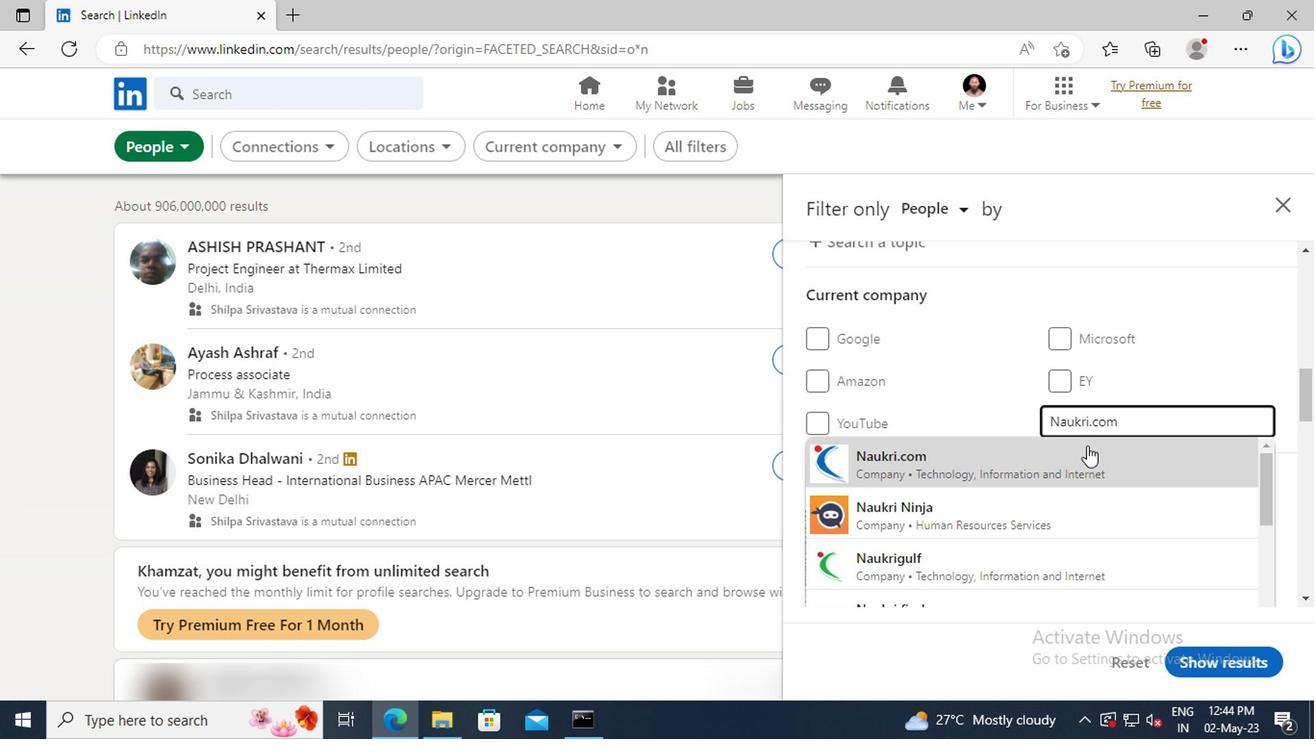 
Action: Mouse scrolled (912, 462) with delta (0, 0)
Screenshot: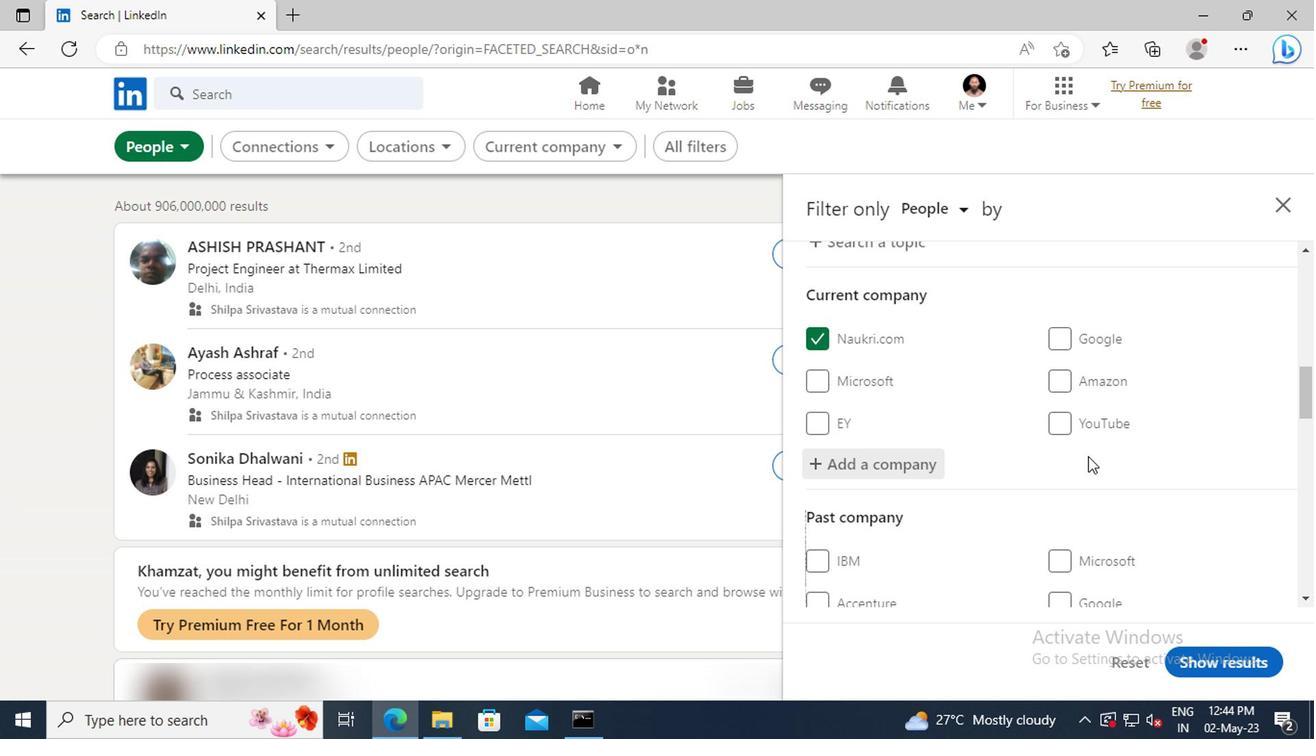 
Action: Mouse scrolled (912, 462) with delta (0, 0)
Screenshot: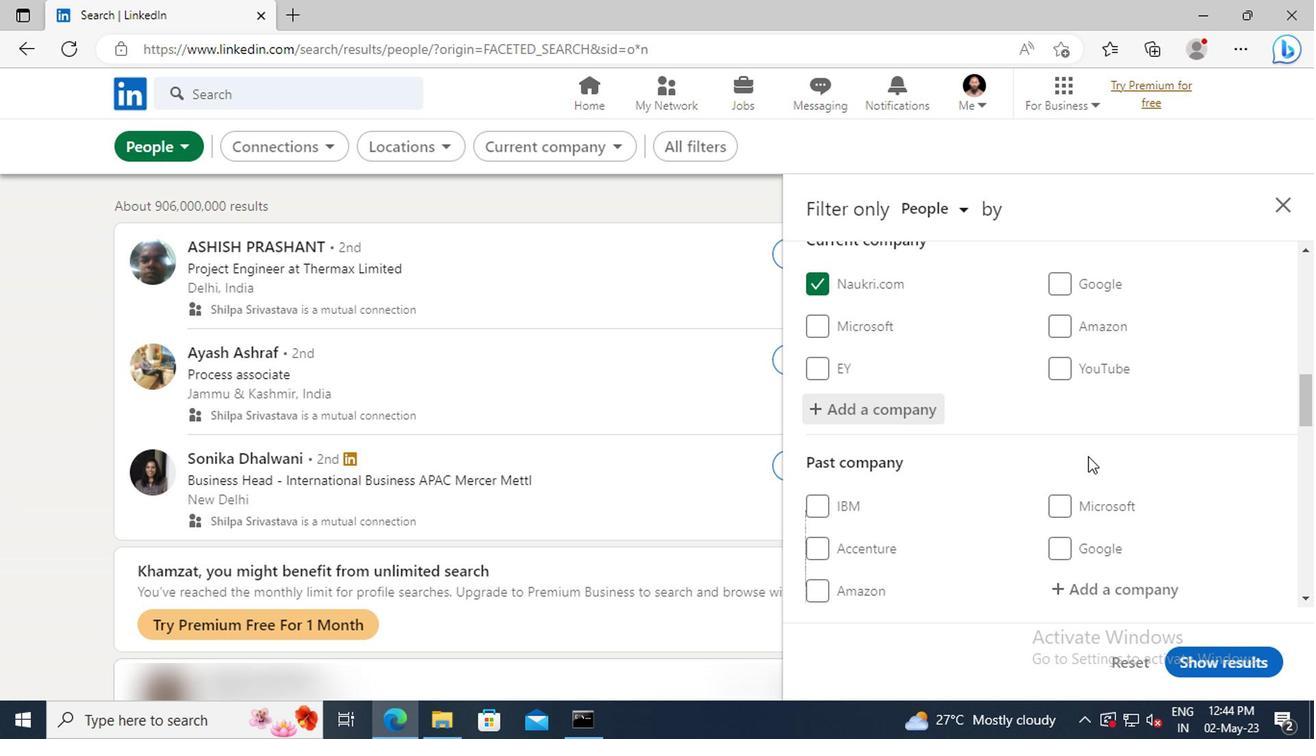 
Action: Mouse scrolled (912, 462) with delta (0, 0)
Screenshot: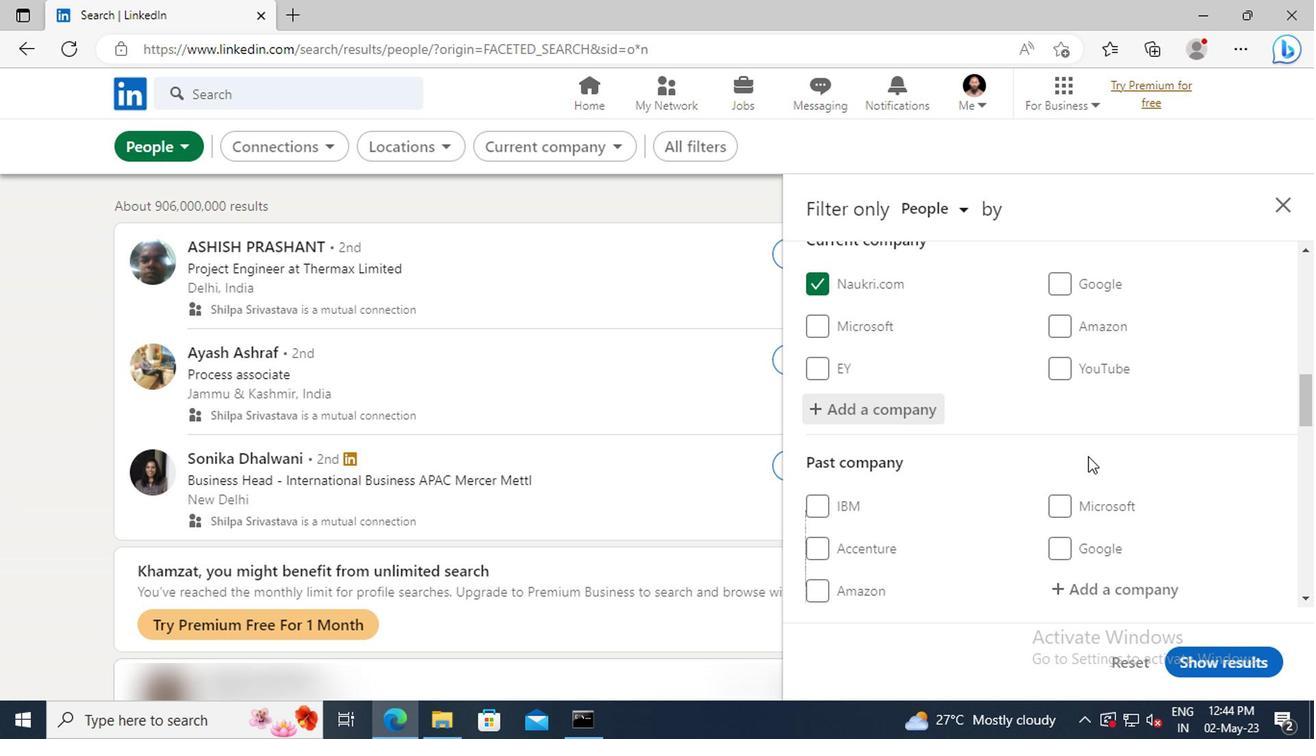 
Action: Mouse moved to (907, 450)
Screenshot: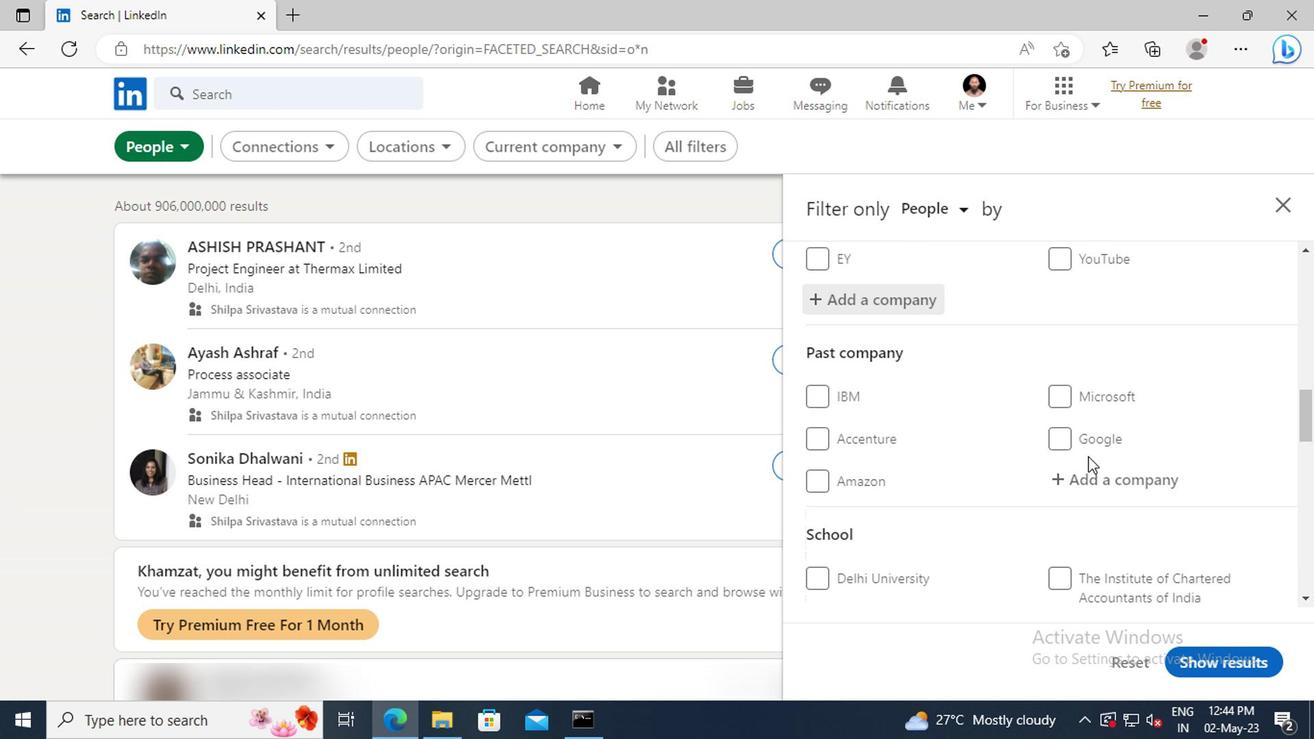 
Action: Mouse scrolled (907, 449) with delta (0, 0)
Screenshot: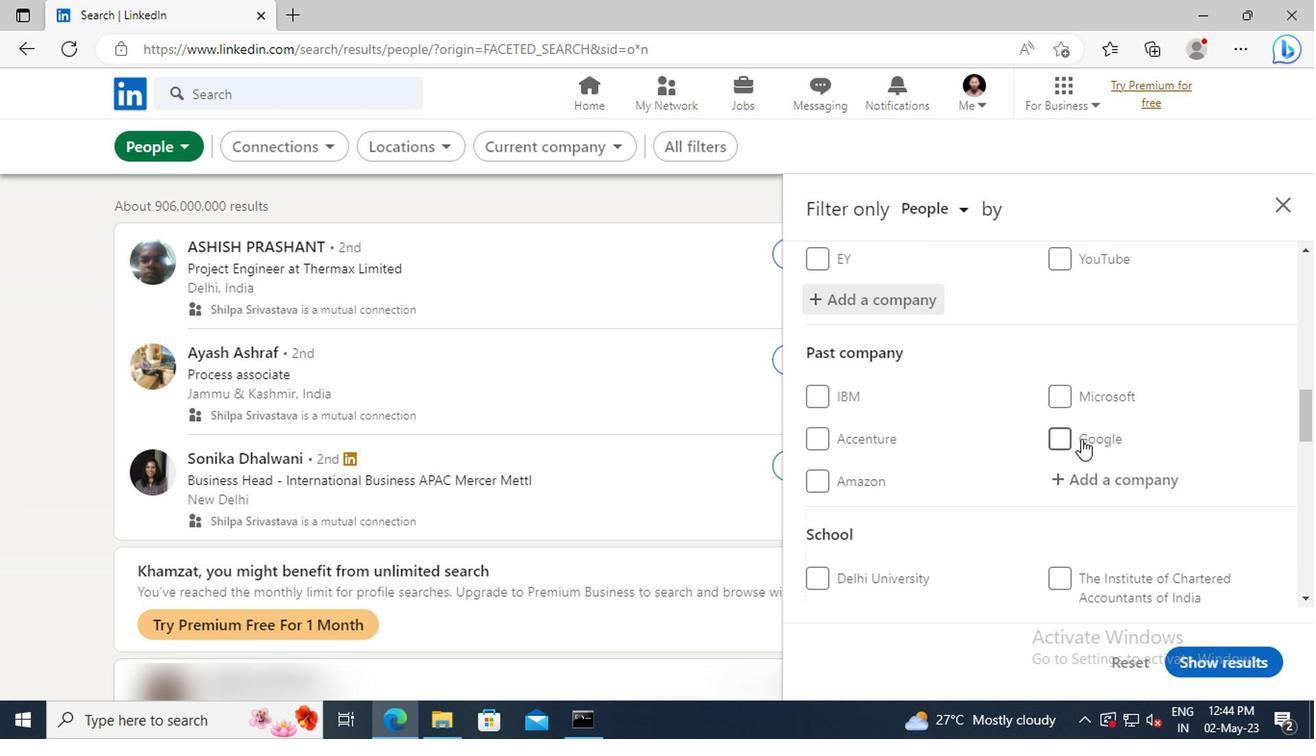 
Action: Mouse scrolled (907, 449) with delta (0, 0)
Screenshot: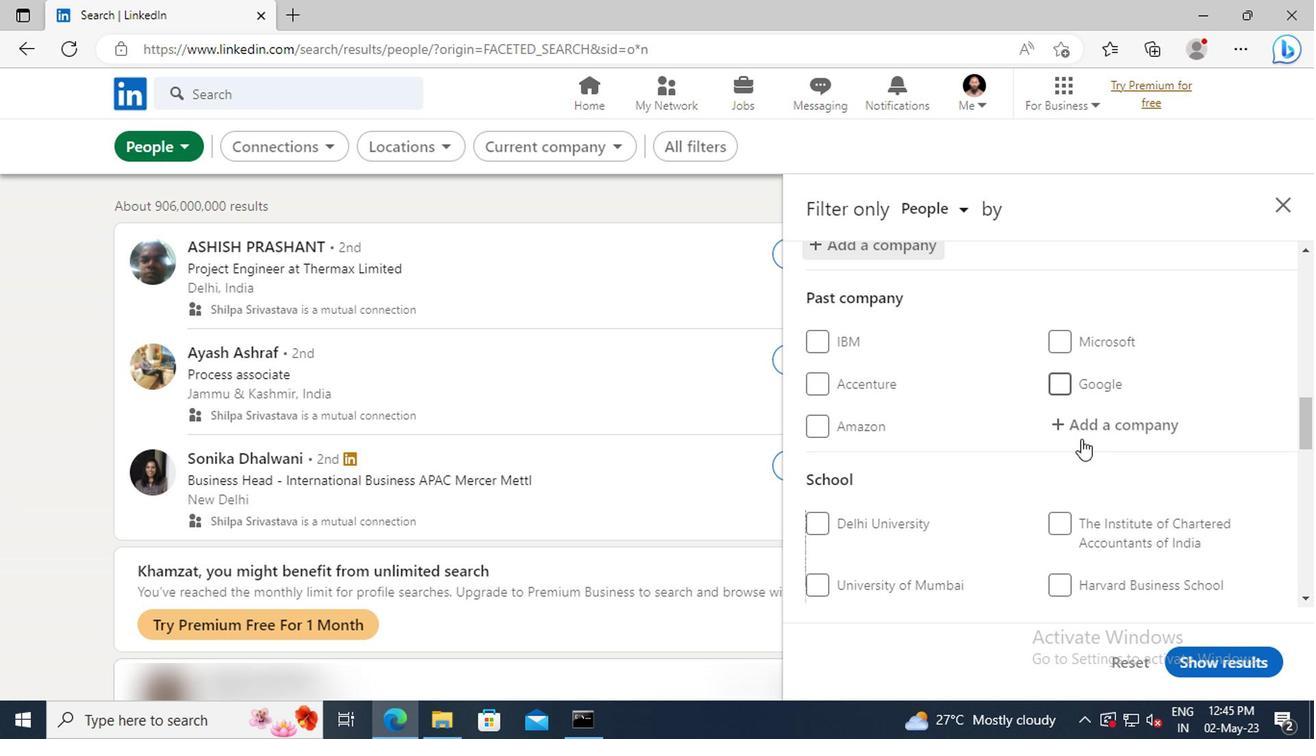 
Action: Mouse scrolled (907, 449) with delta (0, 0)
Screenshot: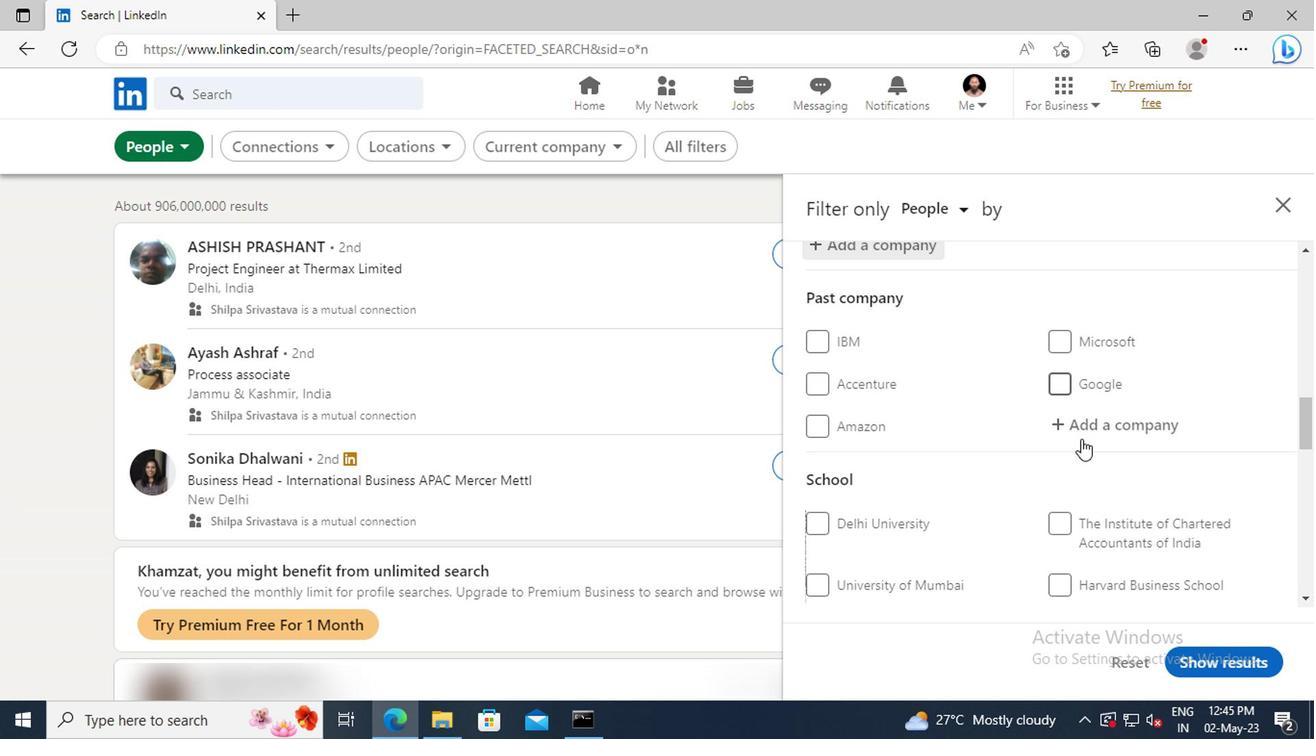 
Action: Mouse scrolled (907, 449) with delta (0, 0)
Screenshot: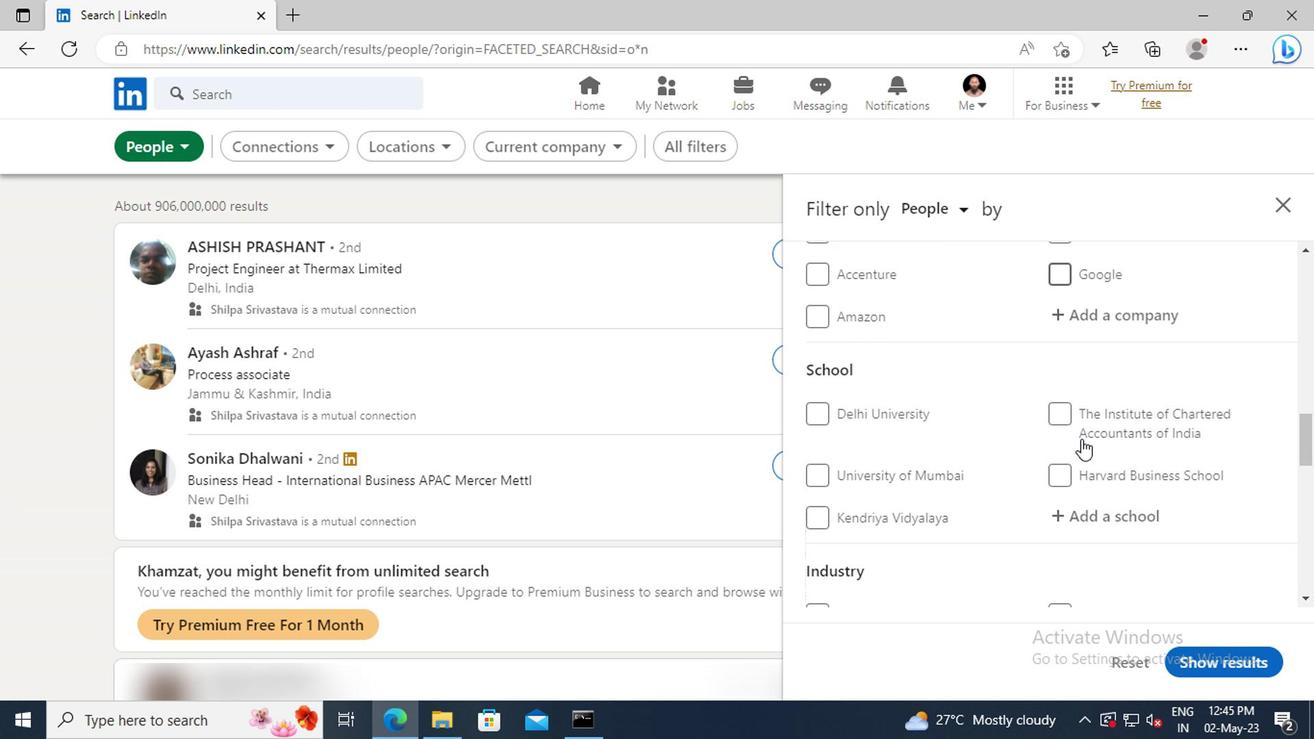 
Action: Mouse scrolled (907, 449) with delta (0, 0)
Screenshot: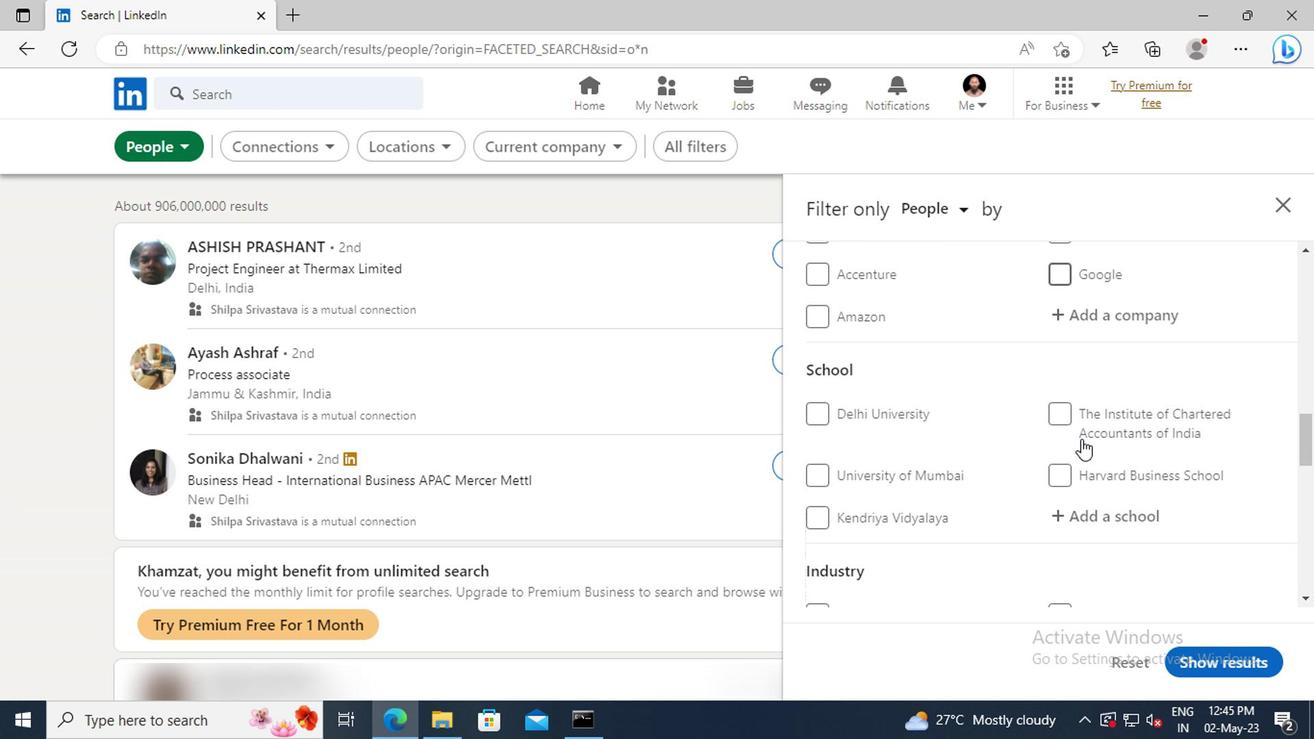
Action: Mouse moved to (901, 434)
Screenshot: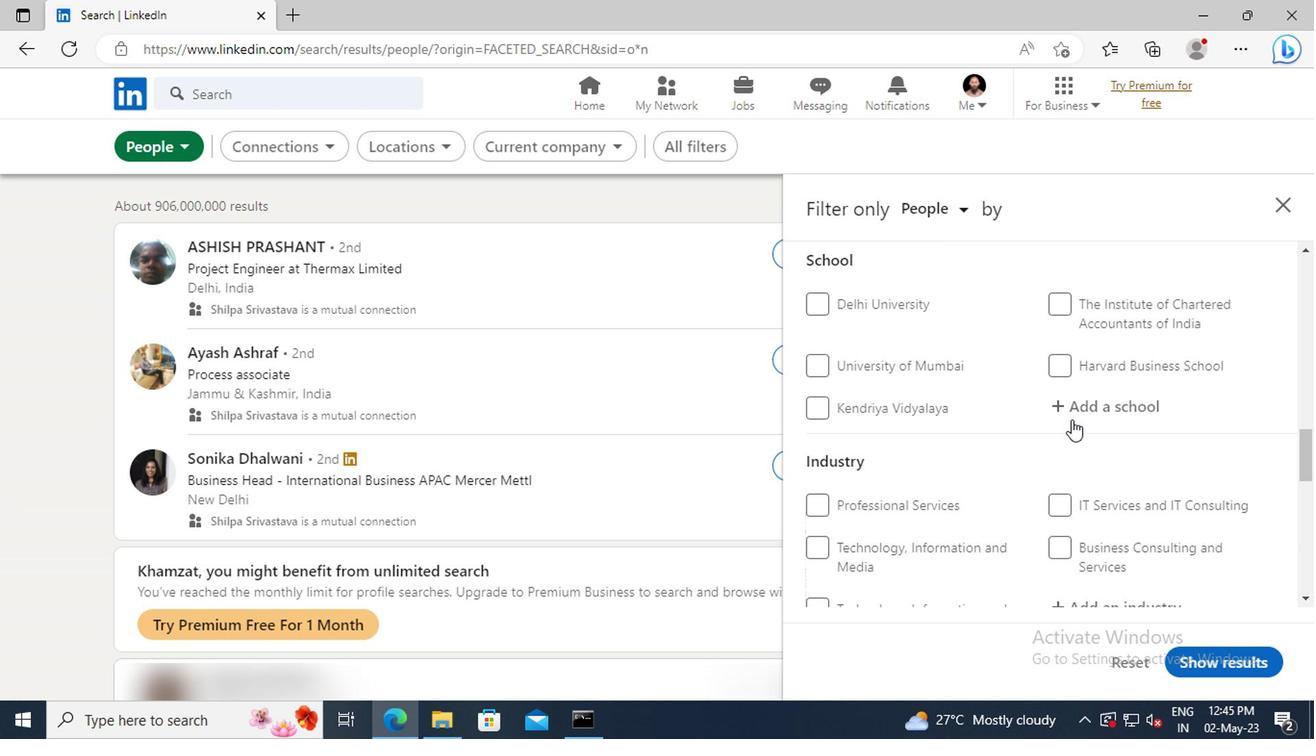 
Action: Mouse pressed left at (901, 434)
Screenshot: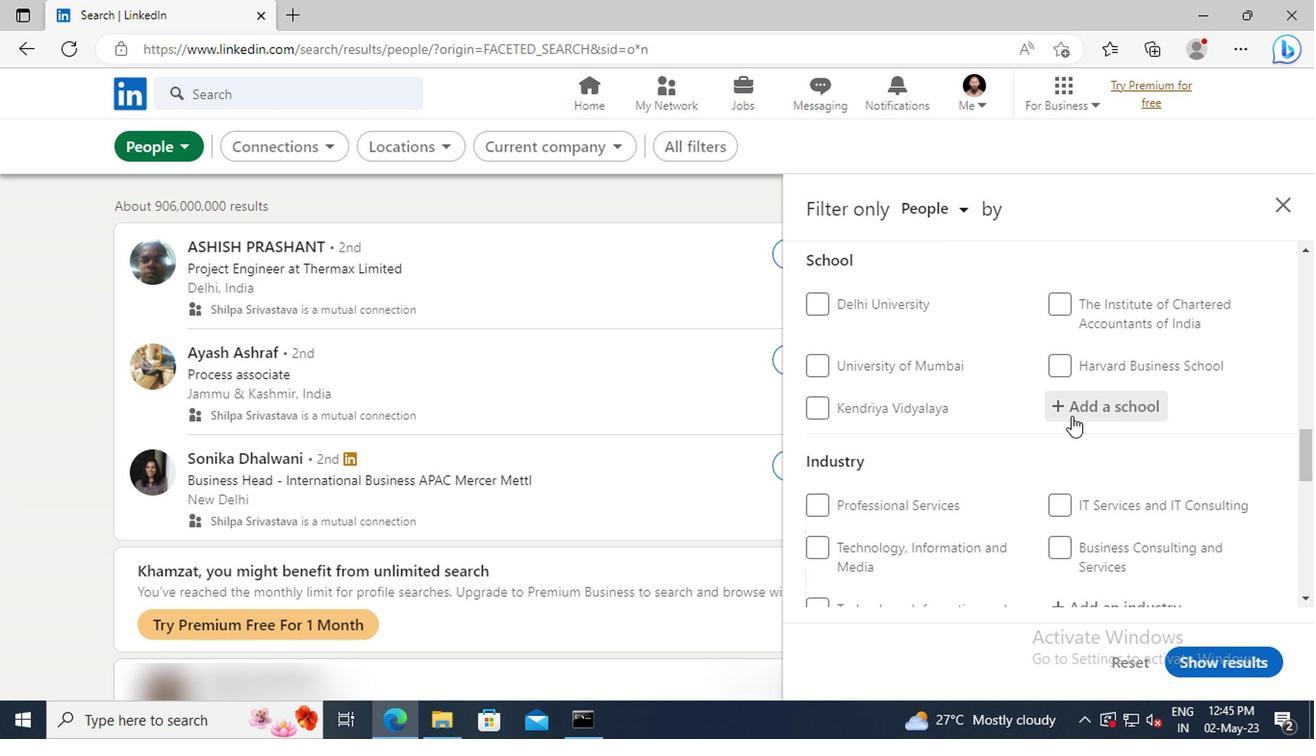 
Action: Key pressed <Key.shift><Key.shift><Key.shift><Key.shift><Key.shift><Key.shift><Key.shift>ENGINEERING<Key.space><Key.shift>&<Key.space><Key.shift>TECHNOLOGY<Key.space>JO
Screenshot: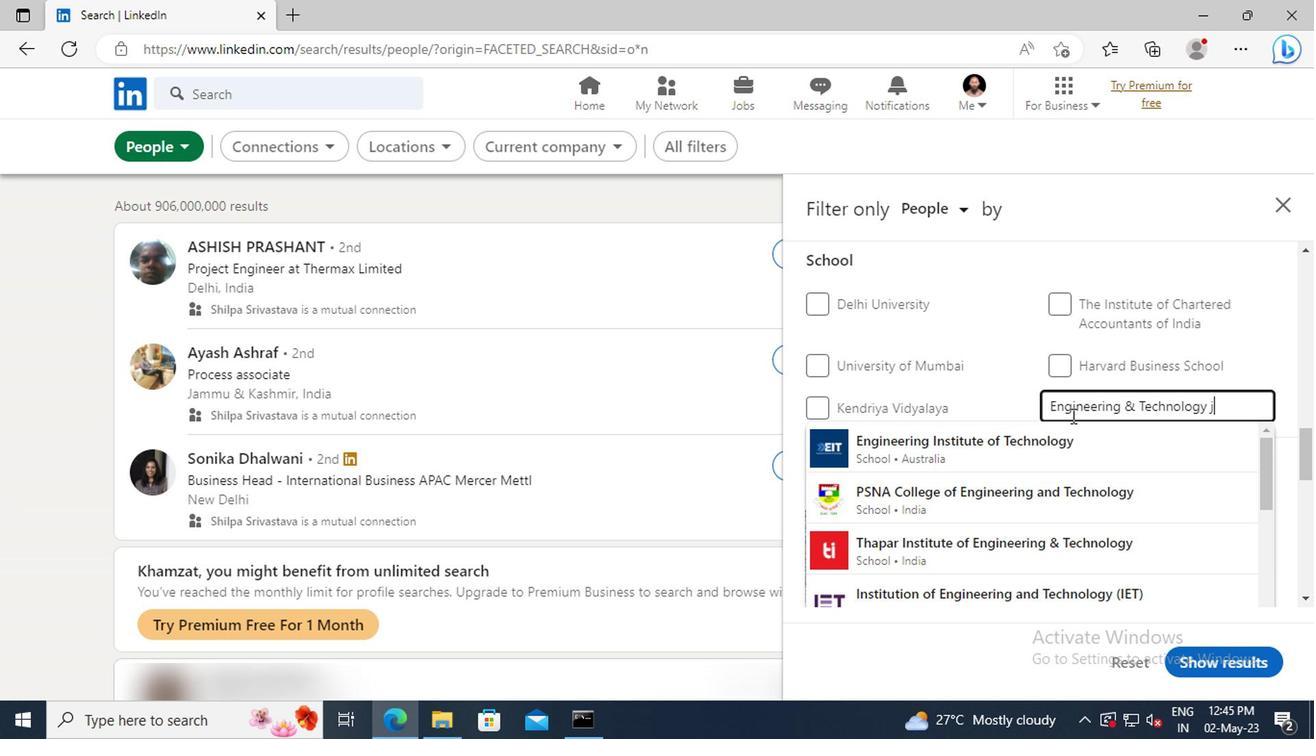 
Action: Mouse moved to (901, 449)
Screenshot: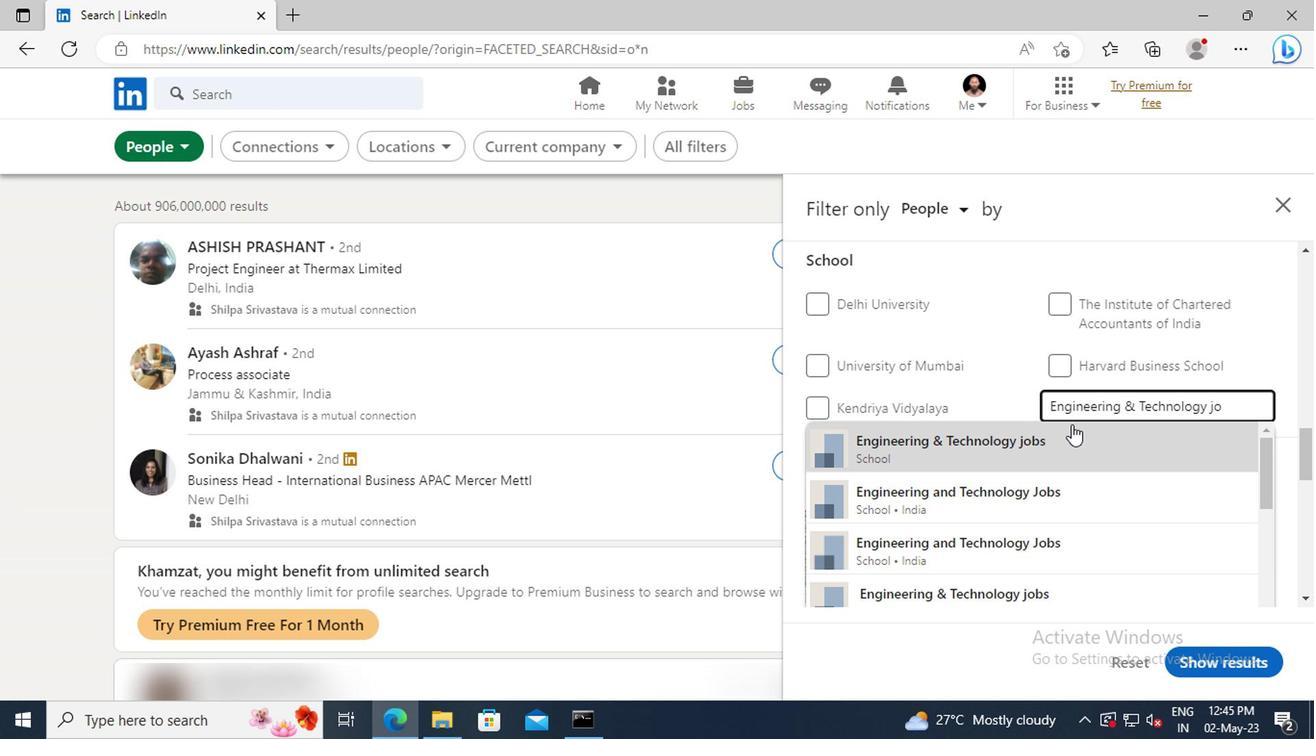 
Action: Mouse pressed left at (901, 449)
Screenshot: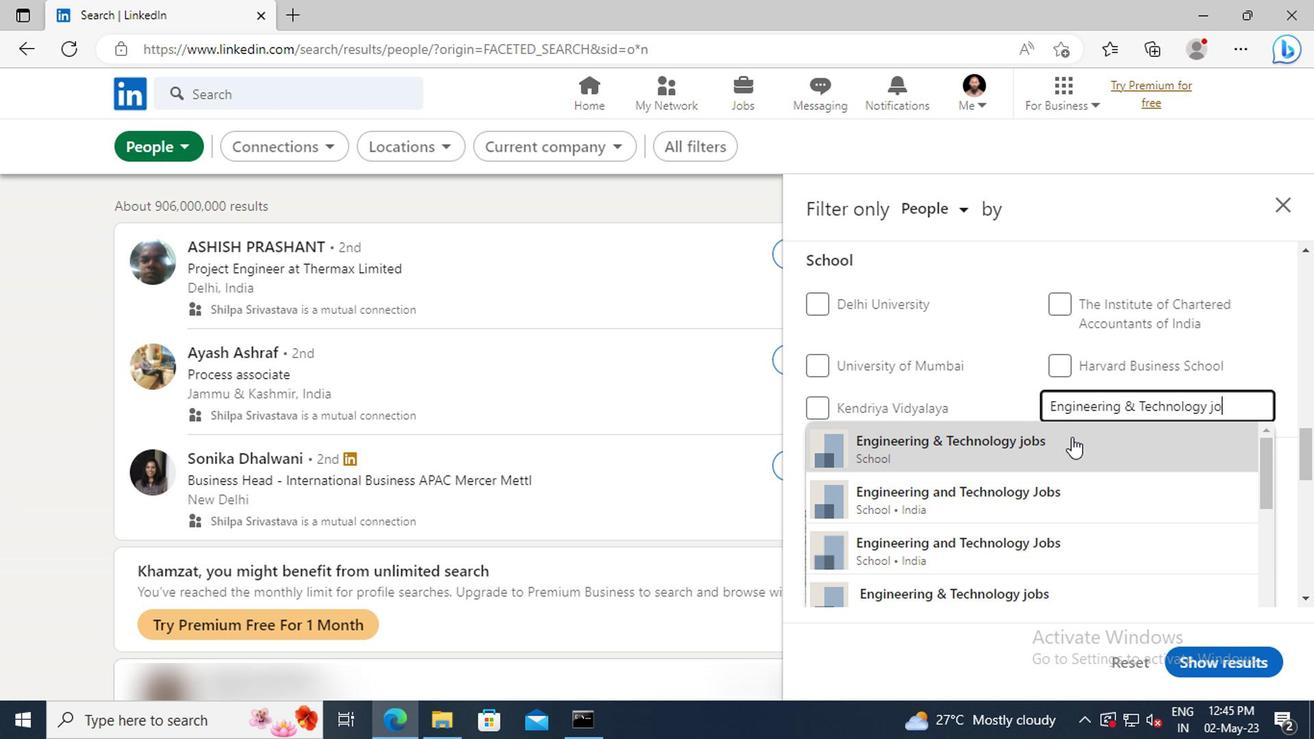 
Action: Mouse scrolled (901, 448) with delta (0, 0)
Screenshot: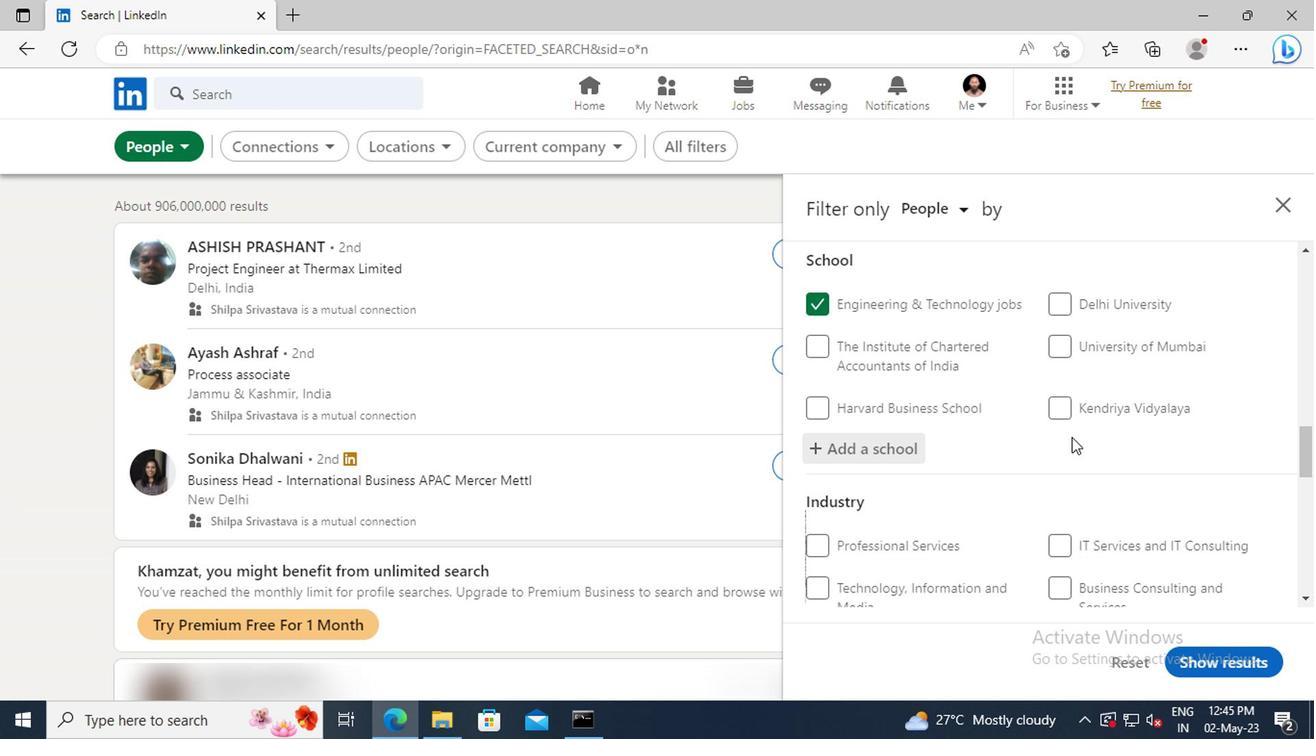 
Action: Mouse scrolled (901, 448) with delta (0, 0)
Screenshot: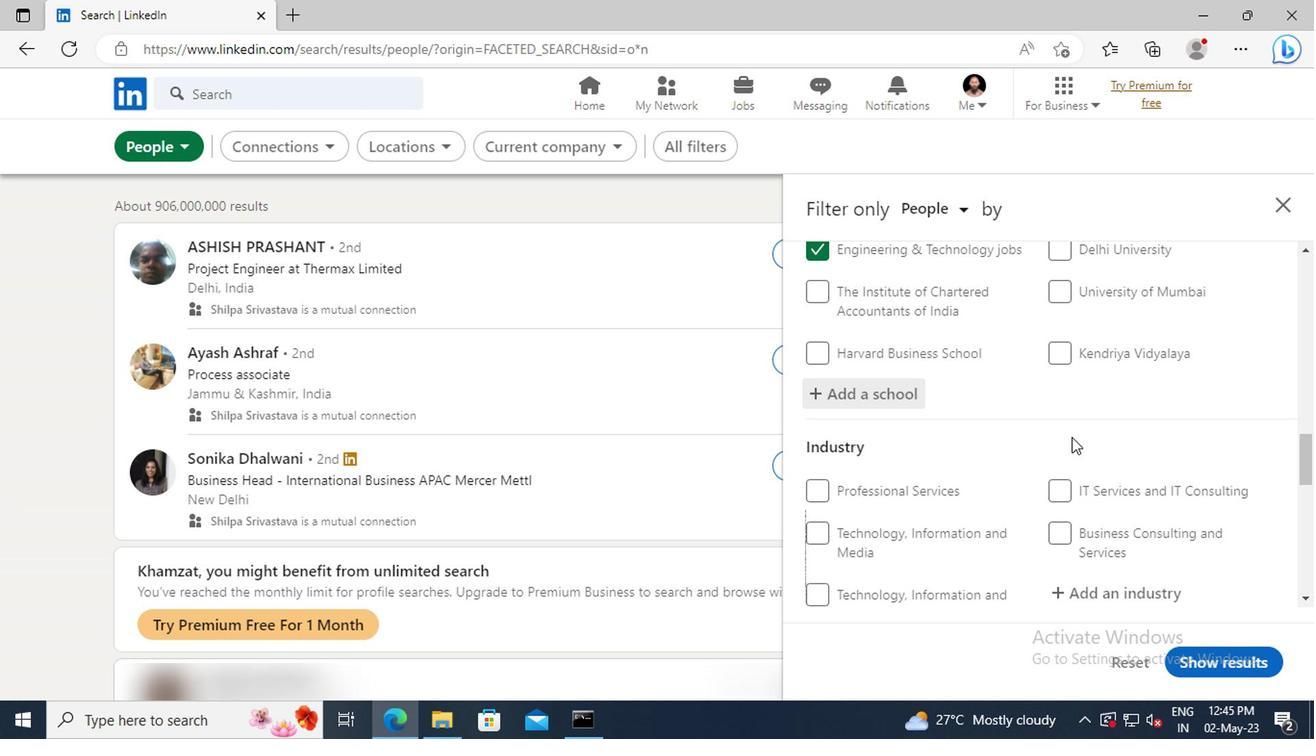 
Action: Mouse scrolled (901, 448) with delta (0, 0)
Screenshot: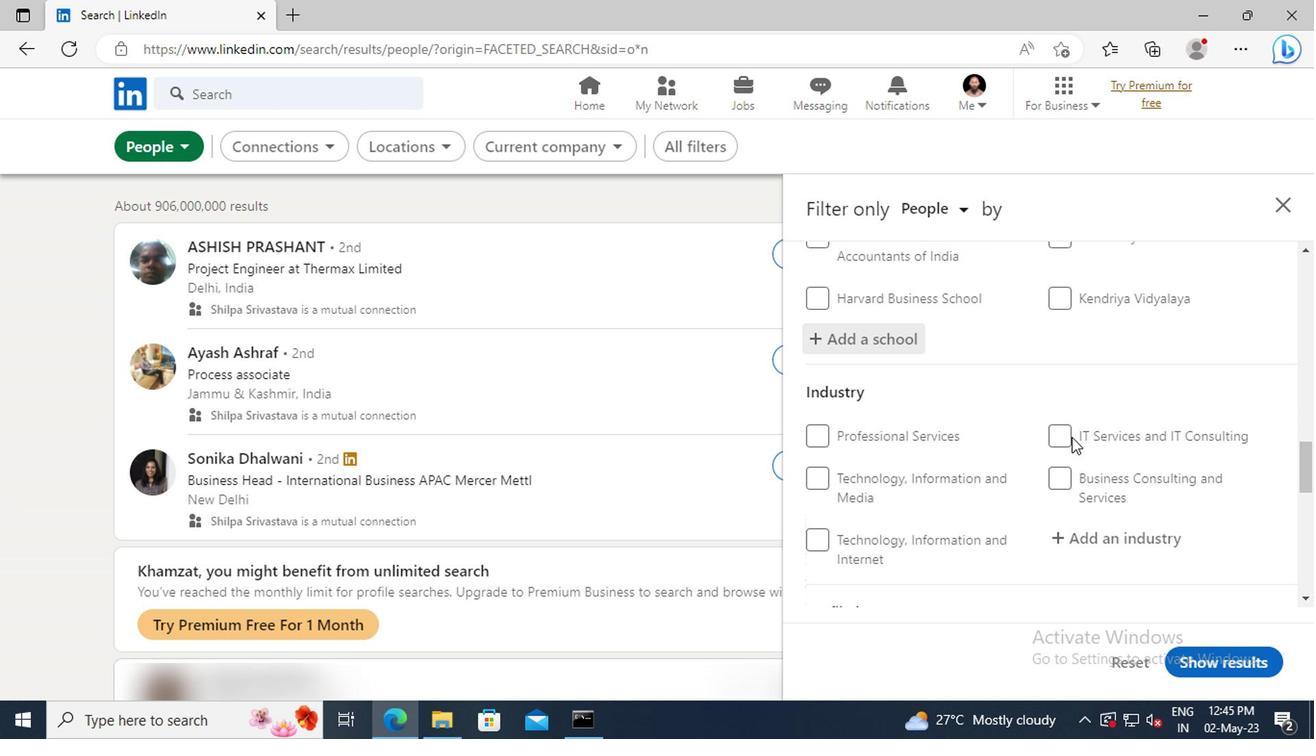 
Action: Mouse moved to (906, 480)
Screenshot: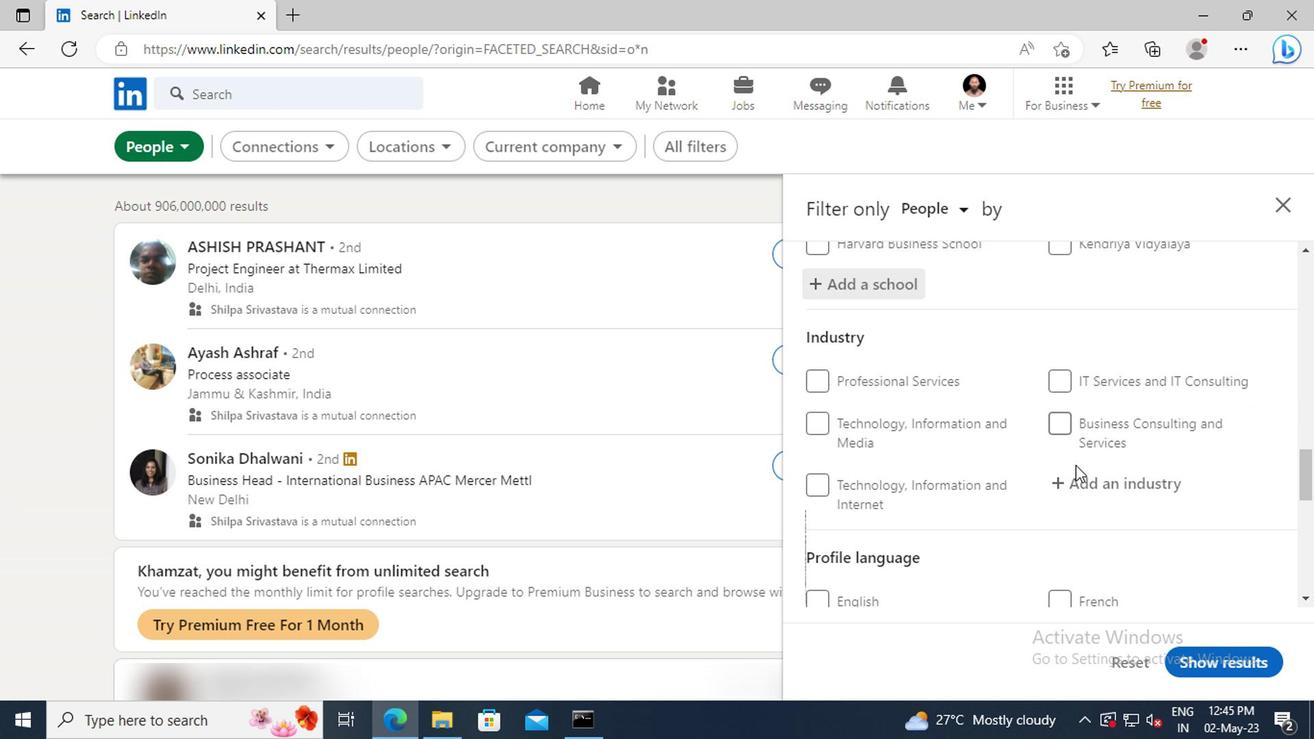 
Action: Mouse pressed left at (906, 480)
Screenshot: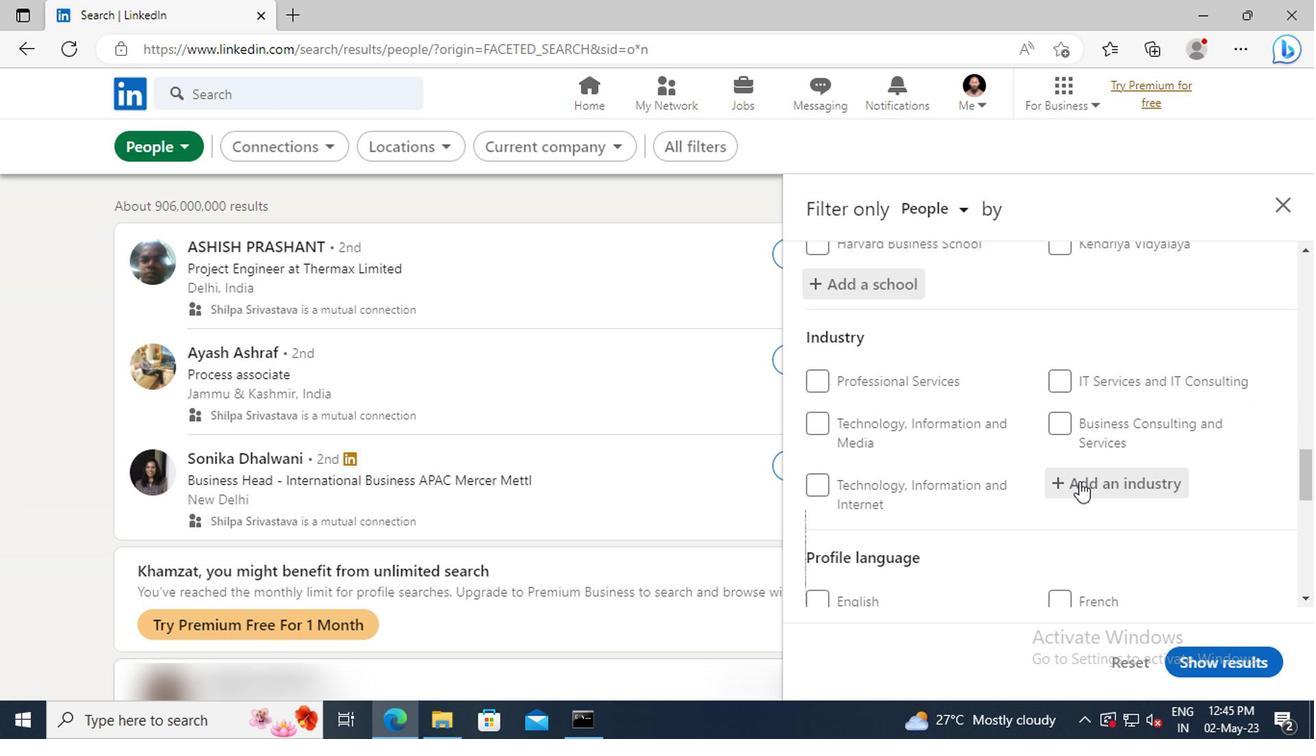 
Action: Key pressed <Key.shift>CLIMATE<Key.space><Key.shift>TE
Screenshot: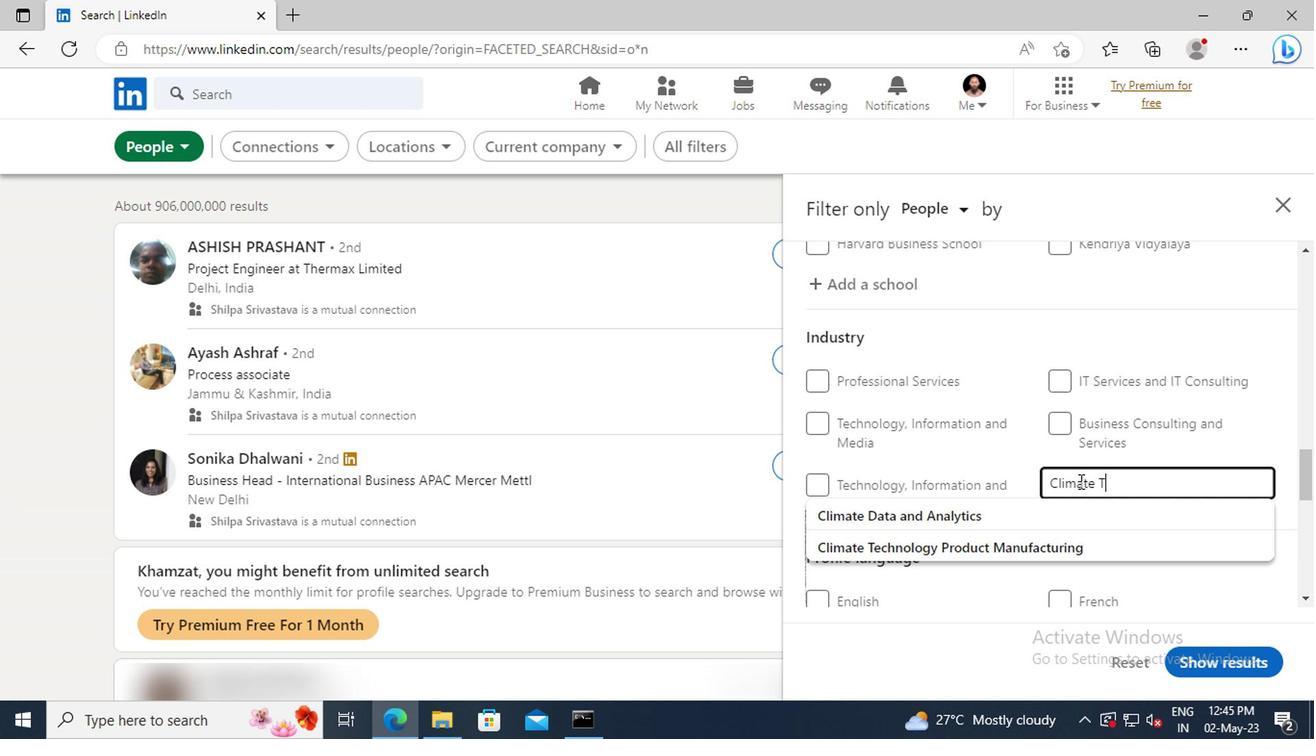 
Action: Mouse moved to (908, 500)
Screenshot: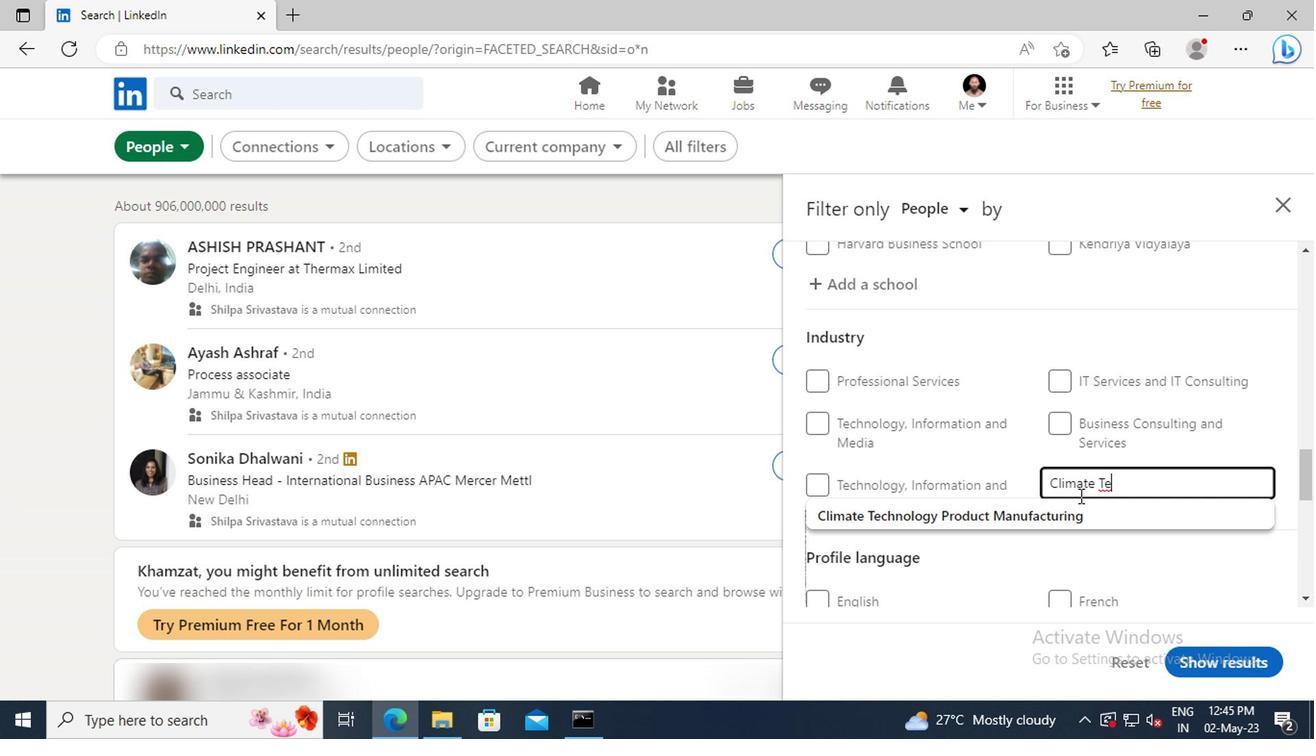 
Action: Mouse pressed left at (908, 500)
Screenshot: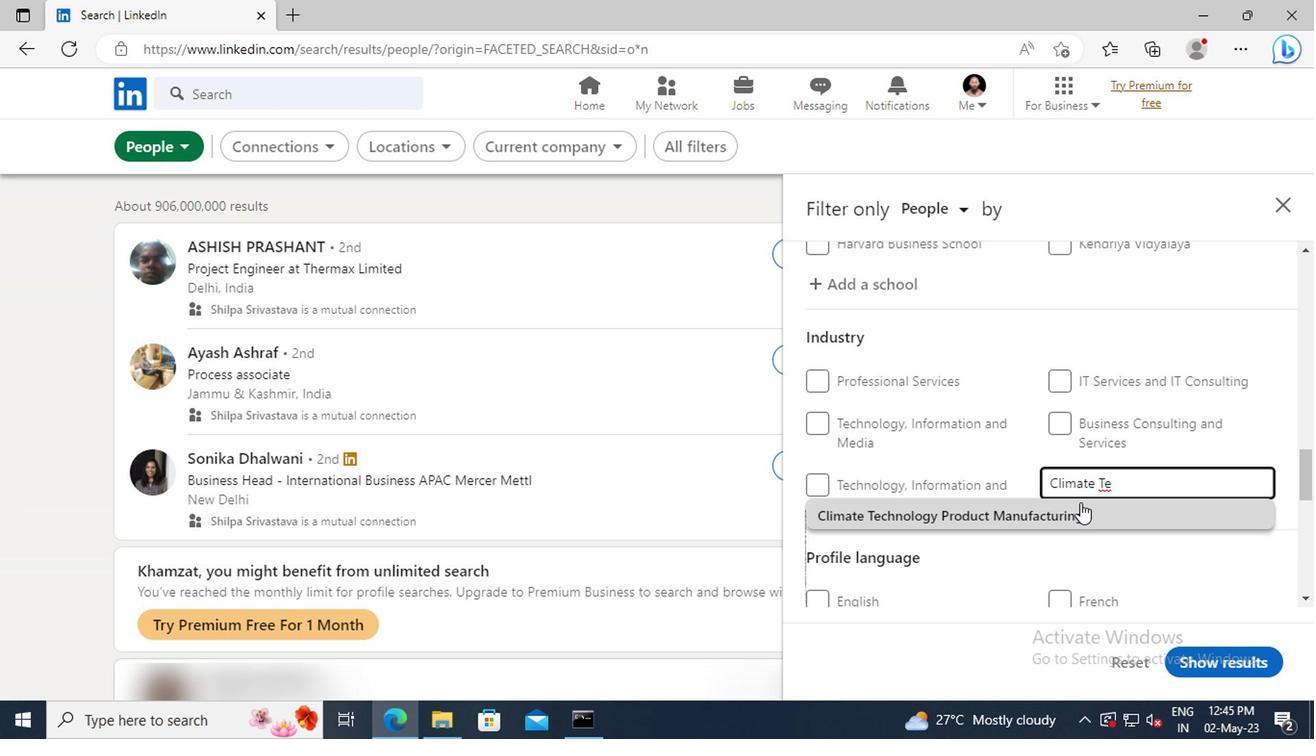 
Action: Mouse scrolled (908, 499) with delta (0, 0)
Screenshot: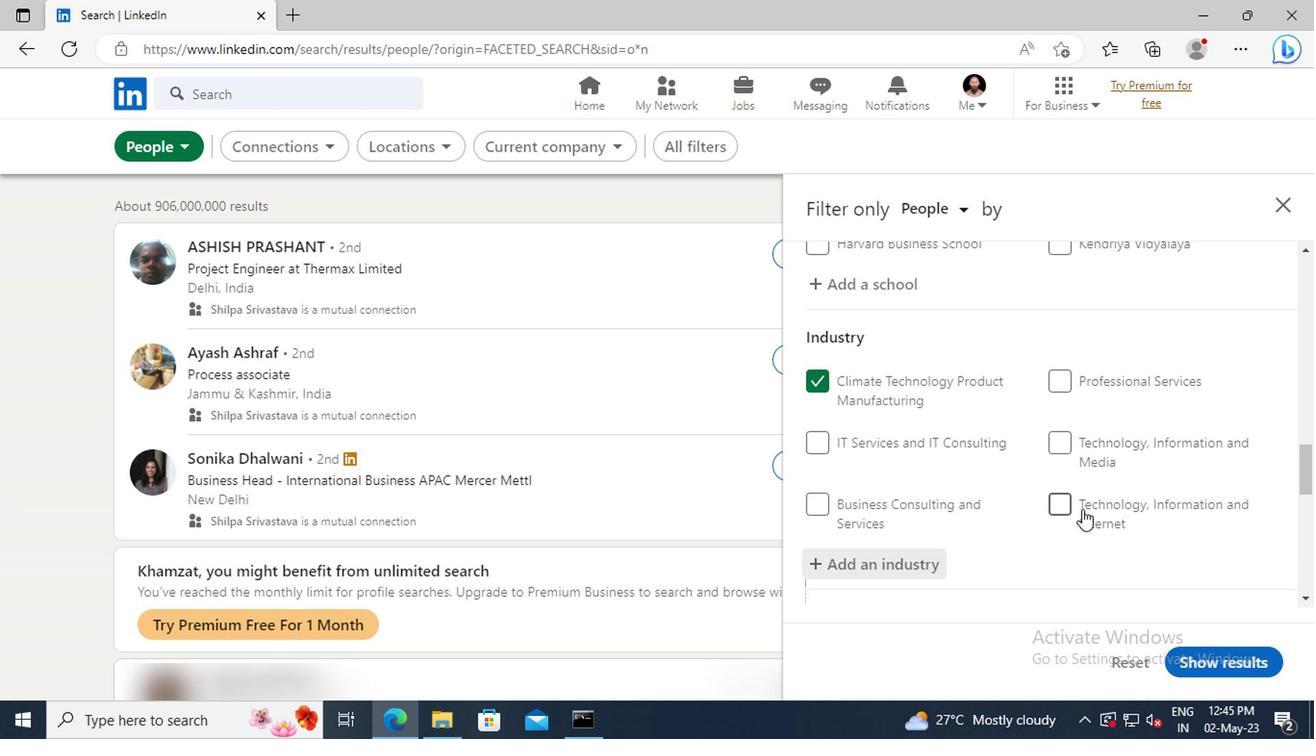 
Action: Mouse moved to (909, 495)
Screenshot: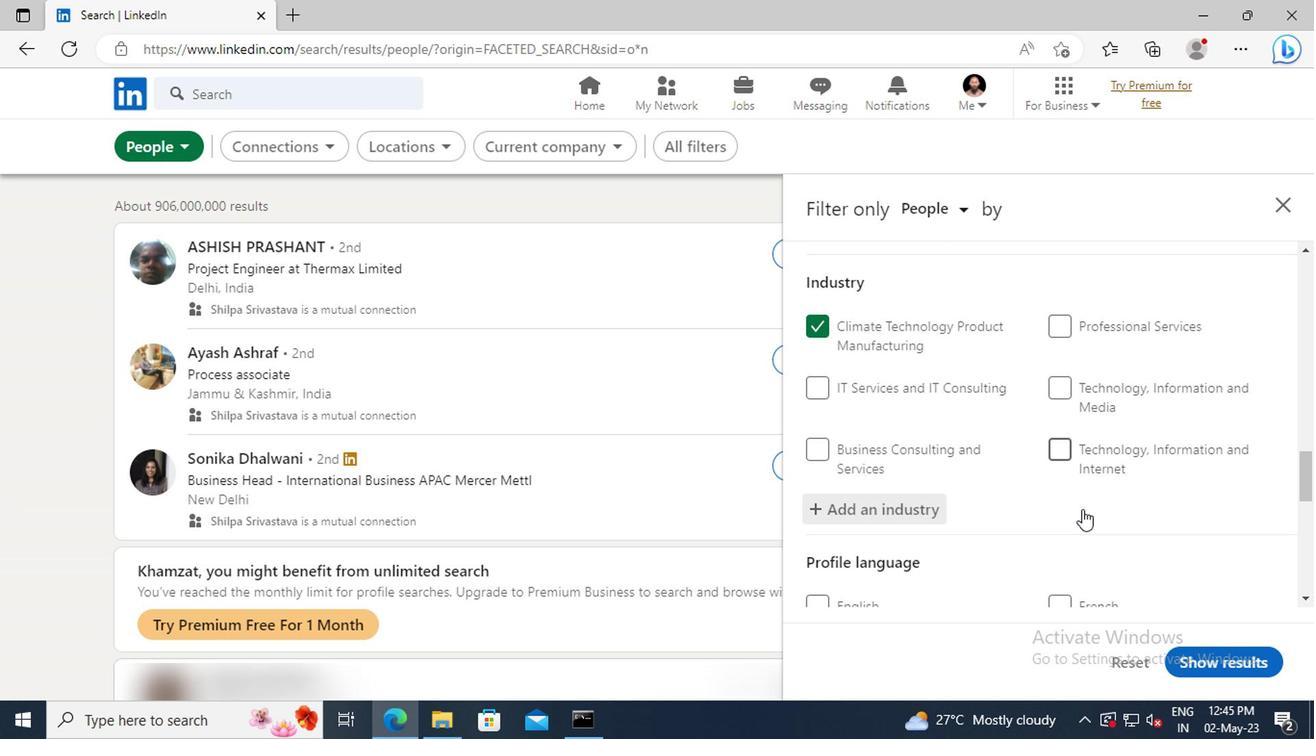 
Action: Mouse scrolled (909, 494) with delta (0, 0)
Screenshot: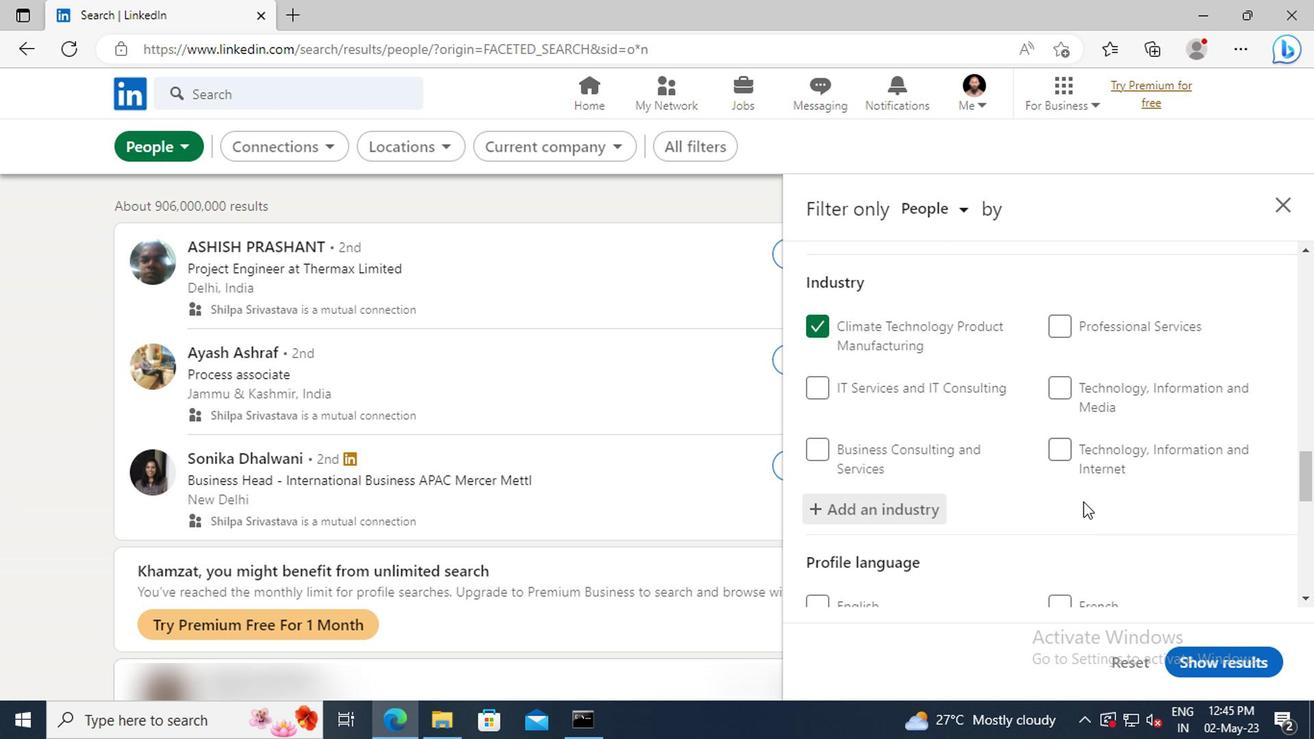 
Action: Mouse scrolled (909, 494) with delta (0, 0)
Screenshot: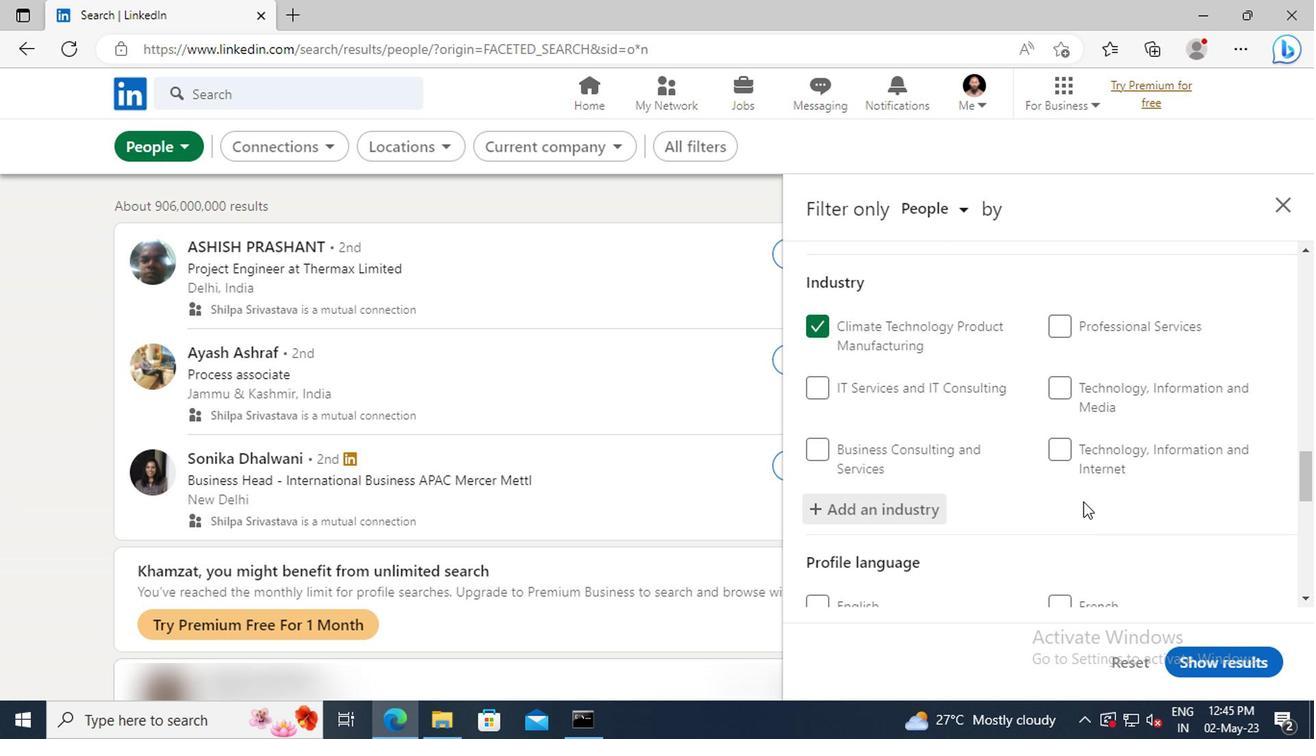 
Action: Mouse moved to (901, 452)
Screenshot: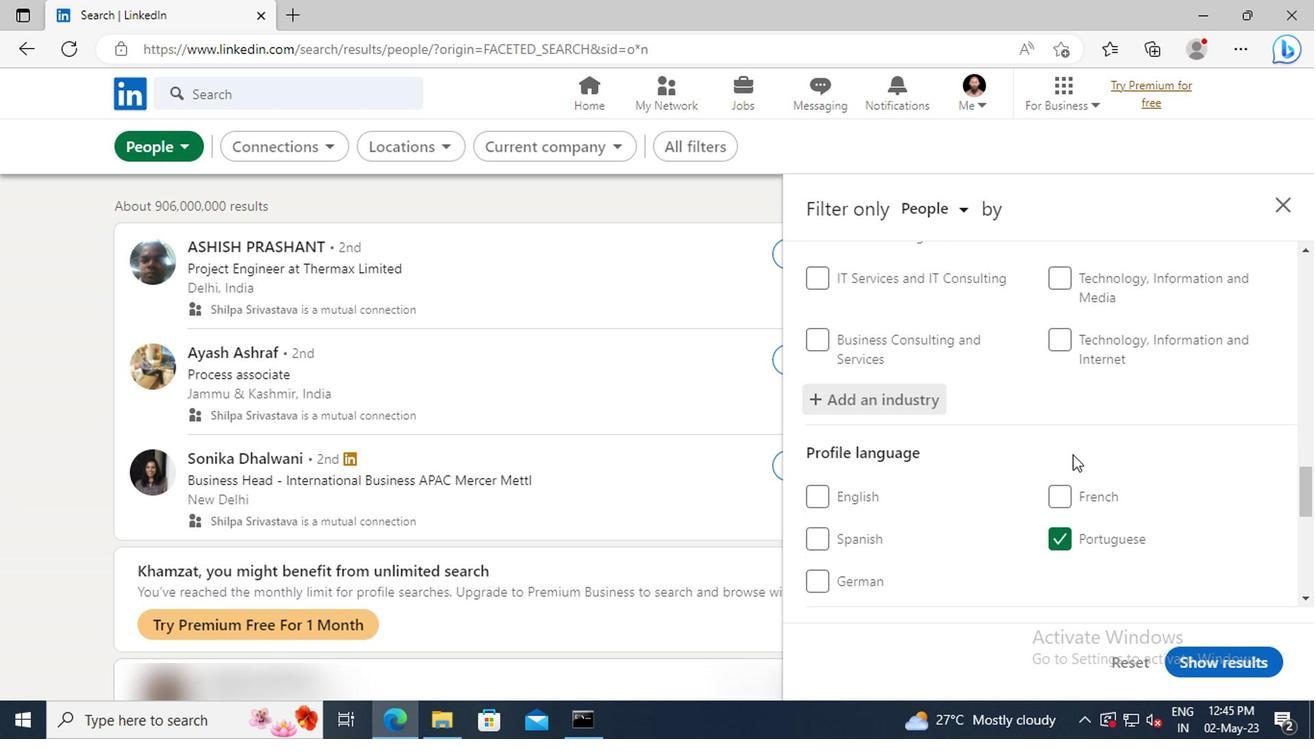 
Action: Mouse scrolled (901, 451) with delta (0, 0)
Screenshot: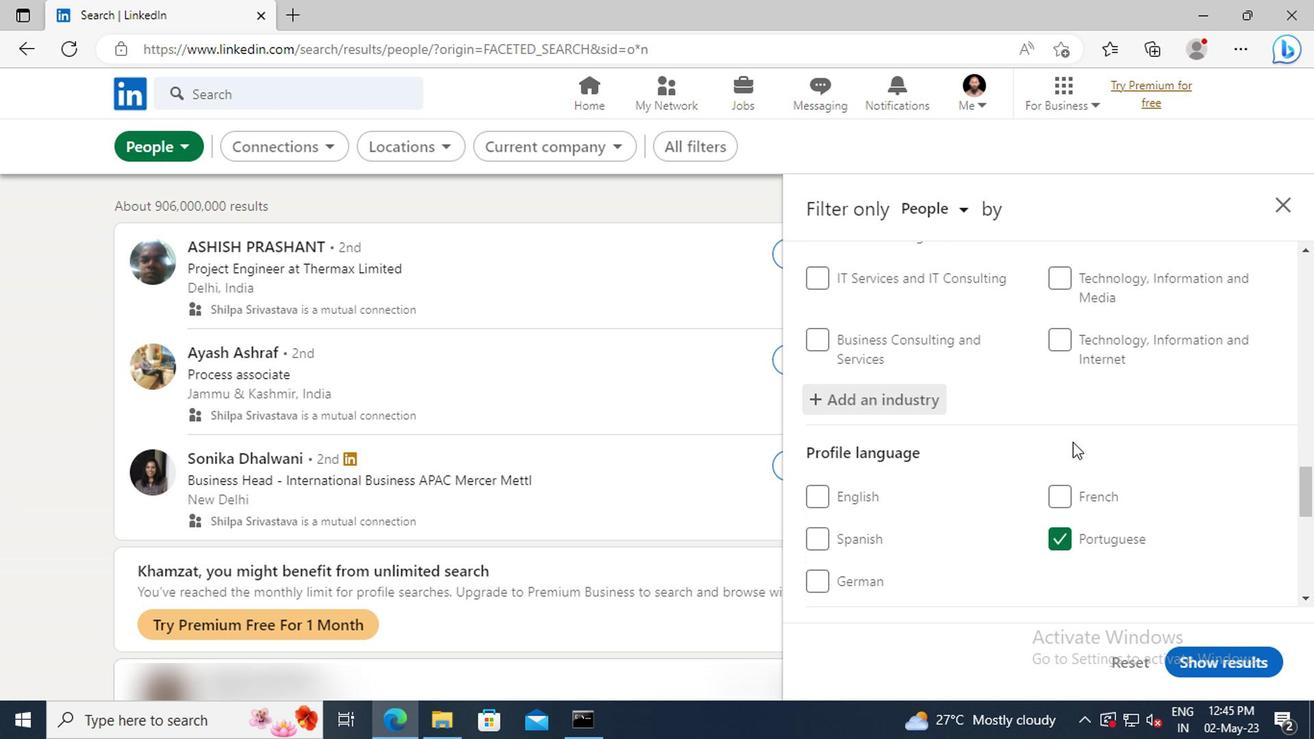 
Action: Mouse scrolled (901, 451) with delta (0, 0)
Screenshot: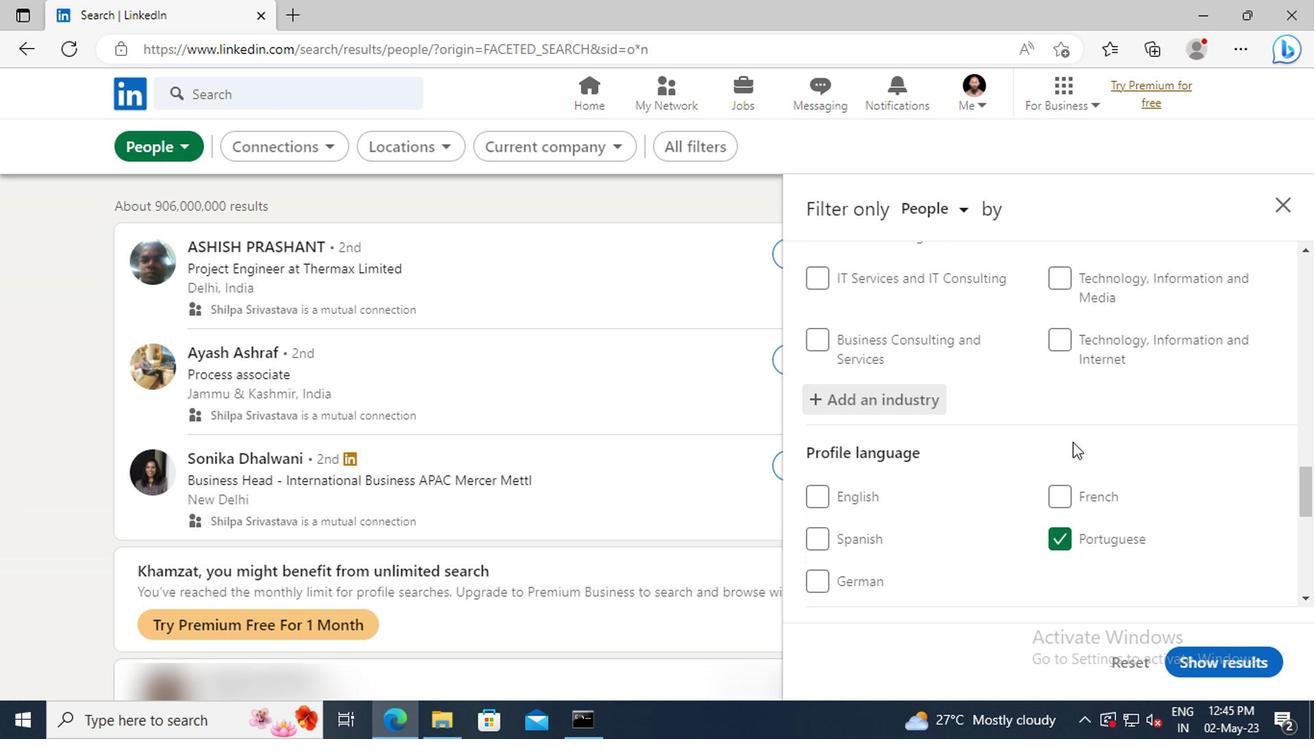 
Action: Mouse scrolled (901, 451) with delta (0, 0)
Screenshot: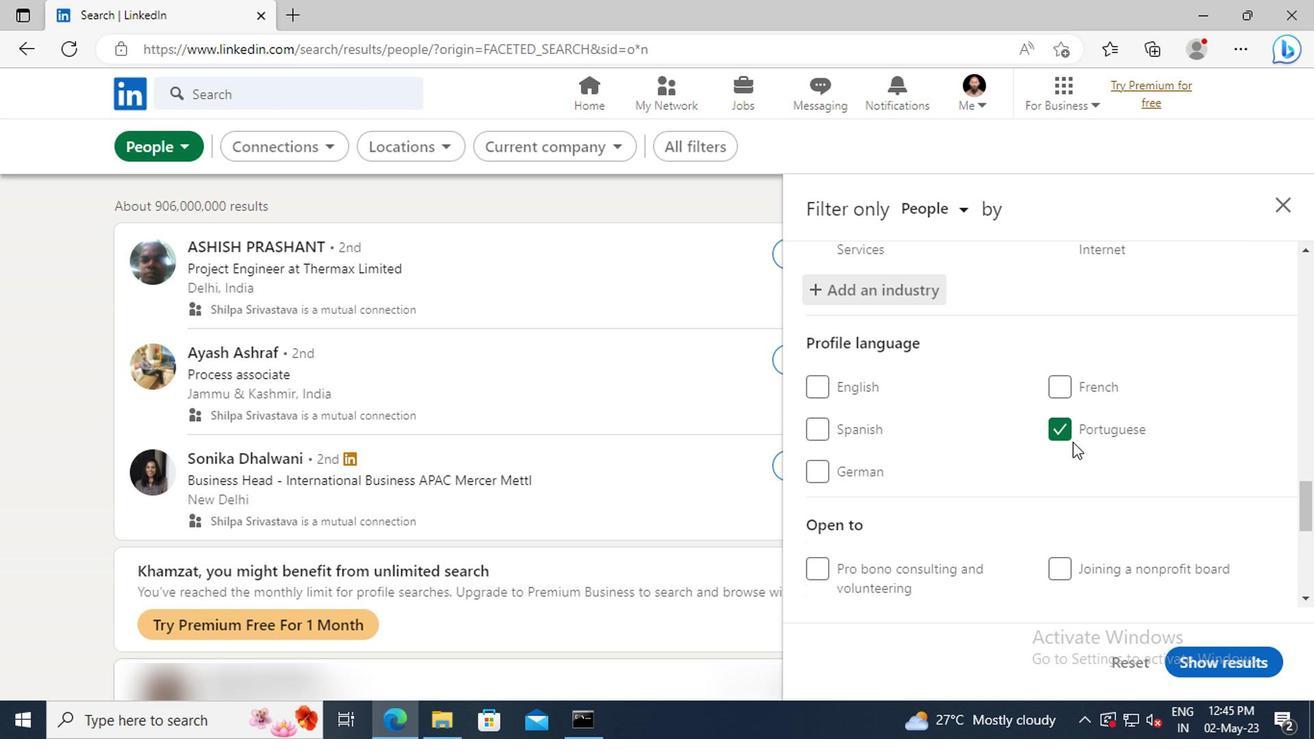 
Action: Mouse scrolled (901, 451) with delta (0, 0)
Screenshot: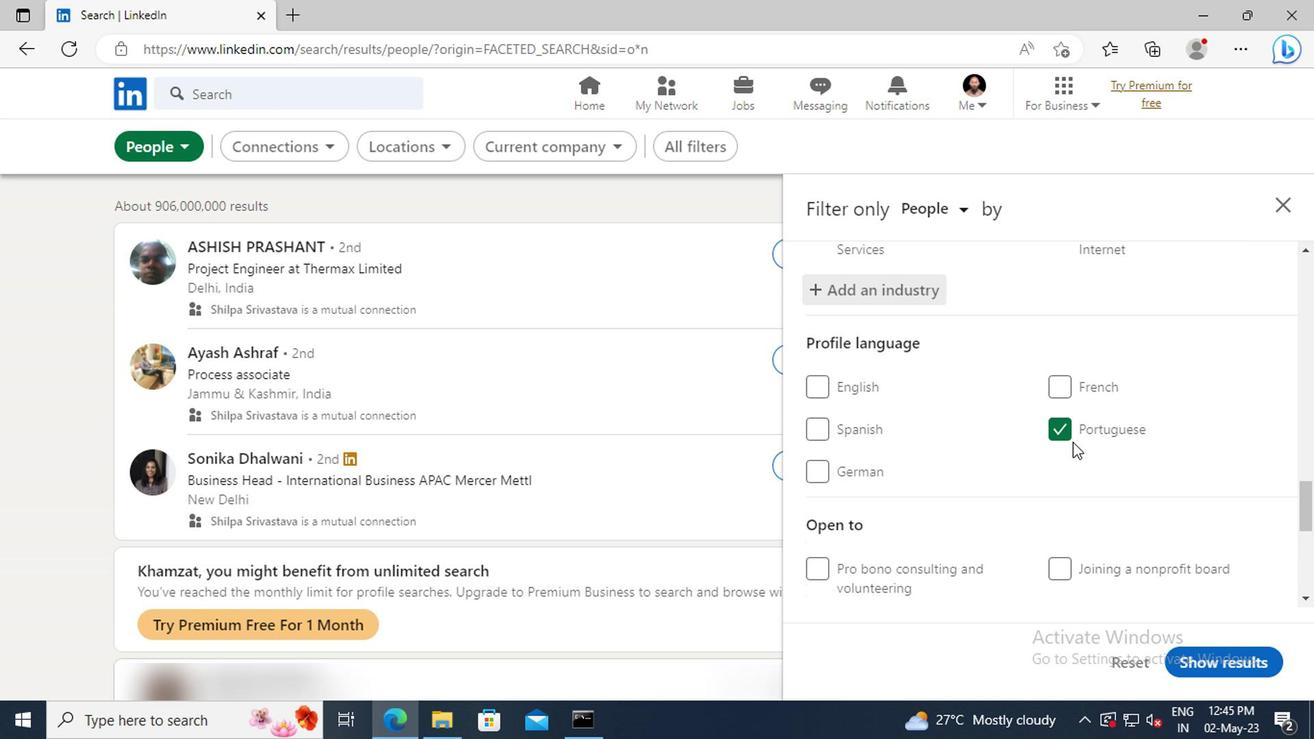 
Action: Mouse moved to (896, 432)
Screenshot: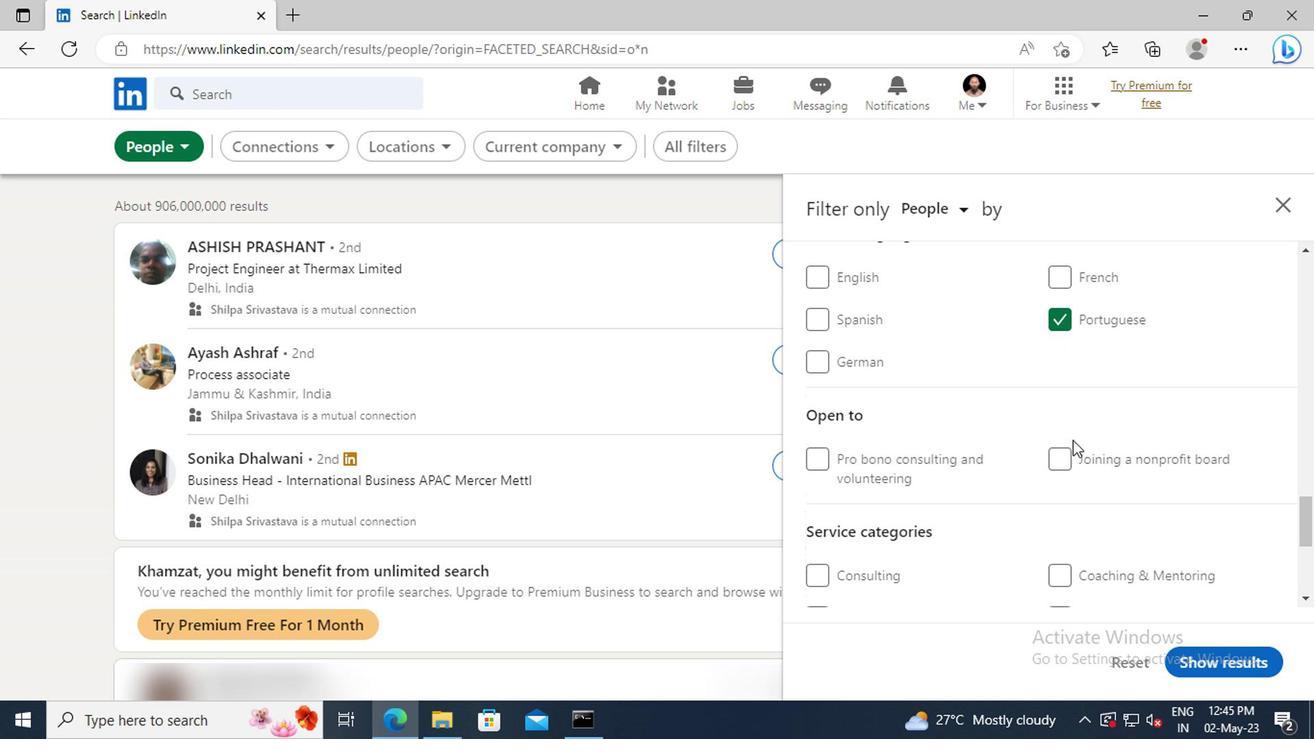 
Action: Mouse scrolled (896, 432) with delta (0, 0)
Screenshot: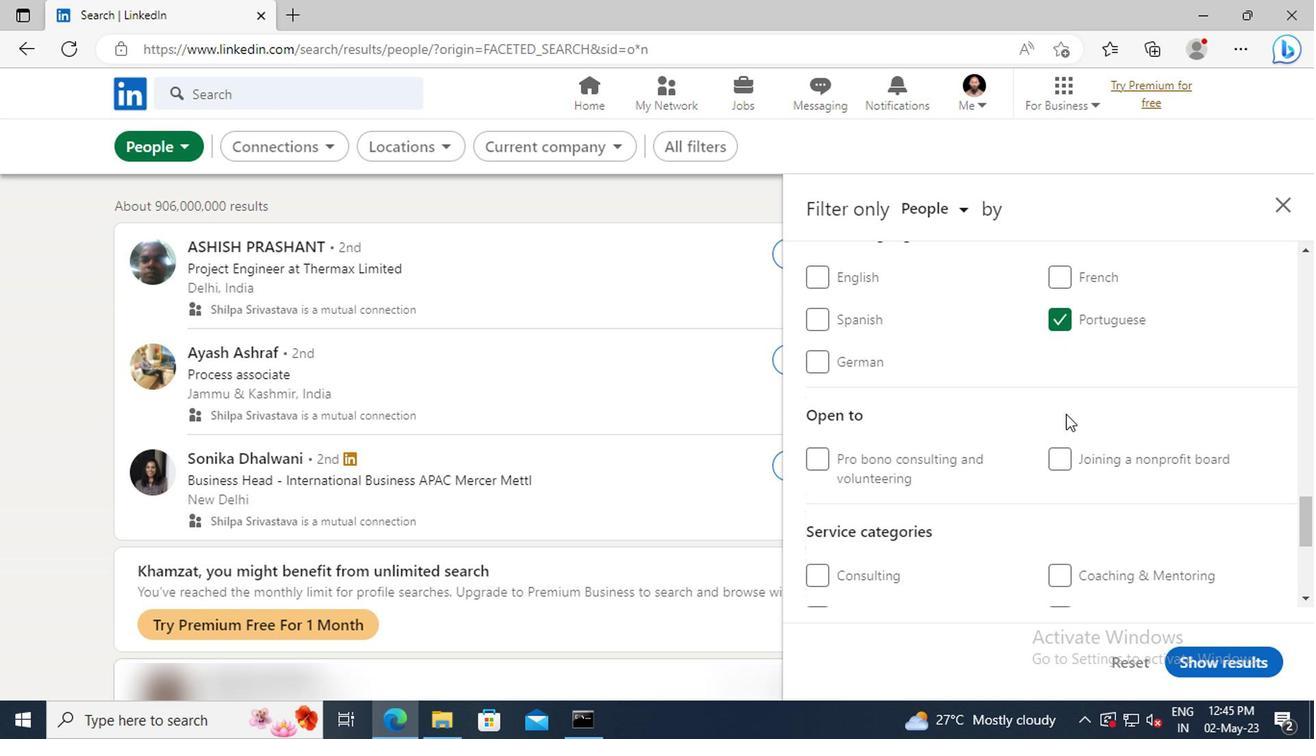 
Action: Mouse scrolled (896, 432) with delta (0, 0)
Screenshot: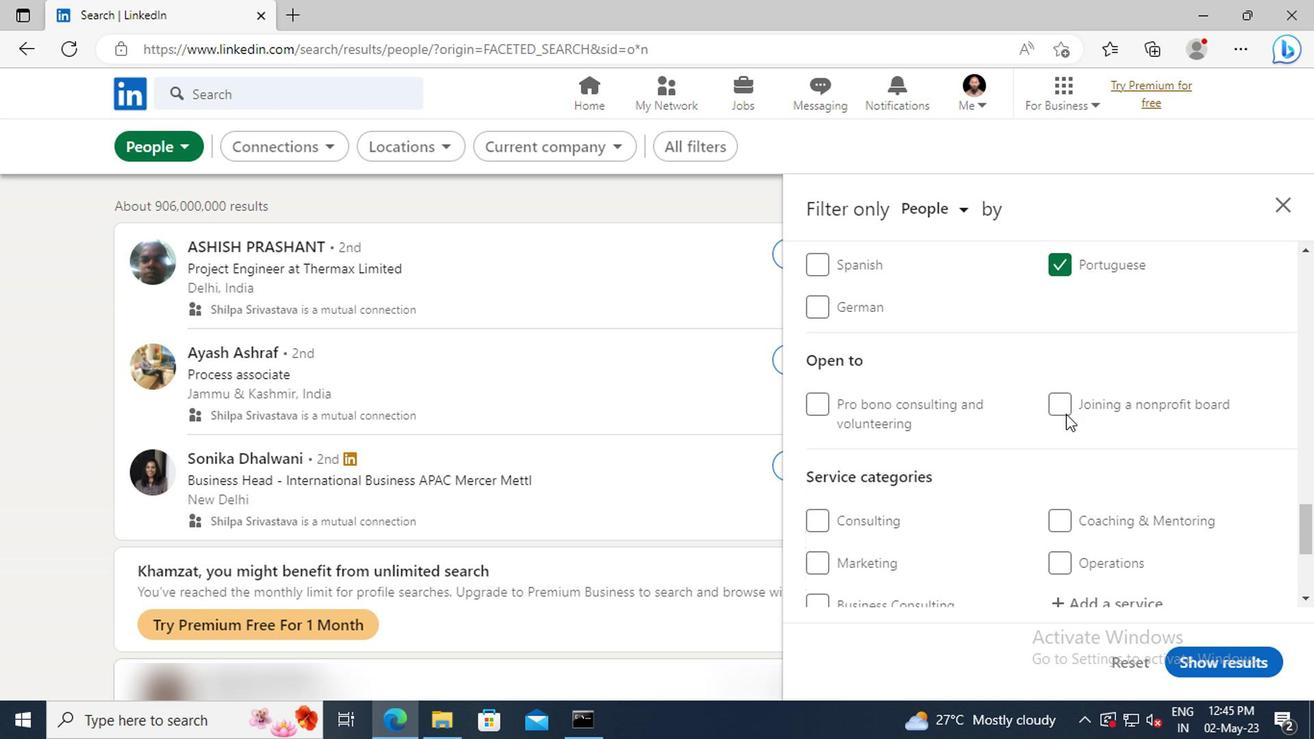 
Action: Mouse scrolled (896, 432) with delta (0, 0)
Screenshot: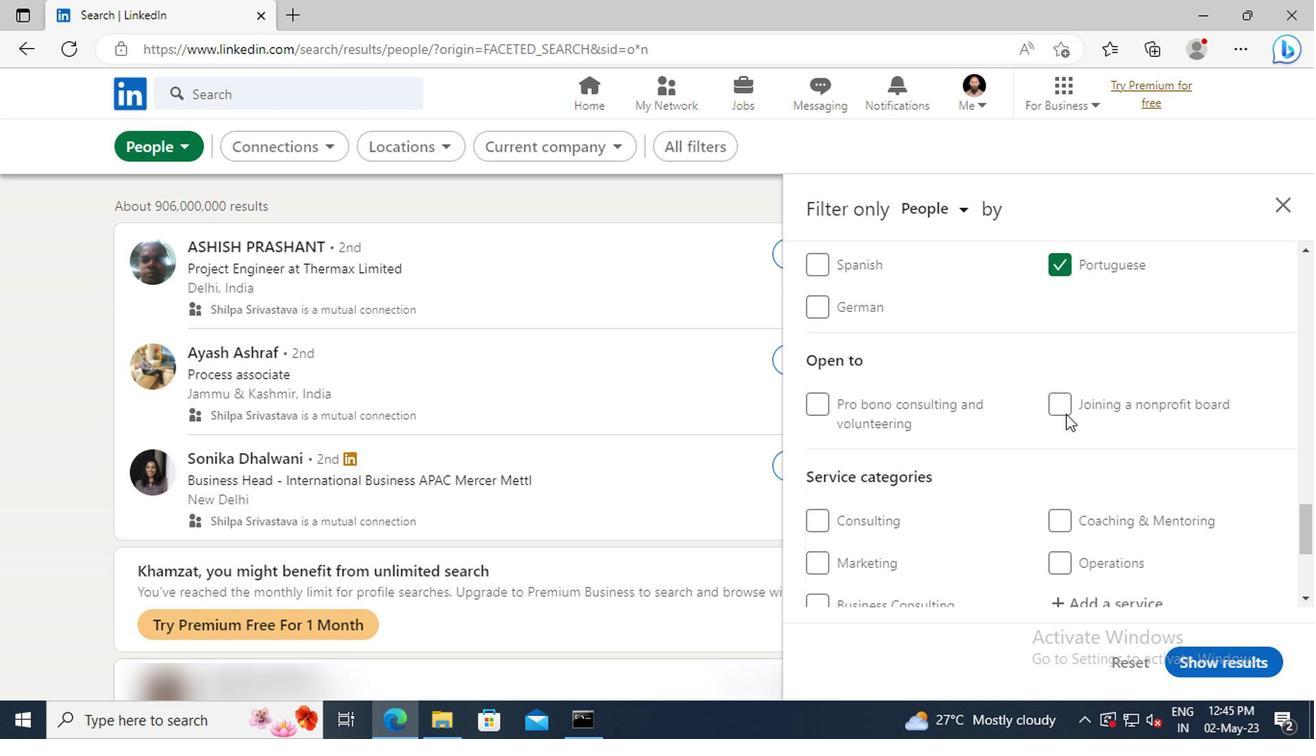 
Action: Mouse scrolled (896, 432) with delta (0, 0)
Screenshot: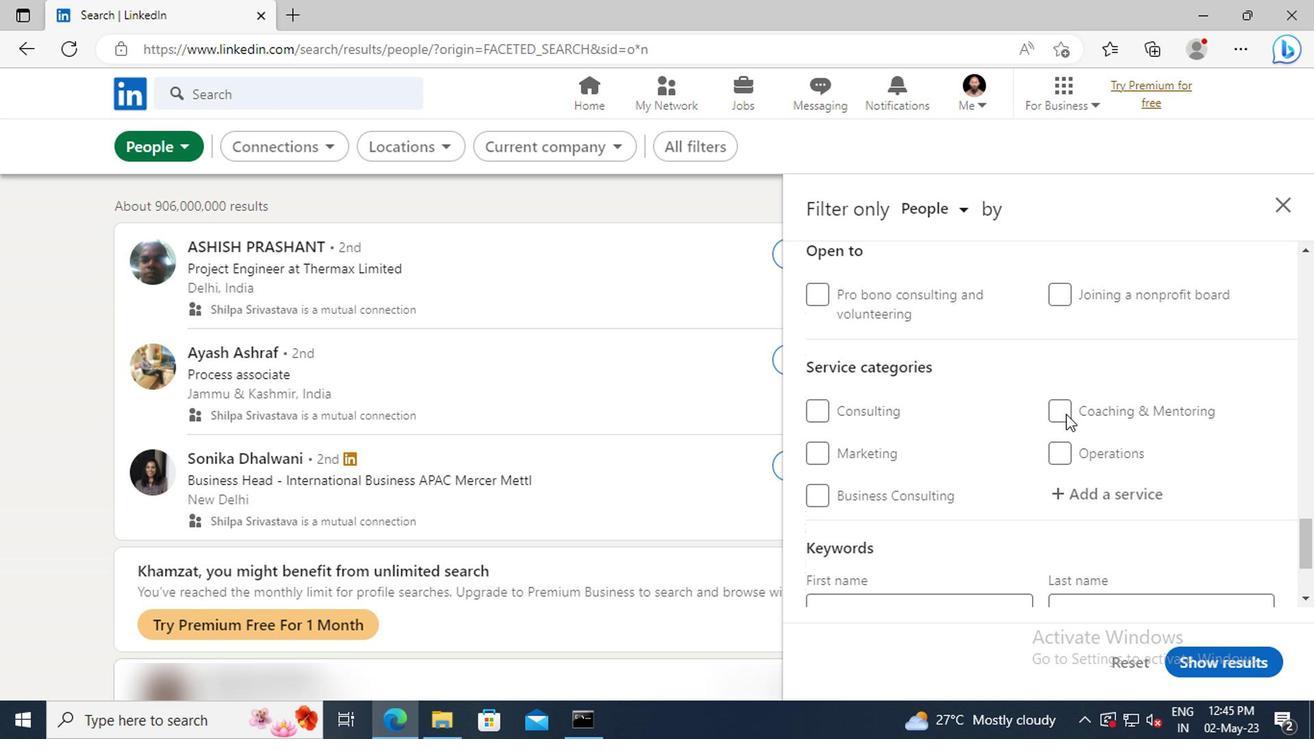 
Action: Mouse moved to (899, 450)
Screenshot: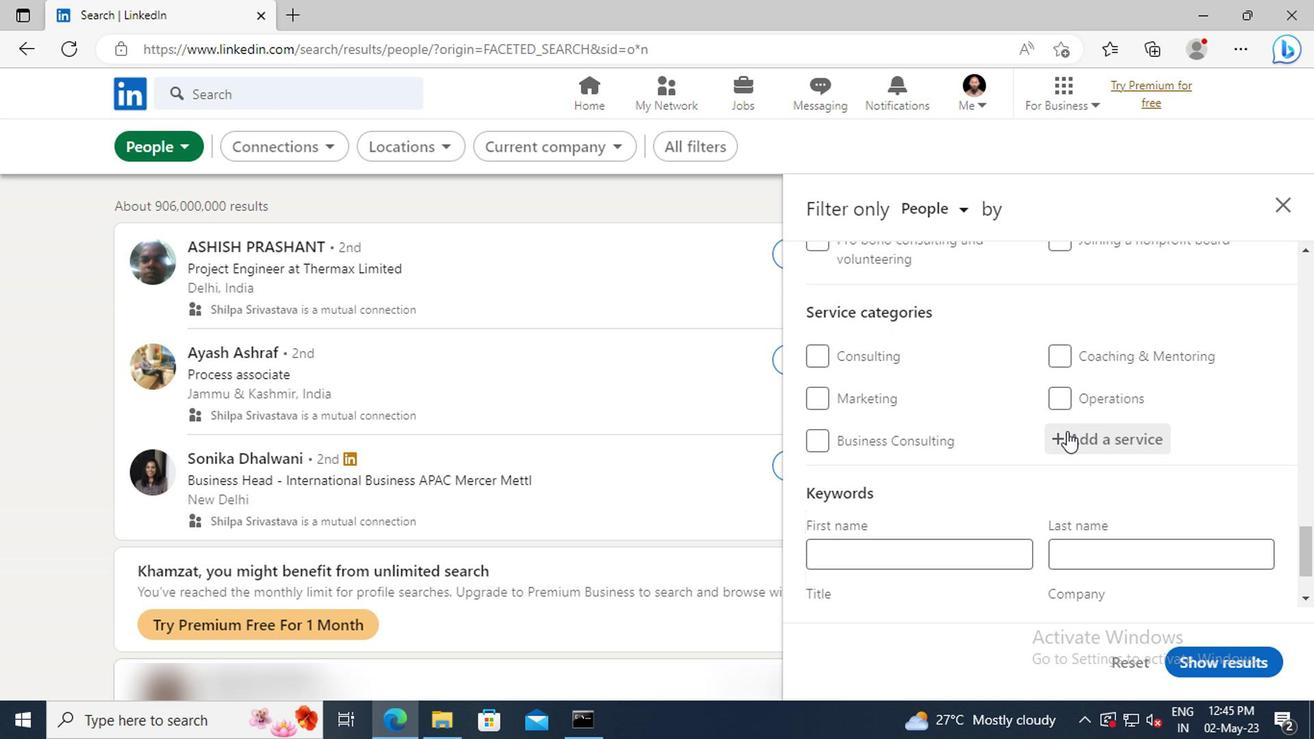 
Action: Mouse pressed left at (899, 450)
Screenshot: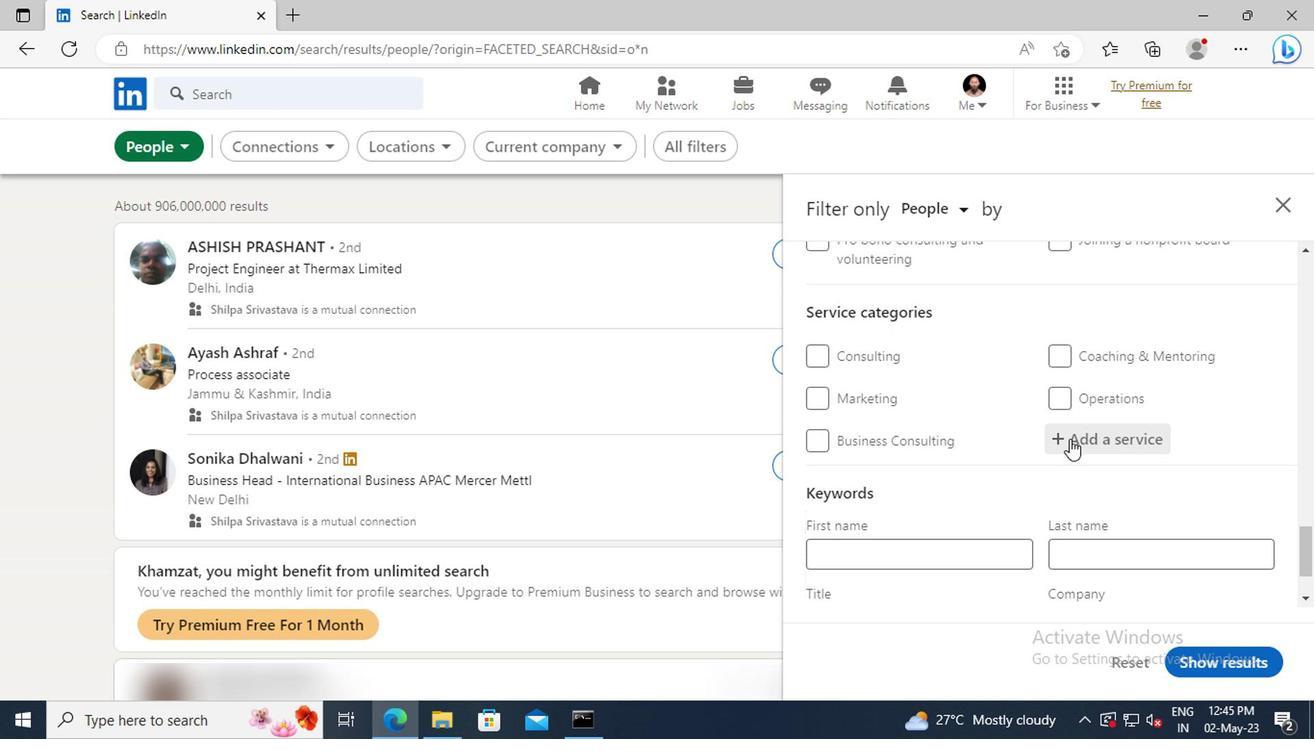 
Action: Key pressed <Key.shift>PUBLIC<Key.space><Key.shift>RE
Screenshot: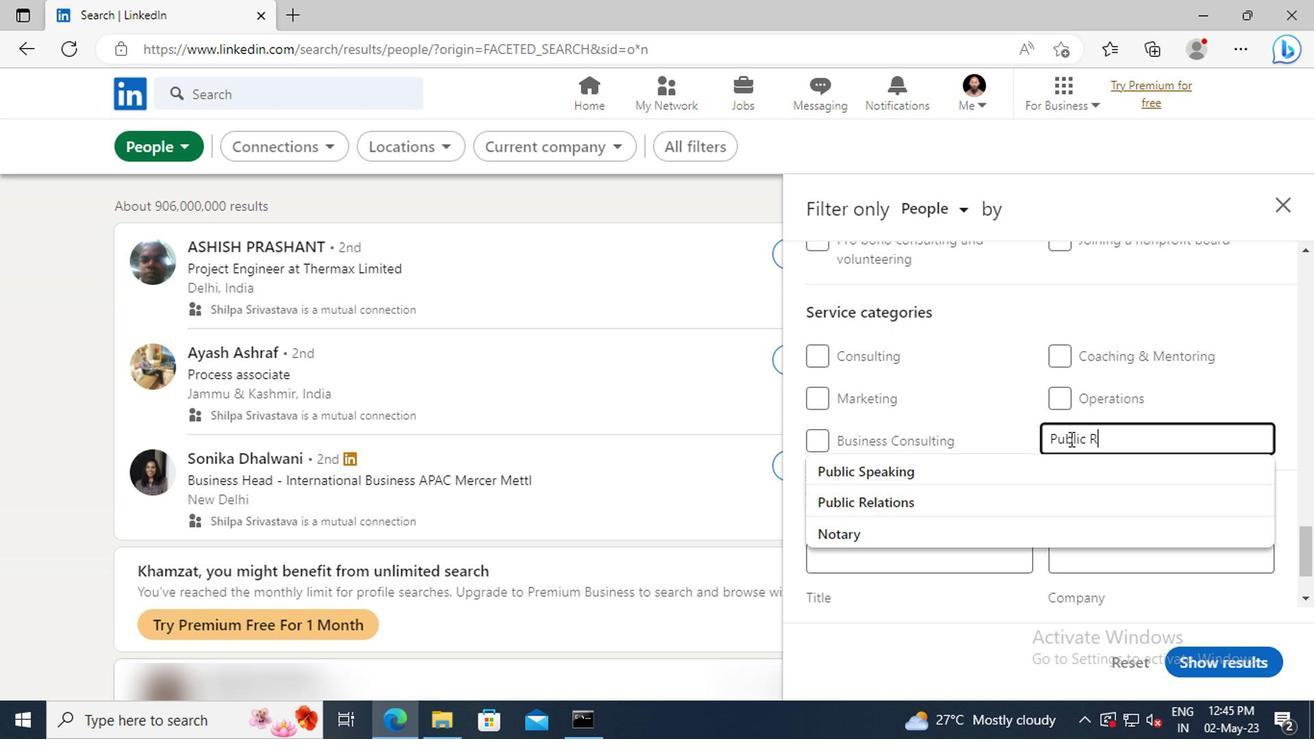 
Action: Mouse moved to (902, 472)
Screenshot: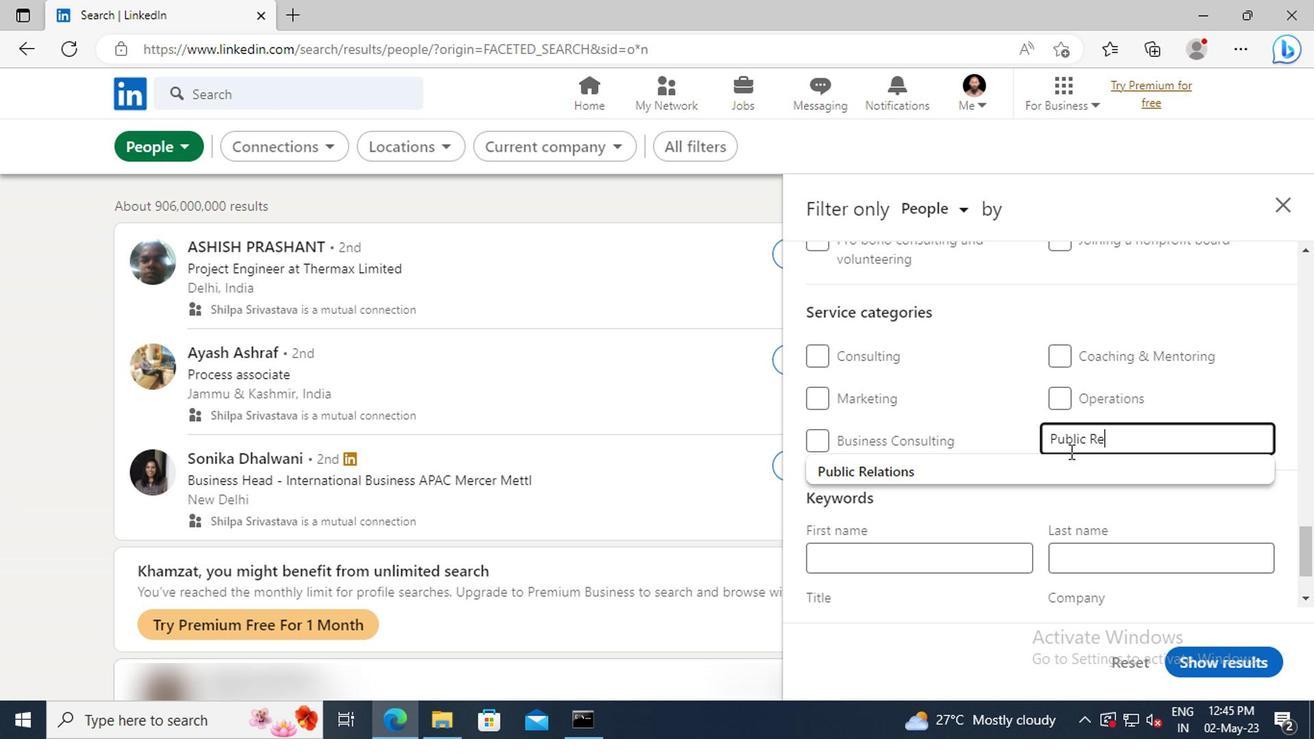 
Action: Mouse pressed left at (902, 472)
Screenshot: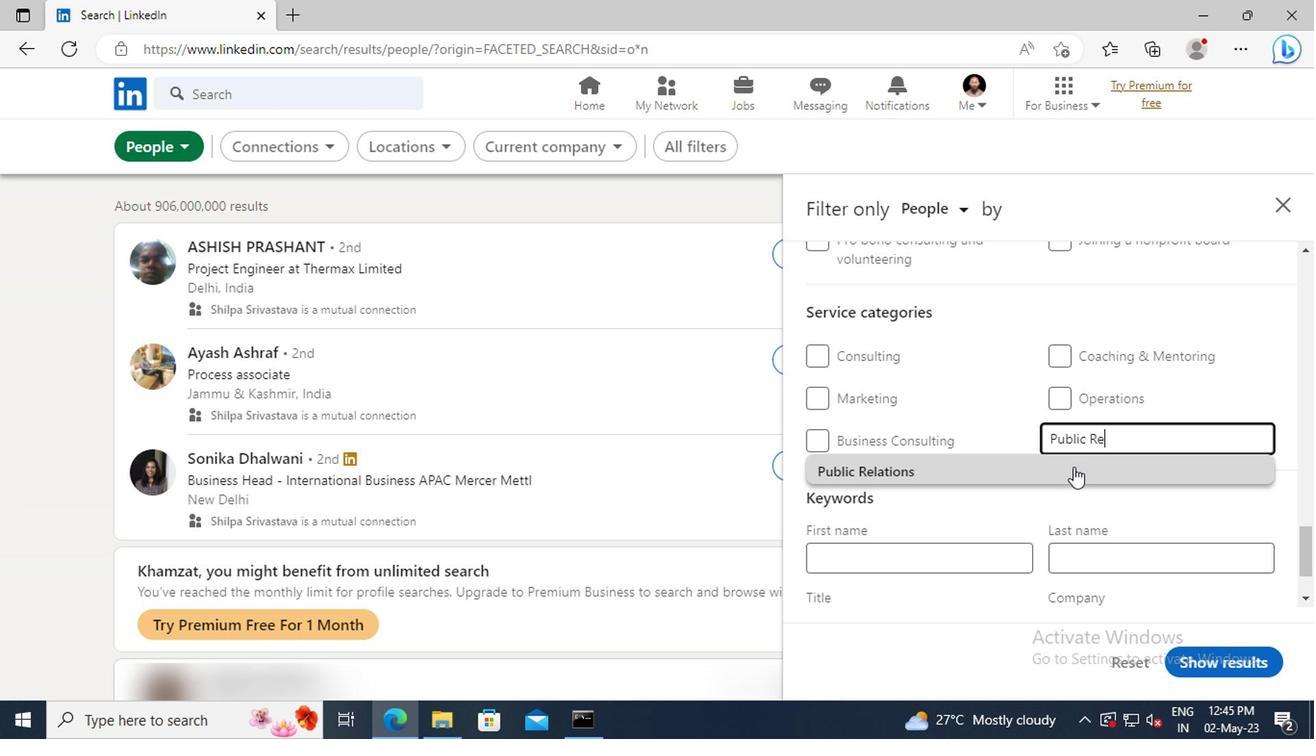 
Action: Mouse scrolled (902, 471) with delta (0, 0)
Screenshot: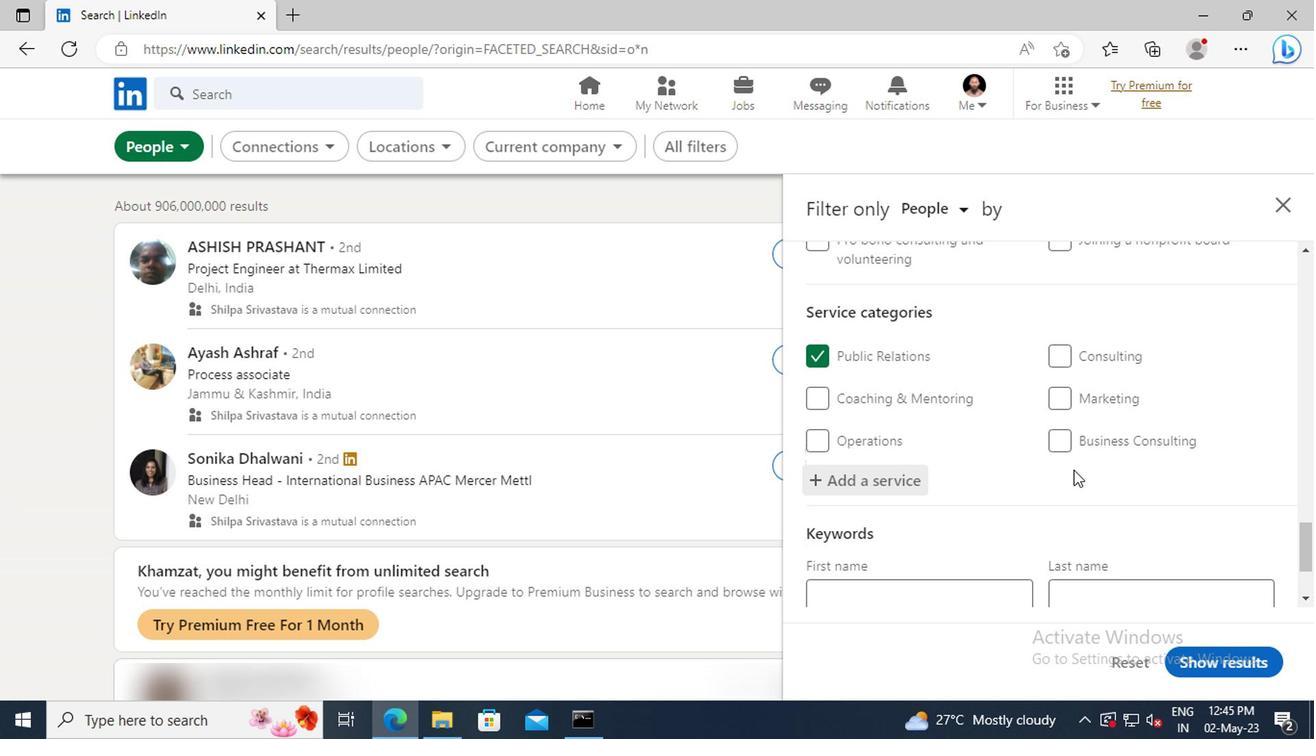 
Action: Mouse scrolled (902, 471) with delta (0, 0)
Screenshot: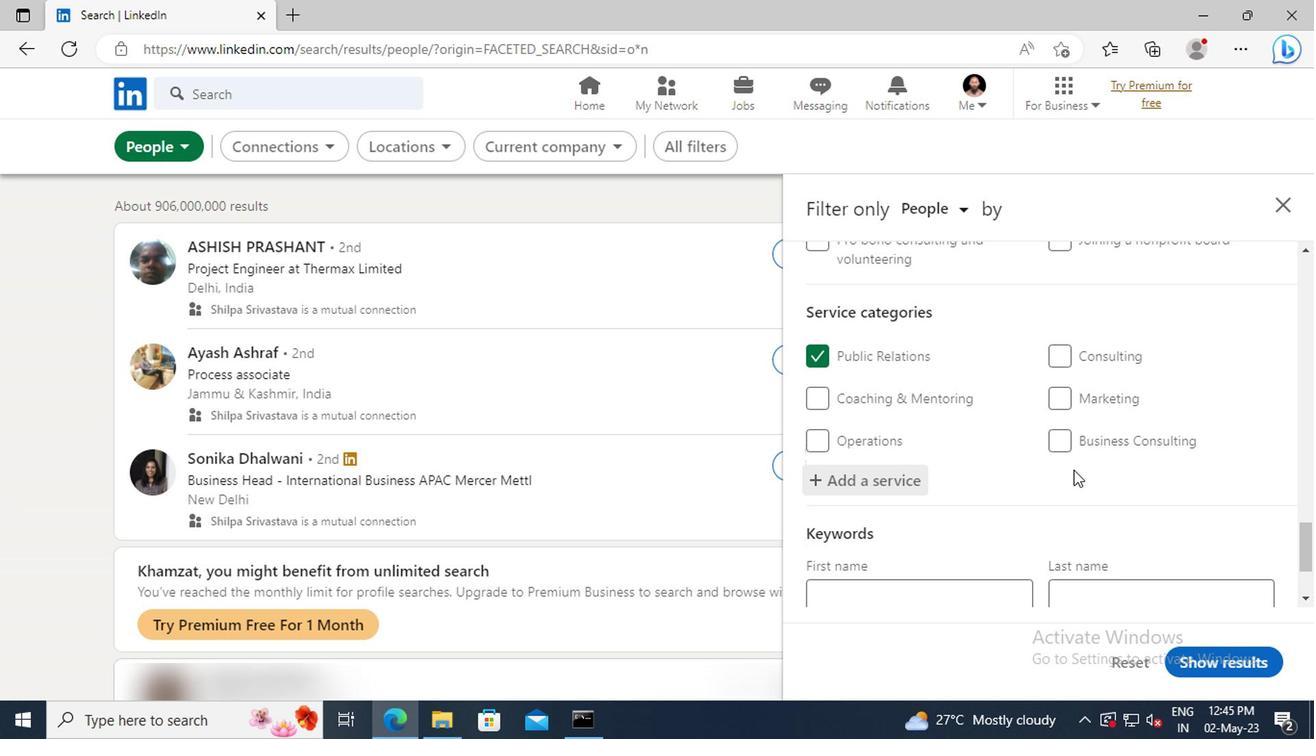 
Action: Mouse scrolled (902, 471) with delta (0, 0)
Screenshot: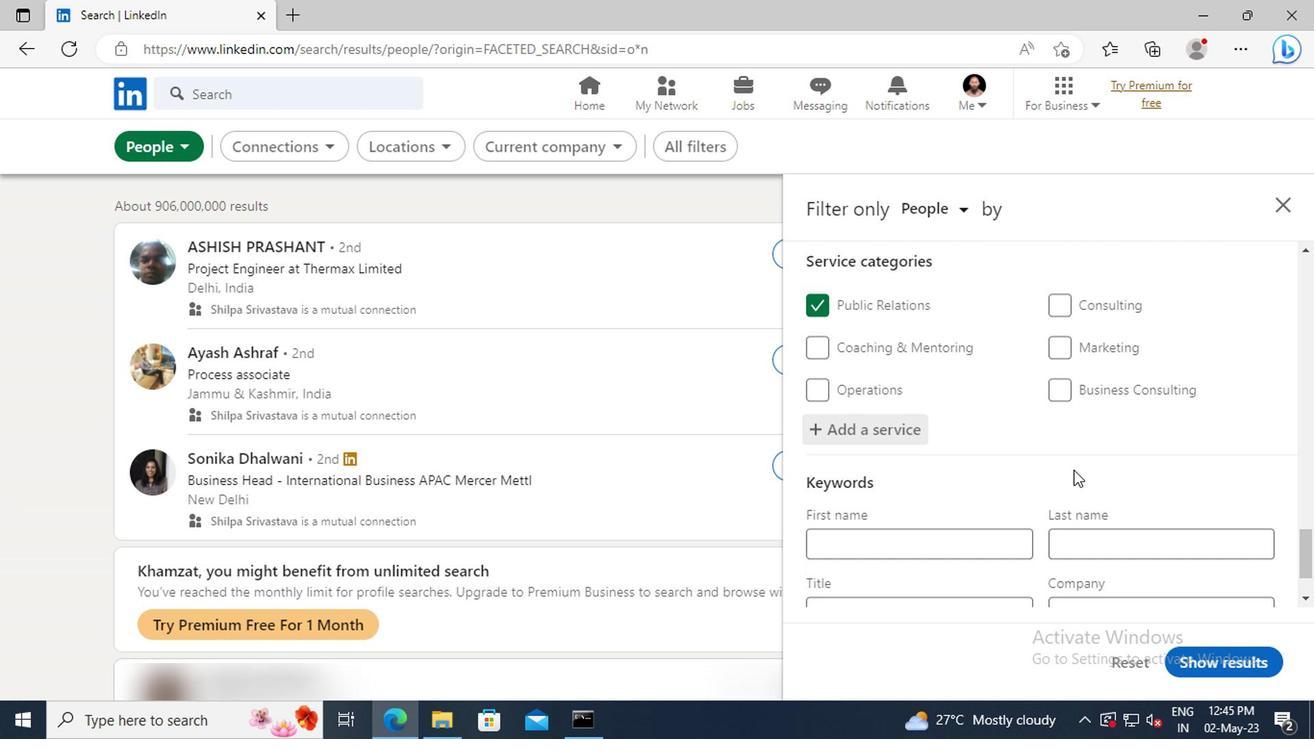 
Action: Mouse scrolled (902, 471) with delta (0, 0)
Screenshot: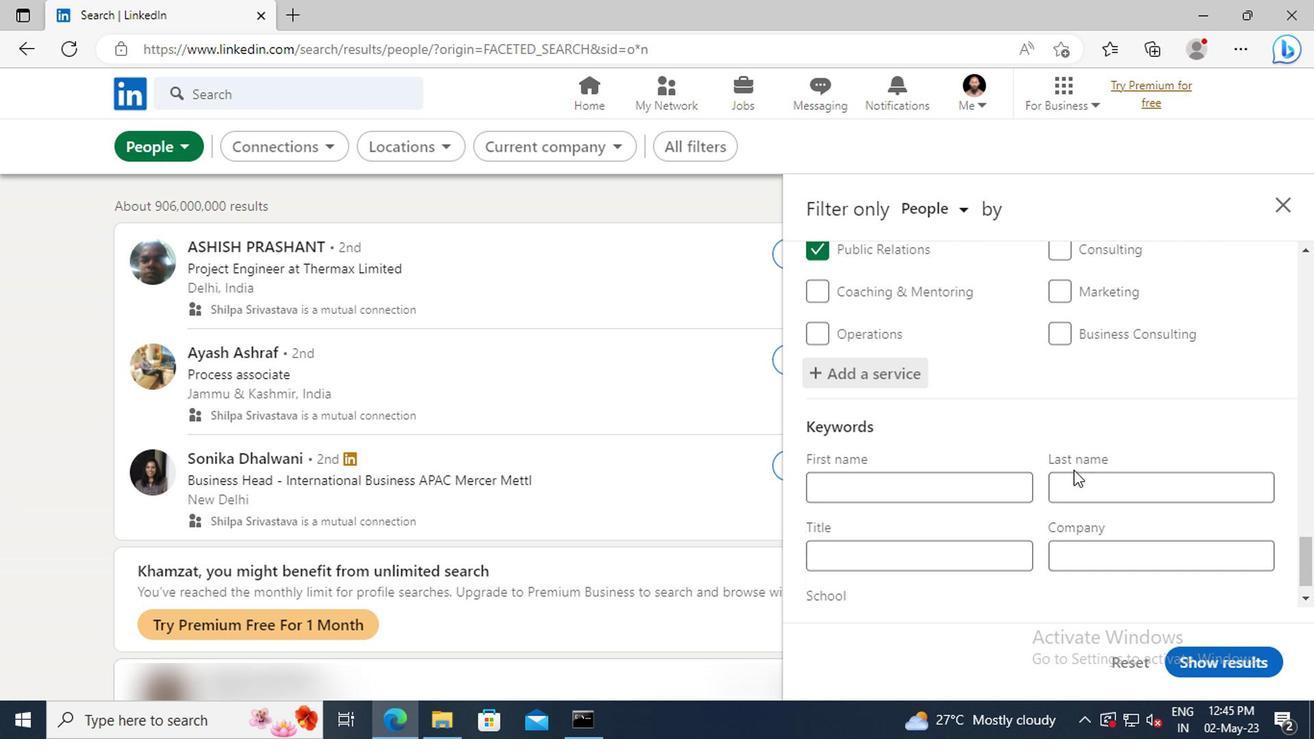 
Action: Mouse moved to (777, 505)
Screenshot: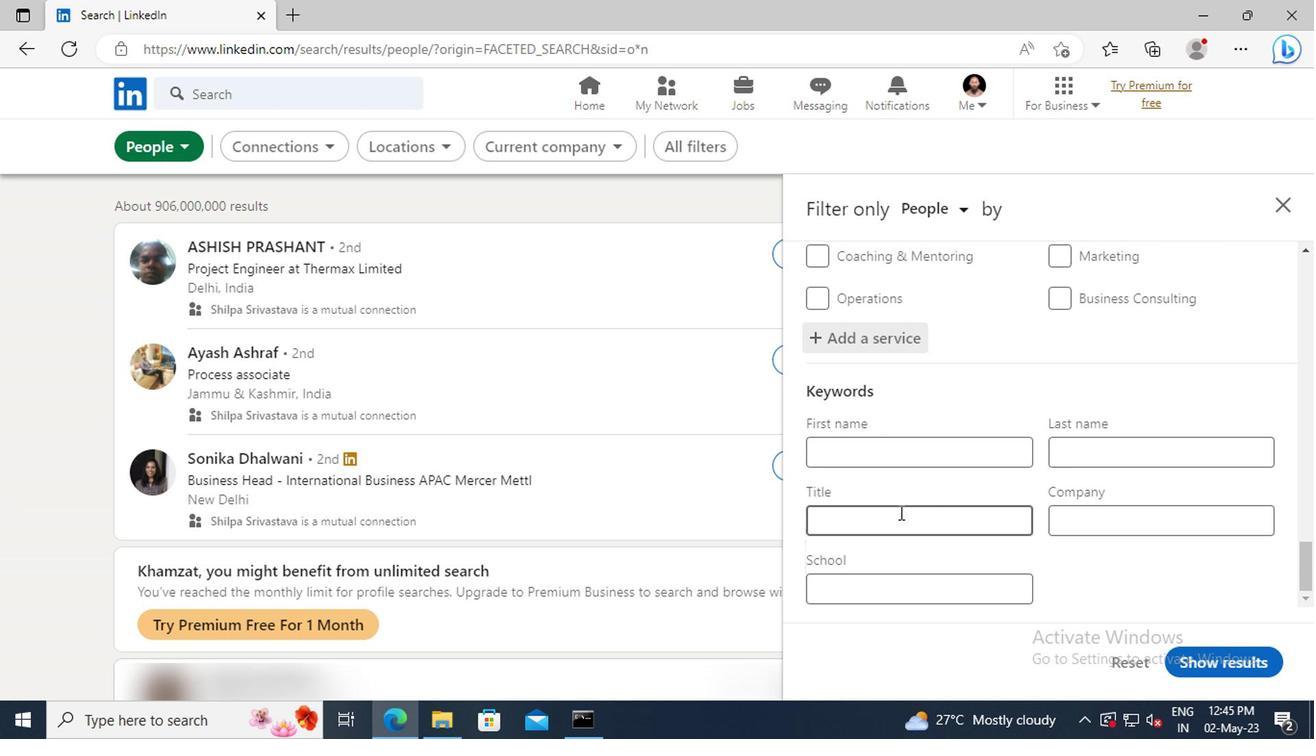 
Action: Mouse pressed left at (777, 505)
Screenshot: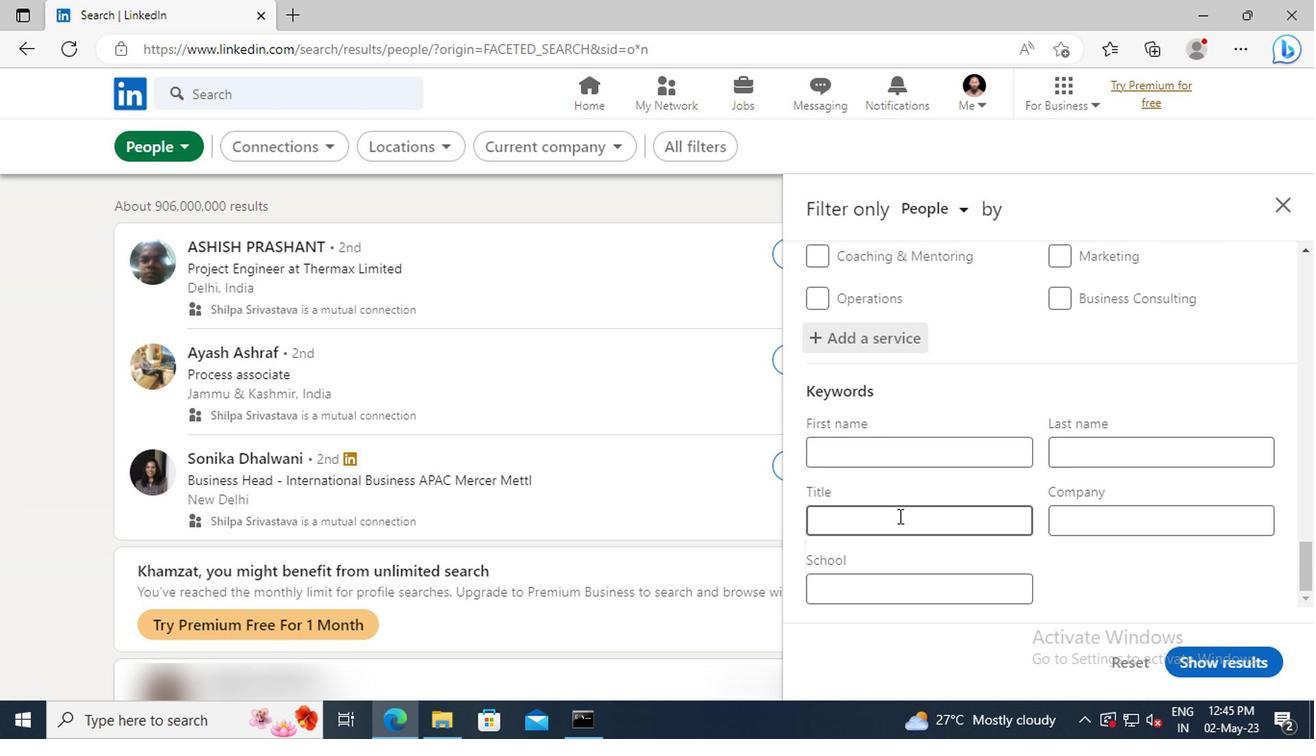 
Action: Key pressed <Key.shift>ARCHIVIST<Key.enter>
Screenshot: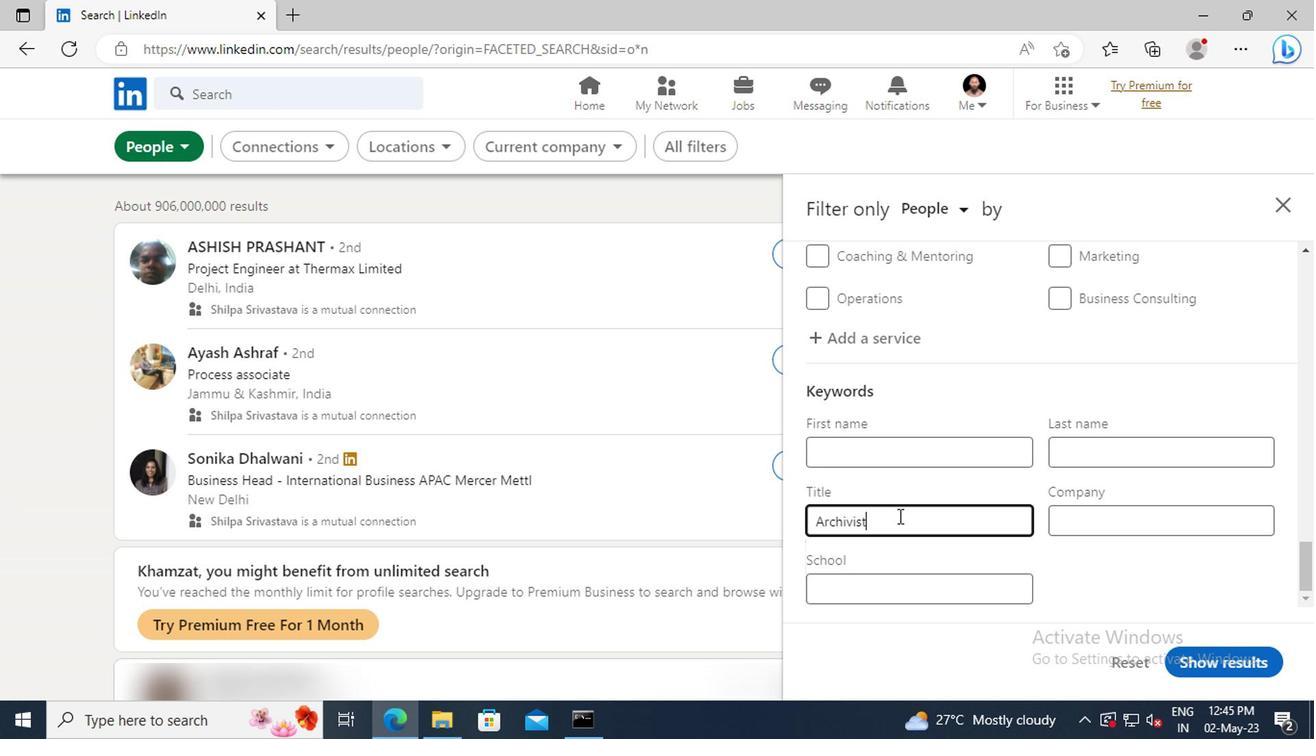 
Action: Mouse moved to (990, 607)
Screenshot: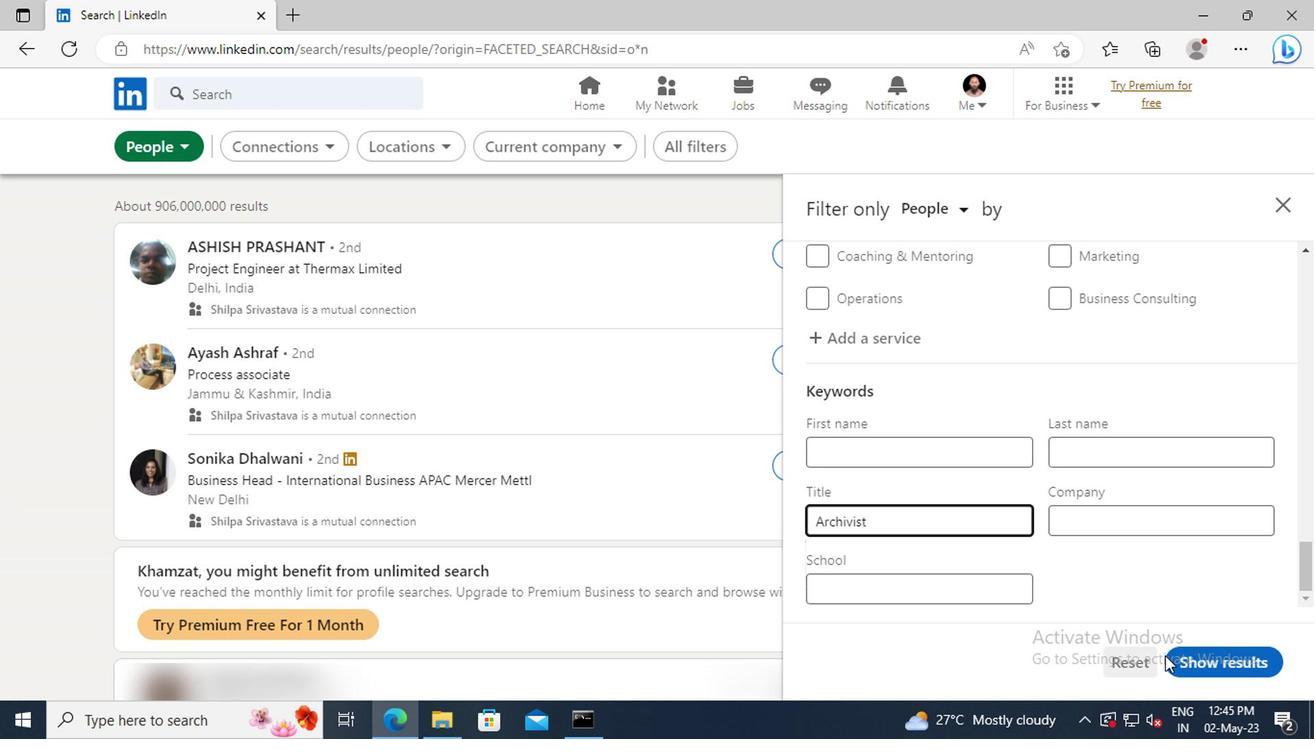 
Action: Mouse pressed left at (990, 607)
Screenshot: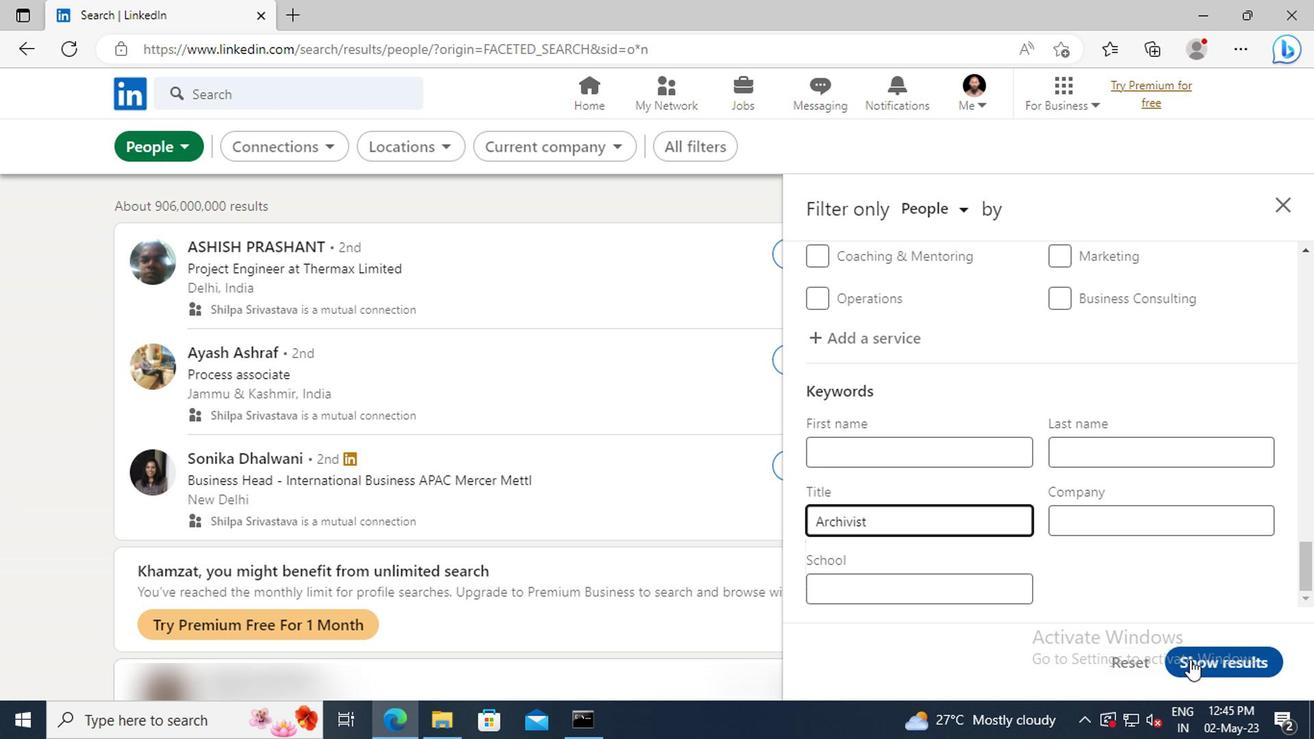 
